 Task: For heading Calibri with Bold.  font size for heading24,  'Change the font style of data to'Bell MT.  and font size to 16,  Change the alignment of both headline & data to Align middle & Align Center.  In the sheet   Powerhouse Sales review book
Action: Mouse moved to (403, 512)
Screenshot: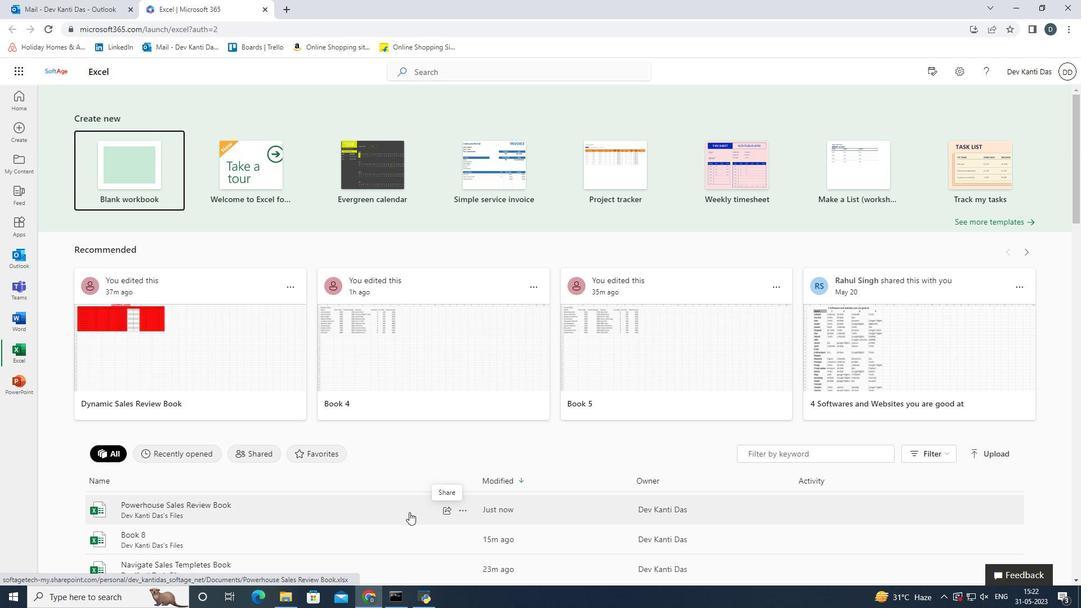
Action: Mouse pressed left at (403, 512)
Screenshot: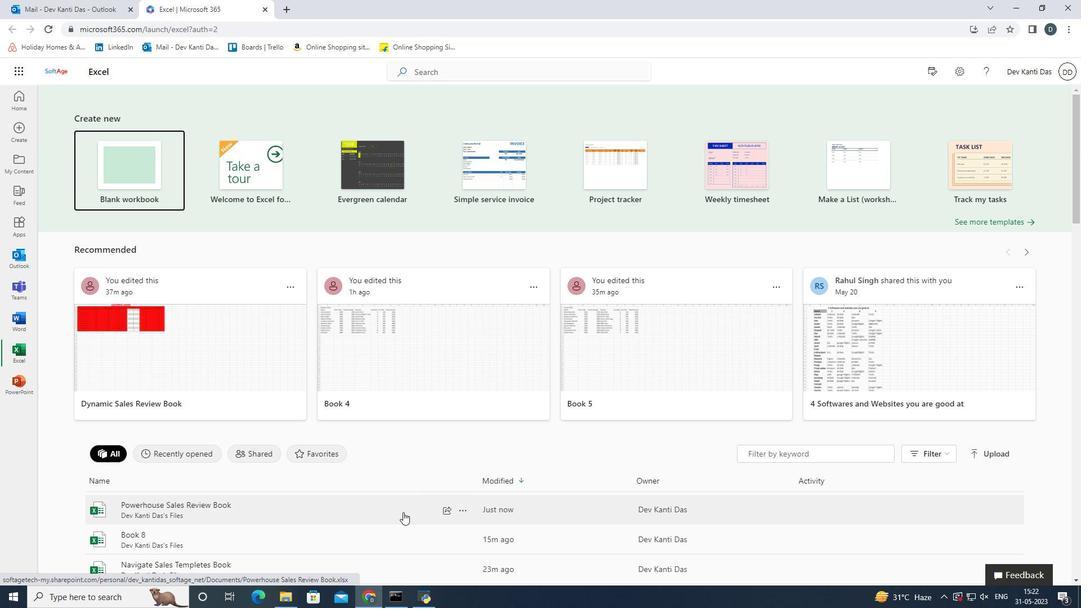 
Action: Mouse moved to (55, 191)
Screenshot: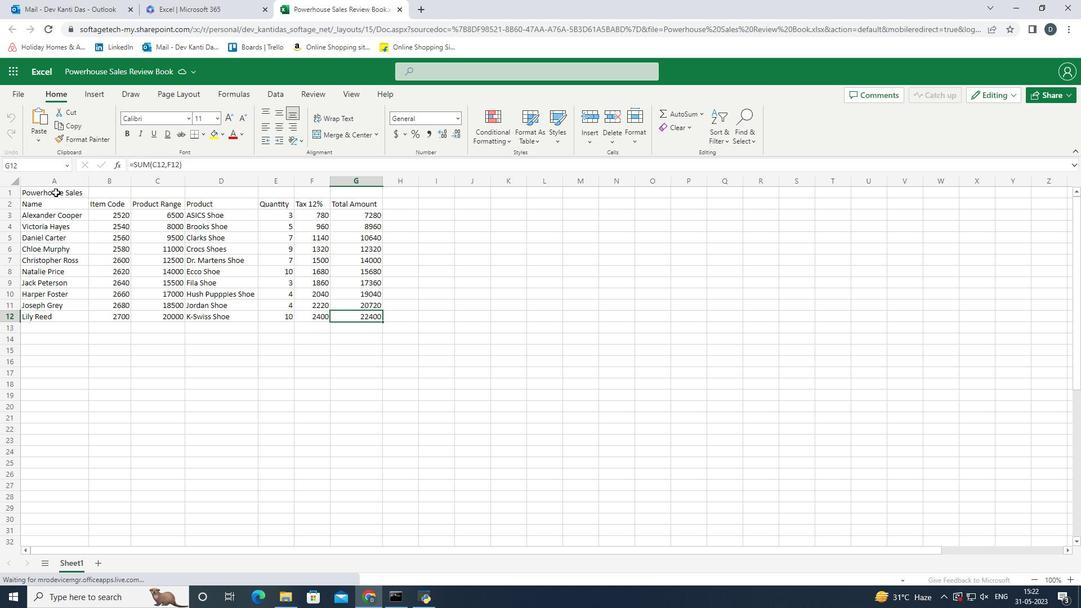 
Action: Mouse pressed left at (55, 191)
Screenshot: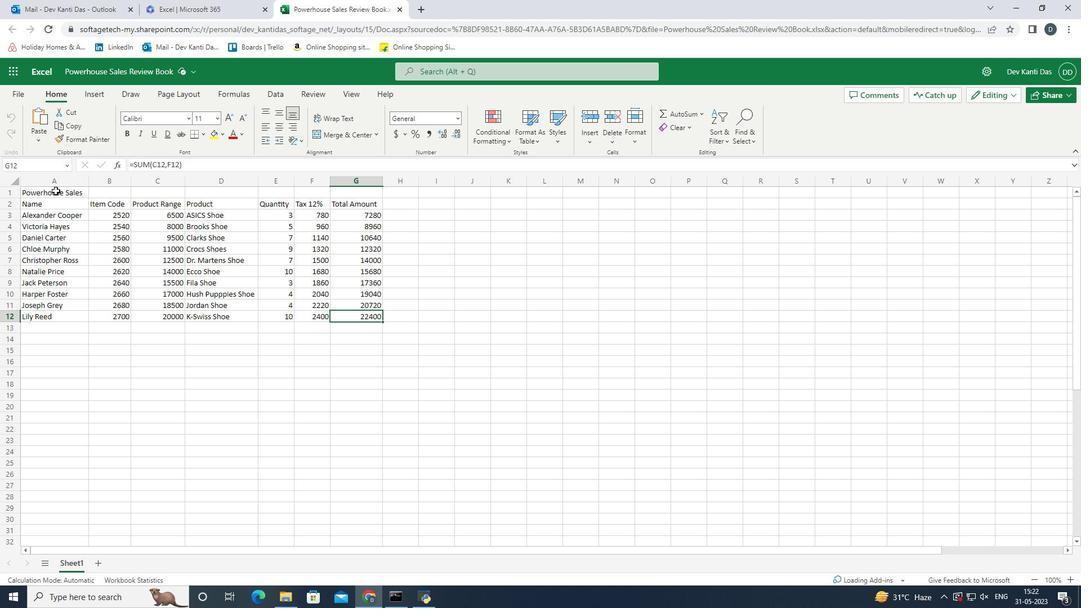 
Action: Mouse moved to (186, 118)
Screenshot: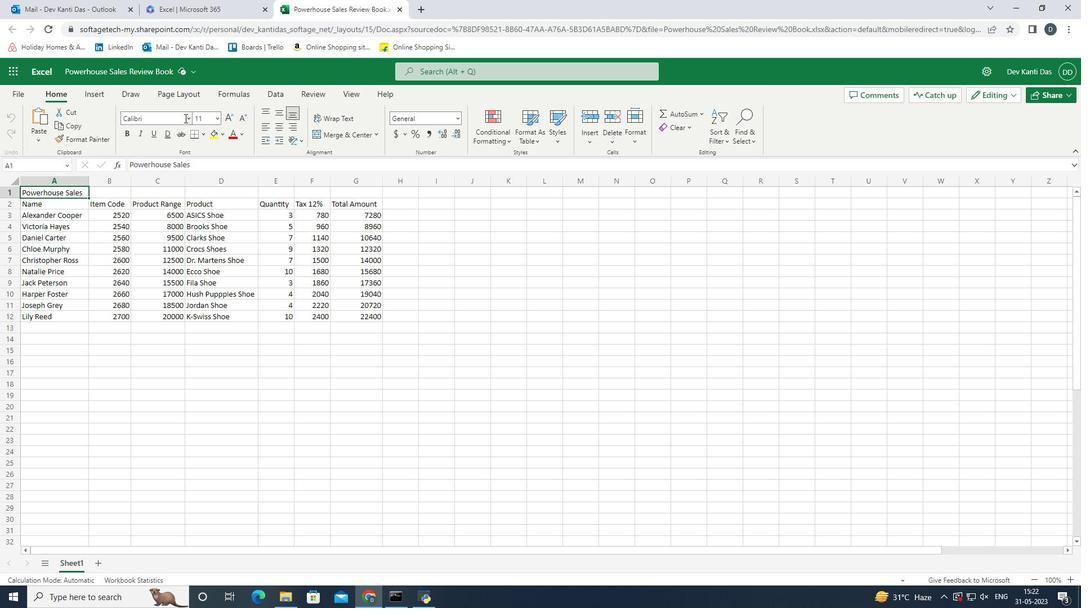 
Action: Mouse pressed left at (186, 118)
Screenshot: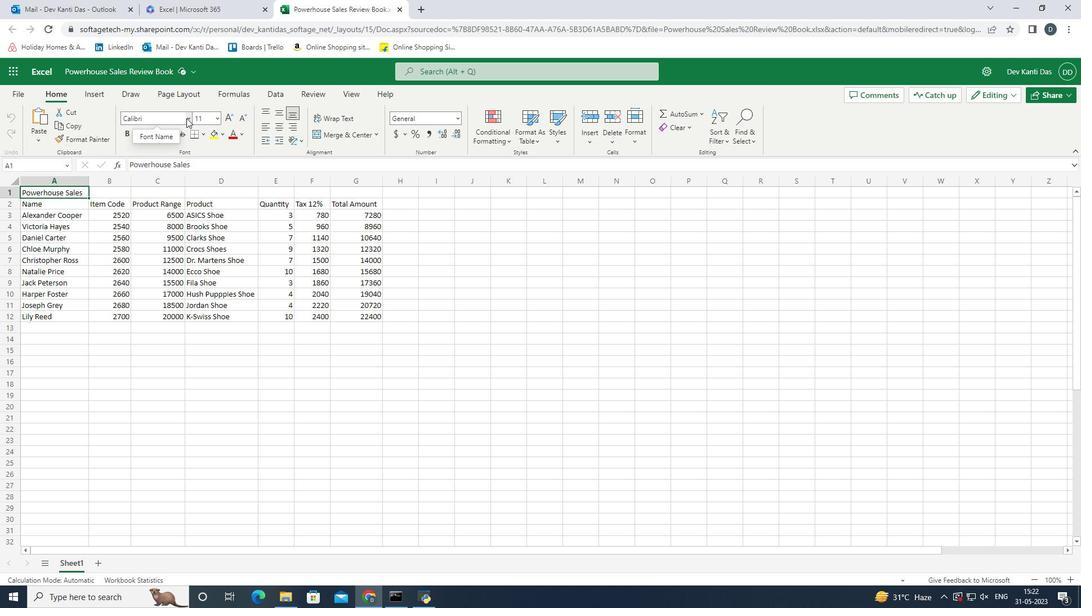 
Action: Mouse moved to (189, 228)
Screenshot: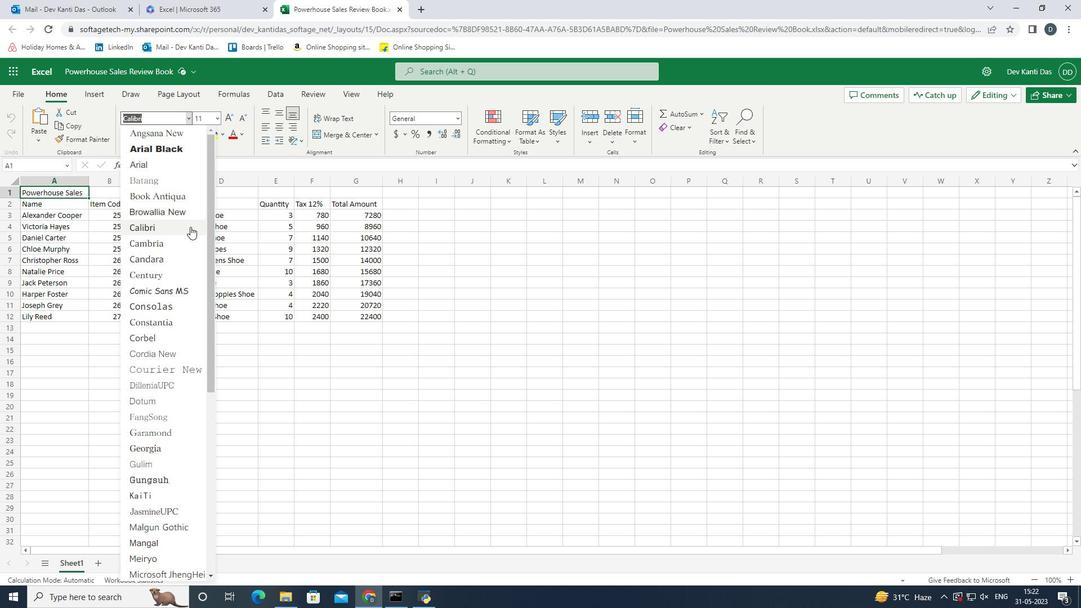 
Action: Mouse pressed left at (189, 228)
Screenshot: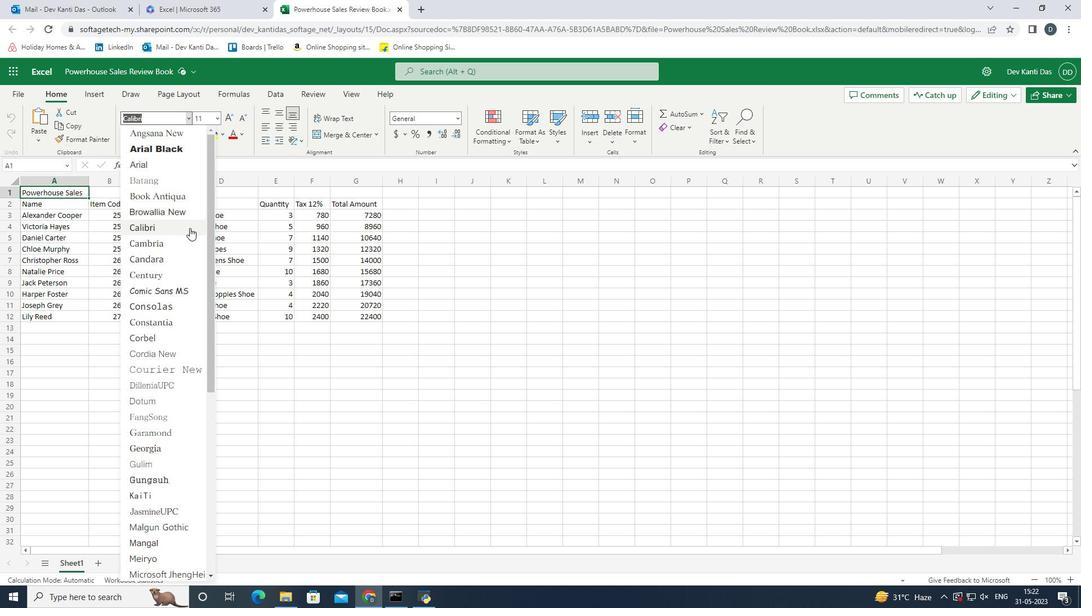 
Action: Mouse moved to (125, 135)
Screenshot: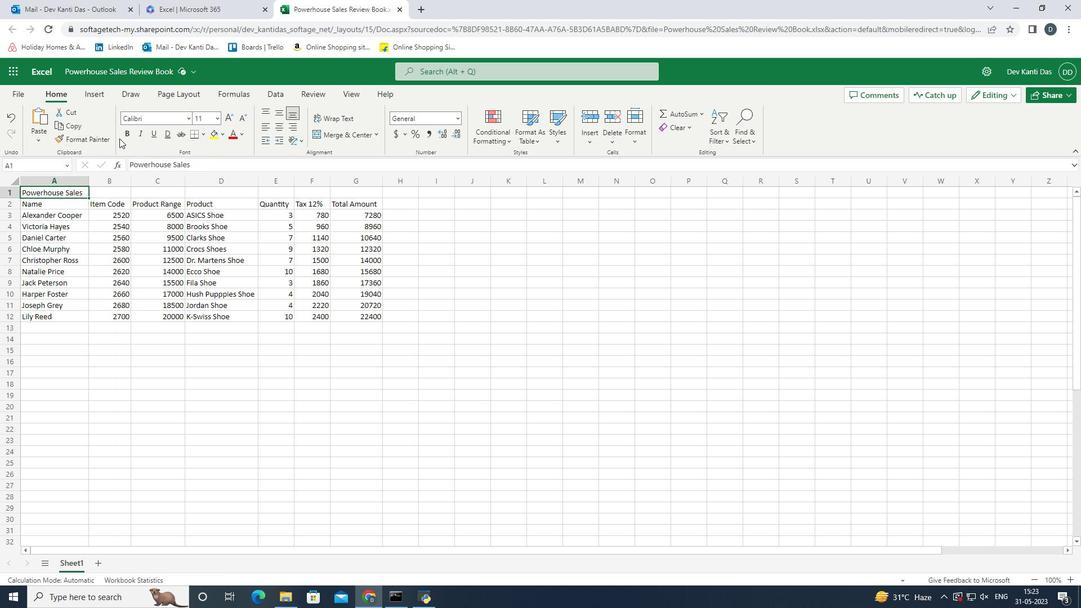 
Action: Mouse pressed left at (125, 135)
Screenshot: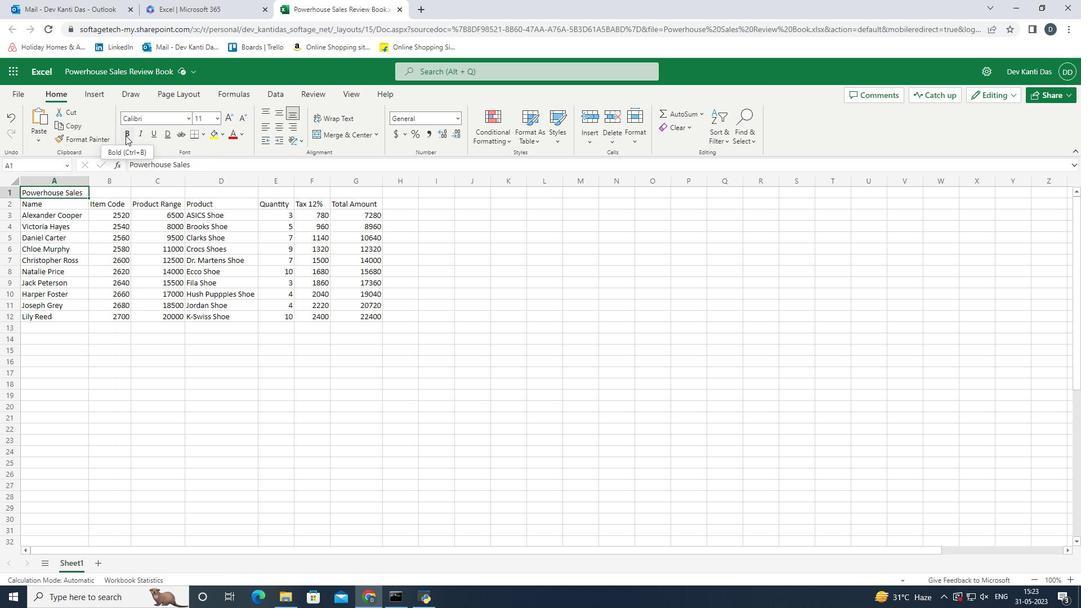
Action: Mouse moved to (200, 120)
Screenshot: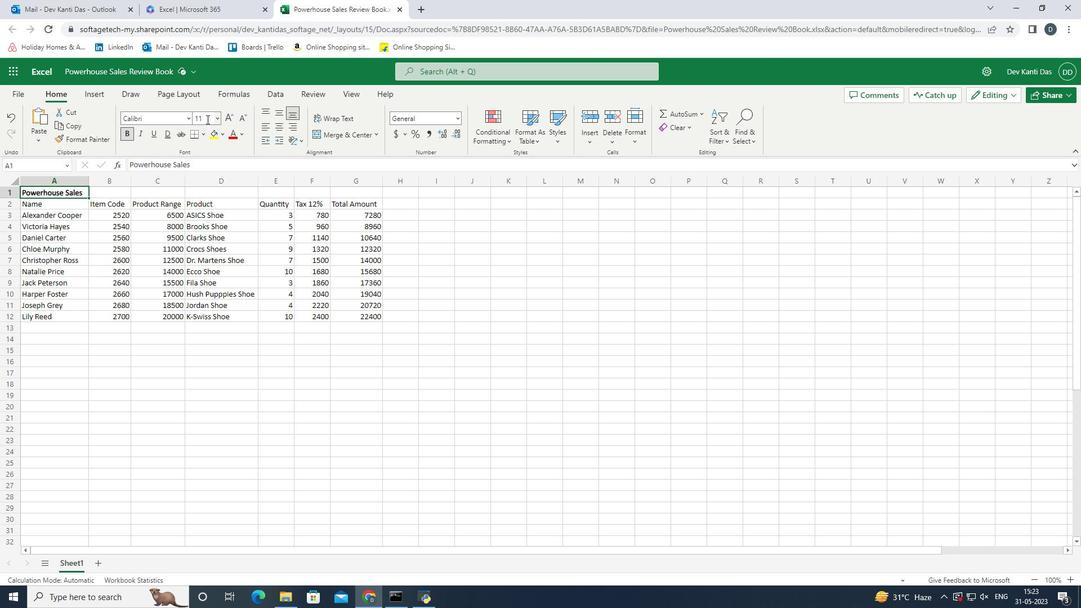 
Action: Mouse scrolled (200, 120) with delta (0, 0)
Screenshot: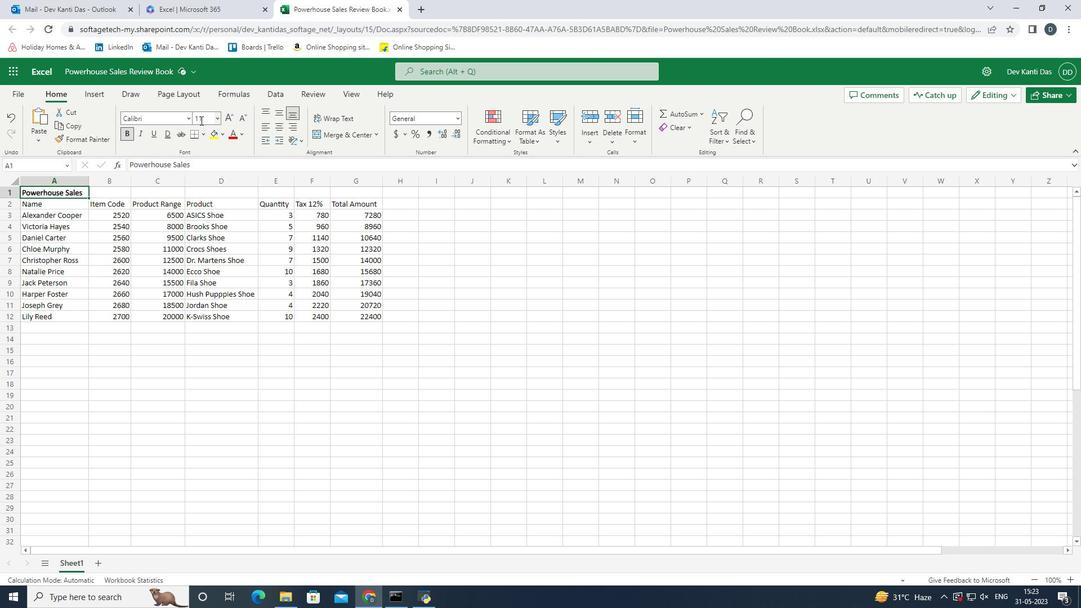 
Action: Mouse moved to (216, 120)
Screenshot: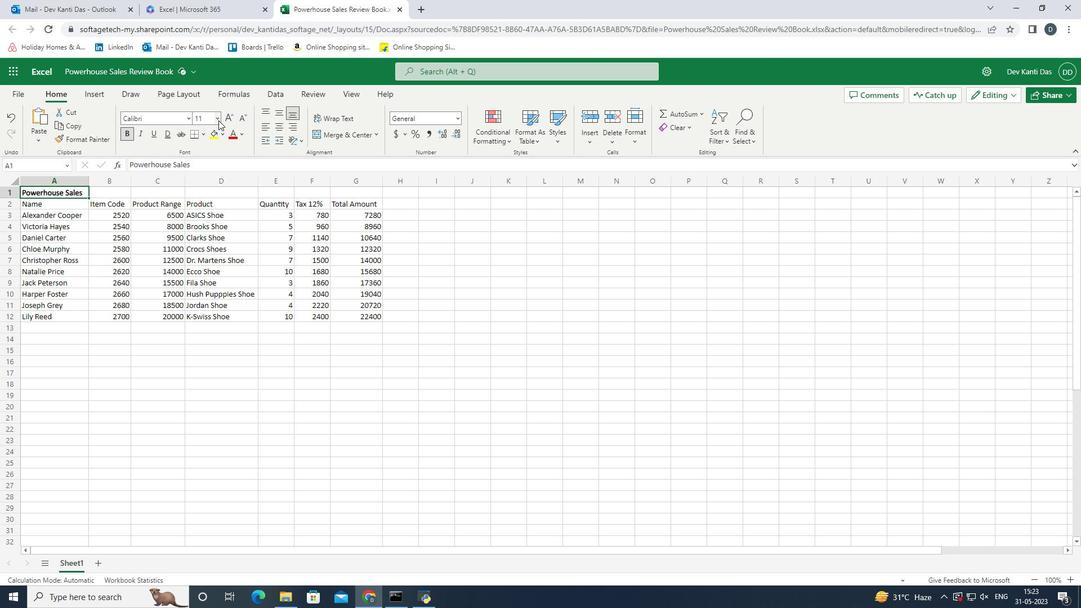 
Action: Mouse pressed left at (216, 120)
Screenshot: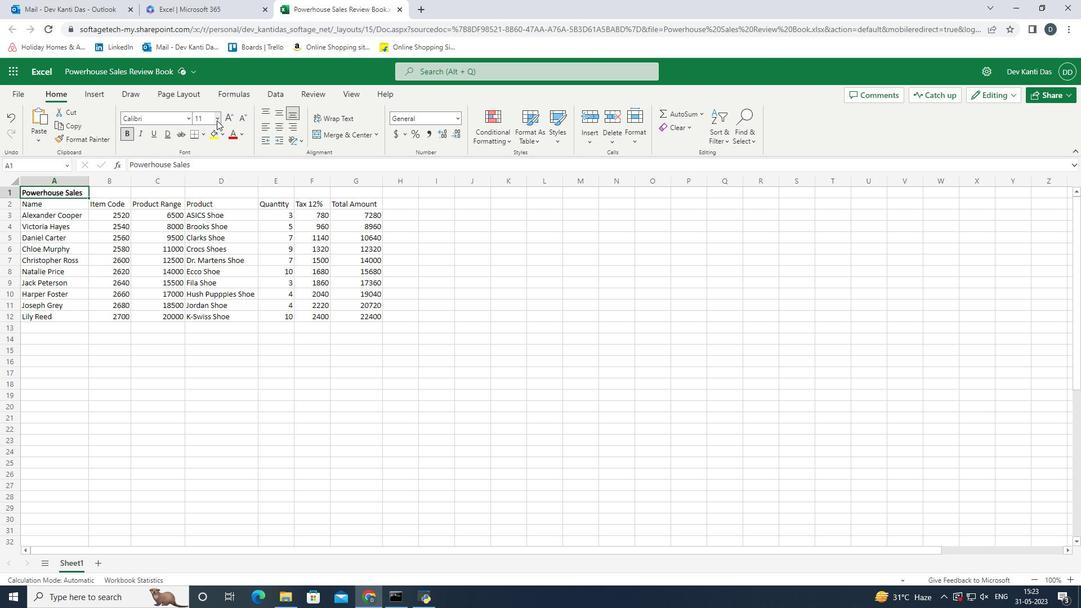
Action: Mouse moved to (208, 277)
Screenshot: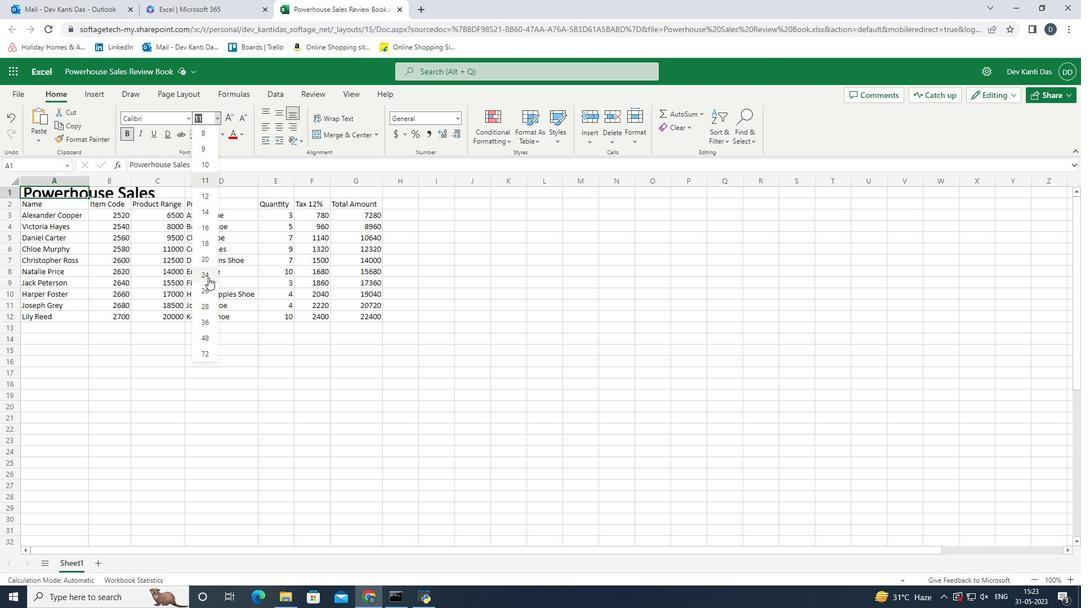 
Action: Mouse pressed left at (208, 277)
Screenshot: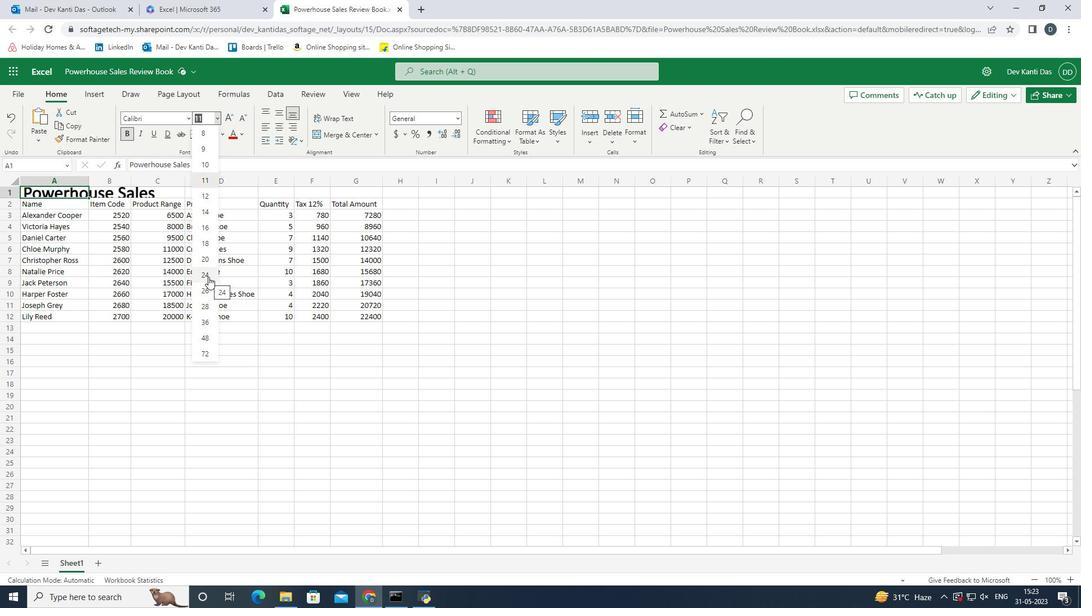
Action: Mouse moved to (364, 325)
Screenshot: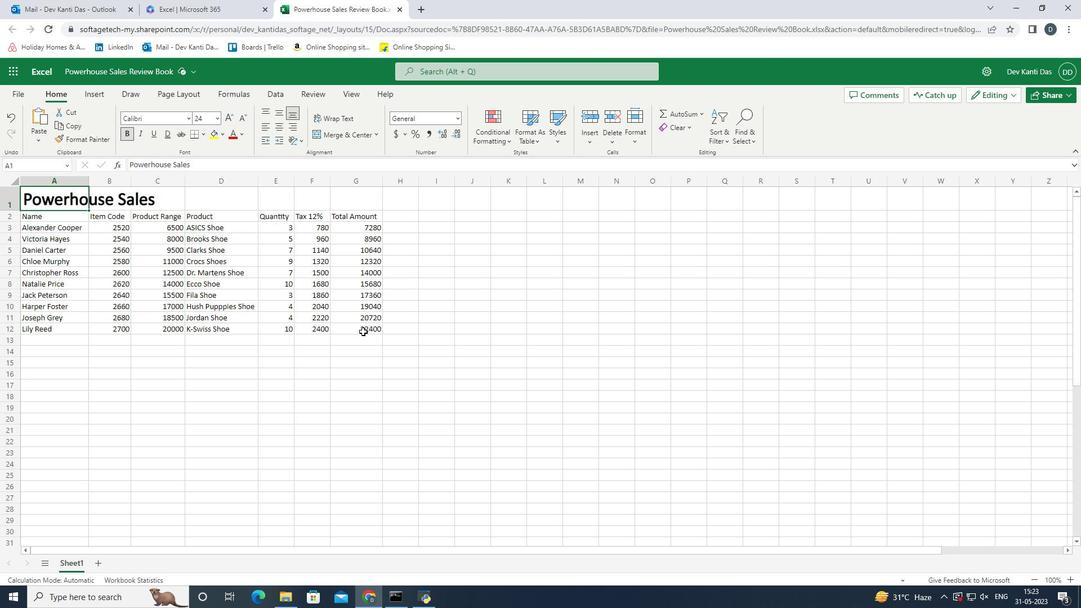 
Action: Mouse pressed left at (364, 325)
Screenshot: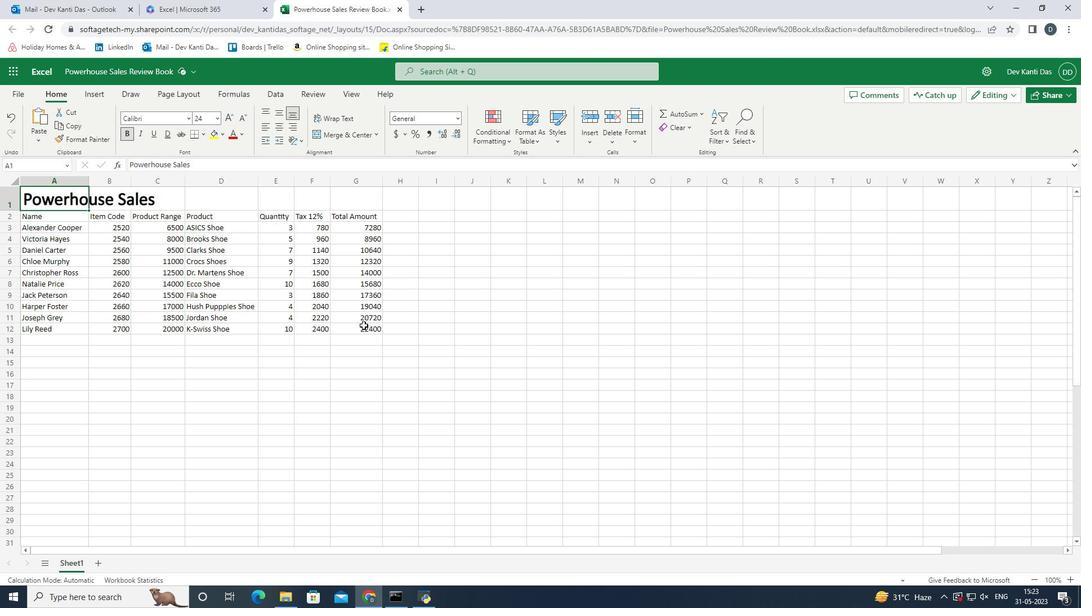 
Action: Mouse moved to (82, 203)
Screenshot: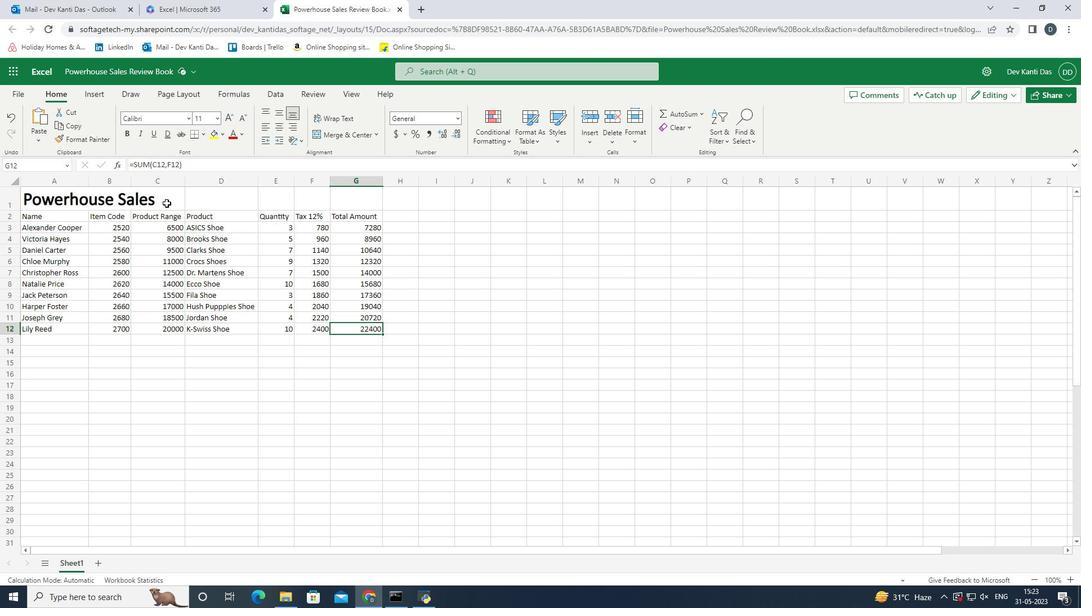 
Action: Mouse pressed left at (82, 203)
Screenshot: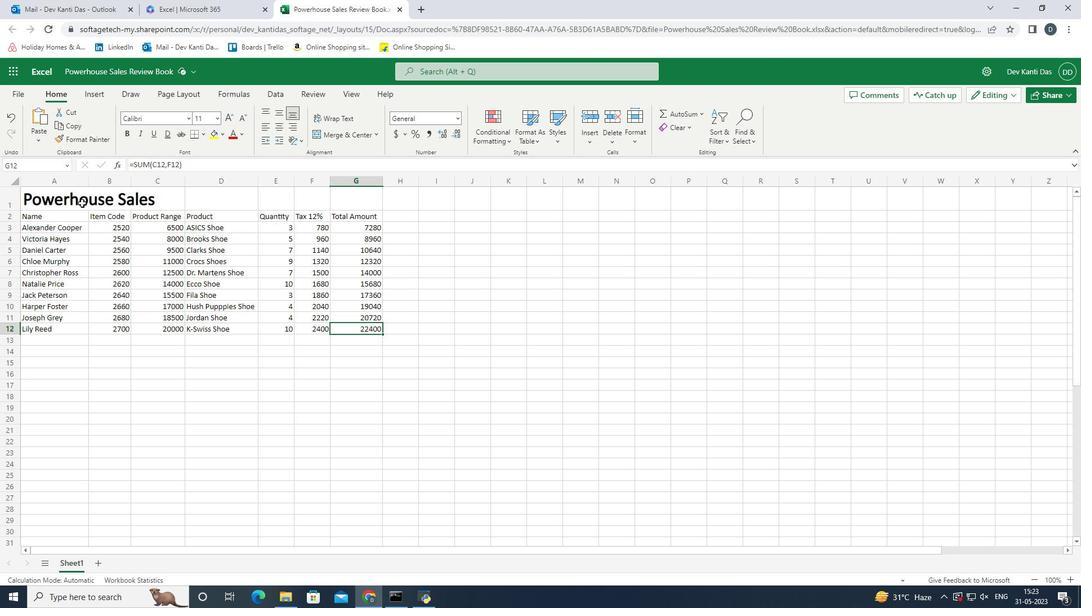
Action: Mouse moved to (74, 200)
Screenshot: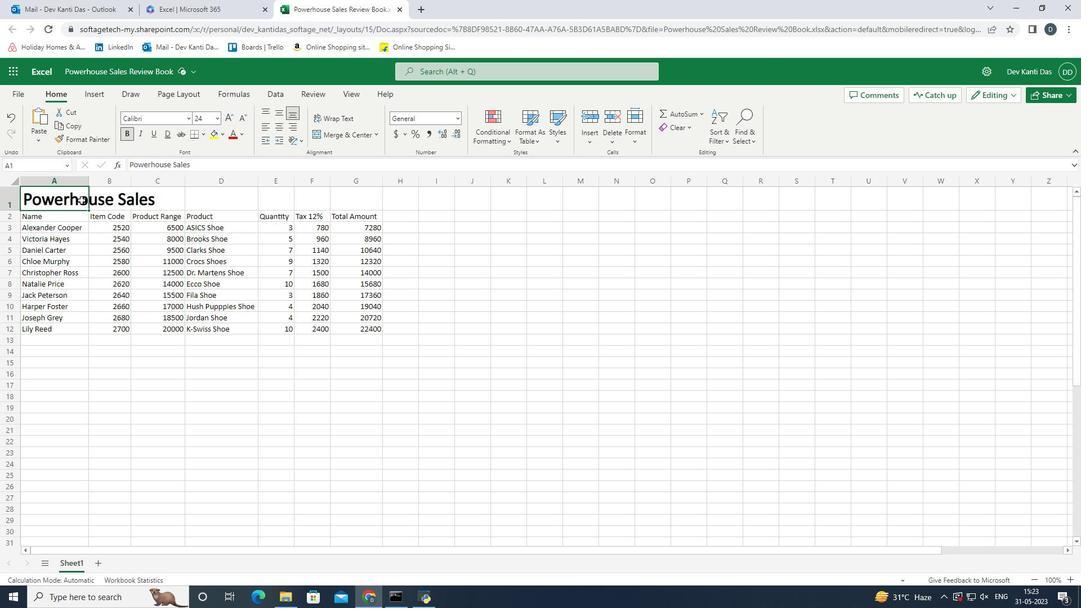 
Action: Mouse pressed left at (74, 200)
Screenshot: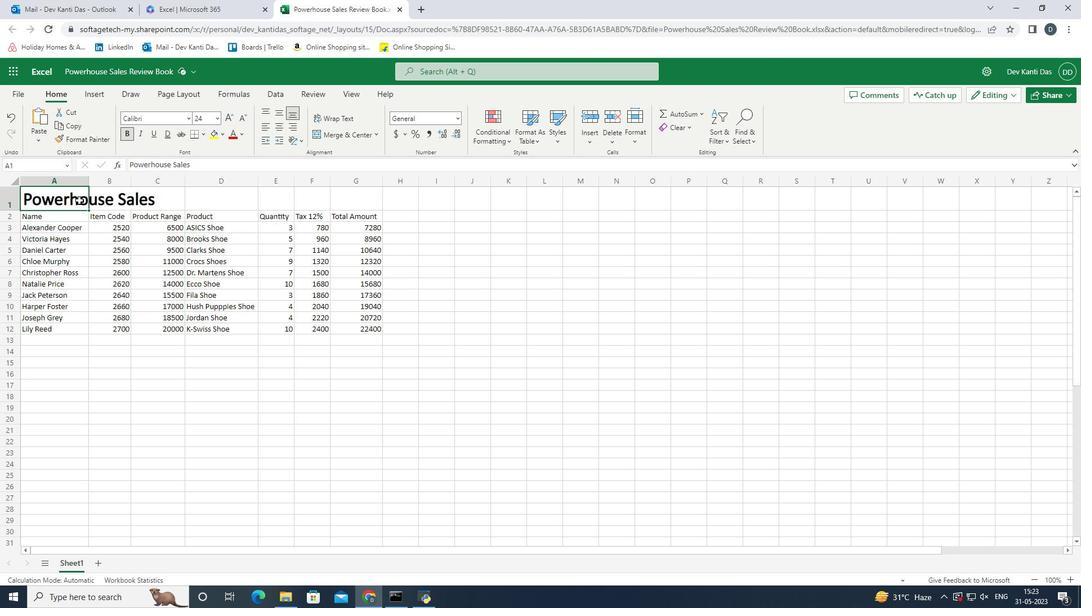 
Action: Mouse moved to (374, 133)
Screenshot: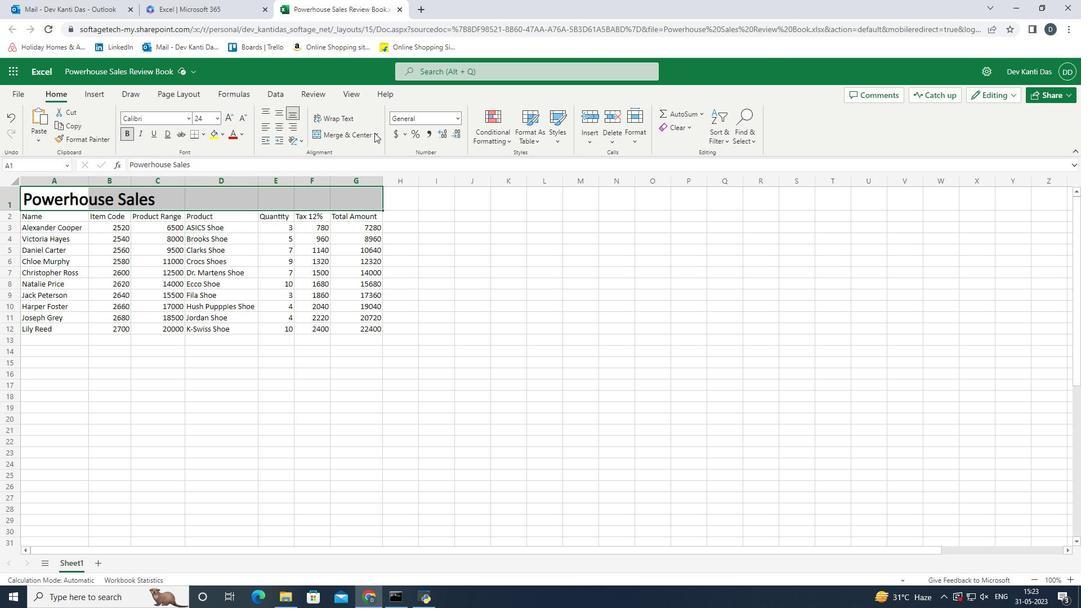 
Action: Mouse pressed left at (374, 133)
Screenshot: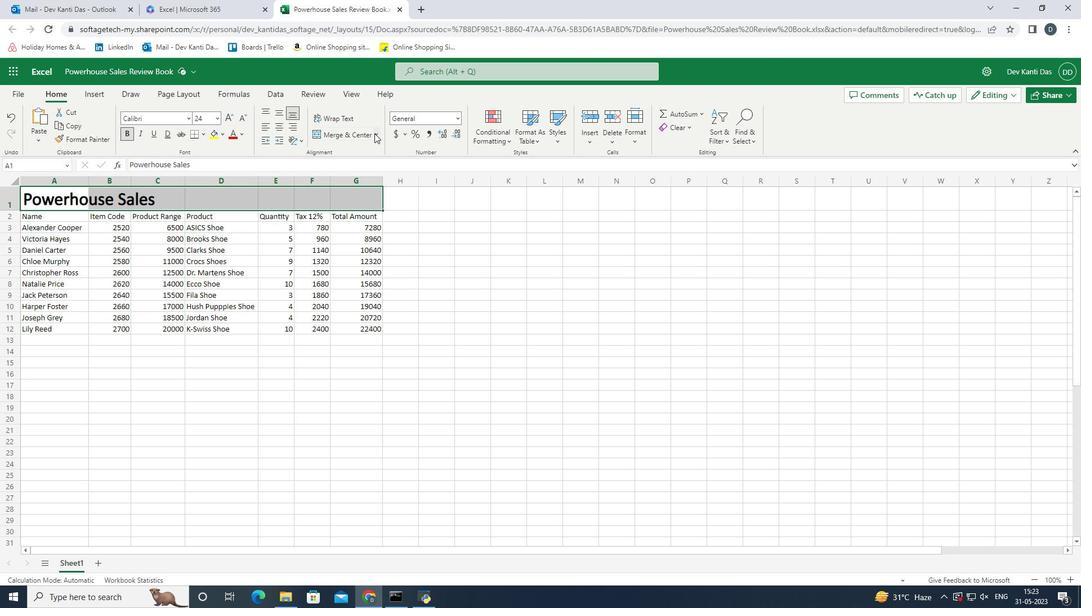 
Action: Mouse moved to (376, 199)
Screenshot: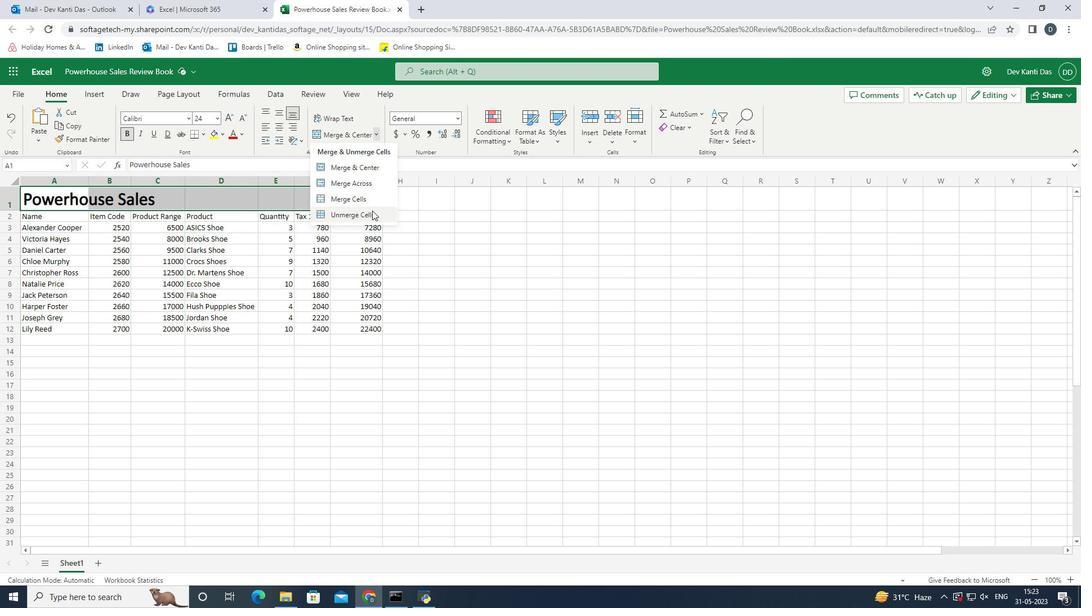 
Action: Mouse pressed left at (376, 199)
Screenshot: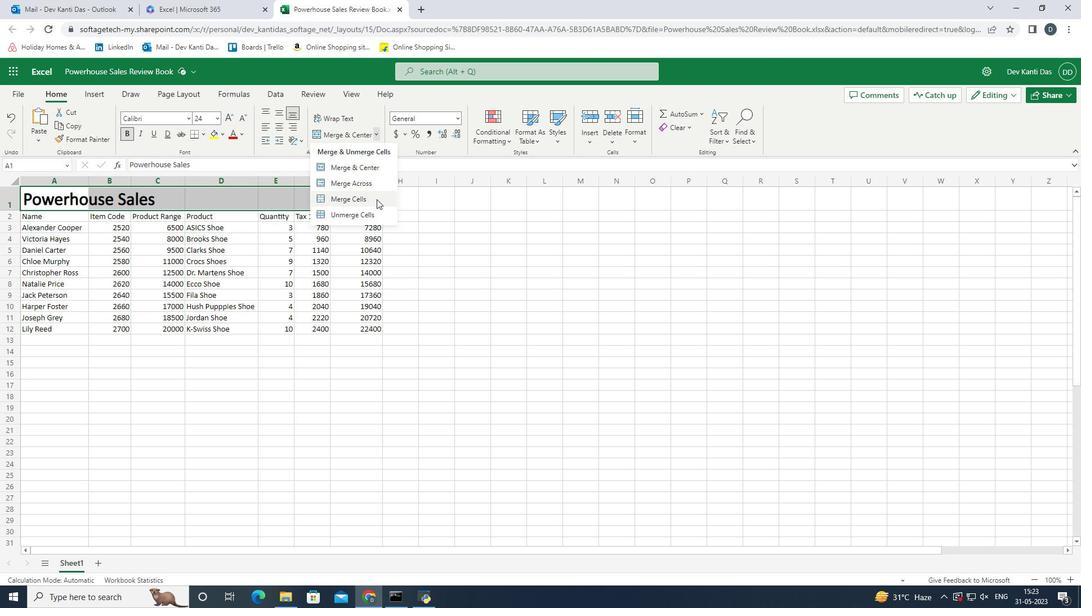 
Action: Mouse moved to (131, 198)
Screenshot: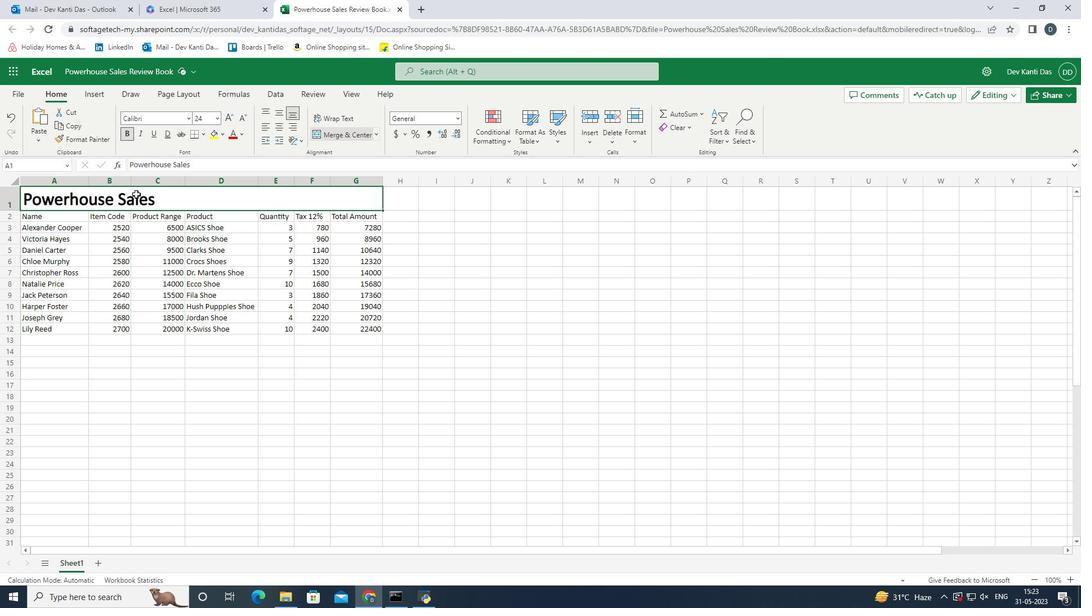 
Action: Mouse pressed left at (131, 198)
Screenshot: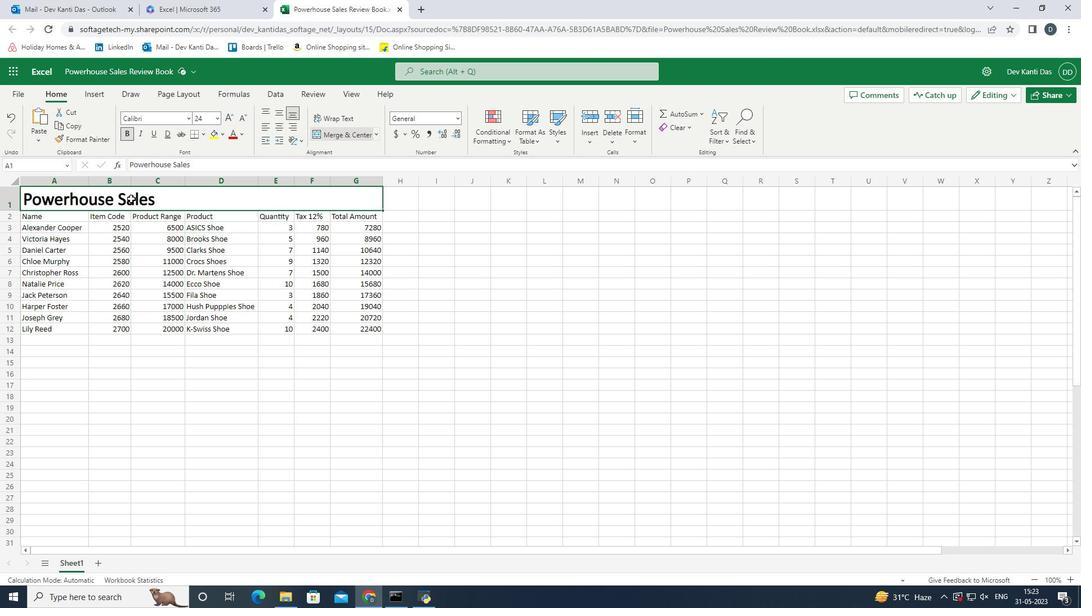 
Action: Mouse moved to (55, 214)
Screenshot: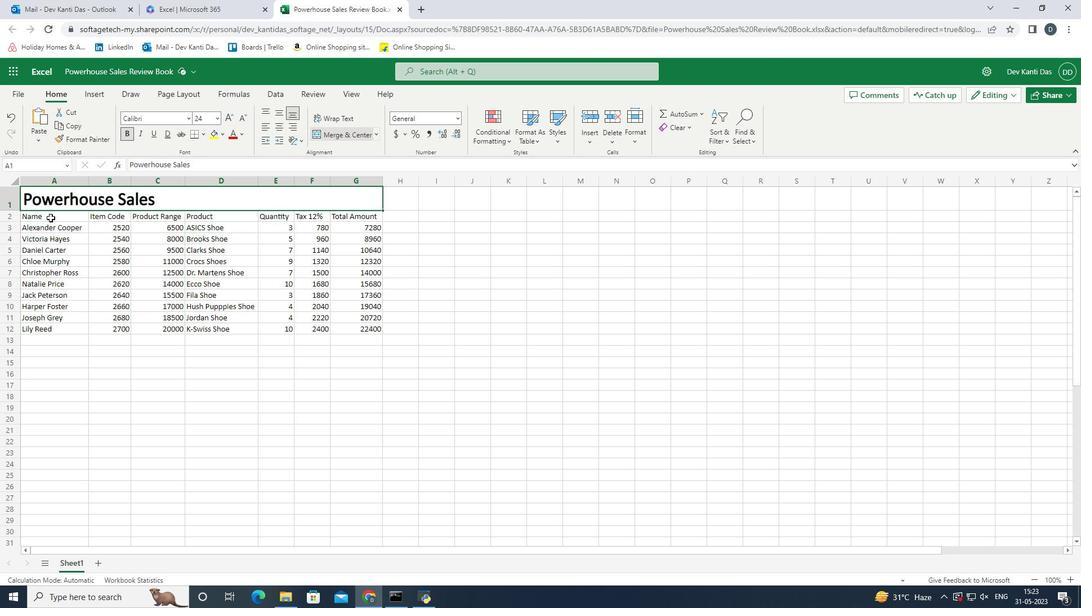 
Action: Mouse pressed left at (55, 214)
Screenshot: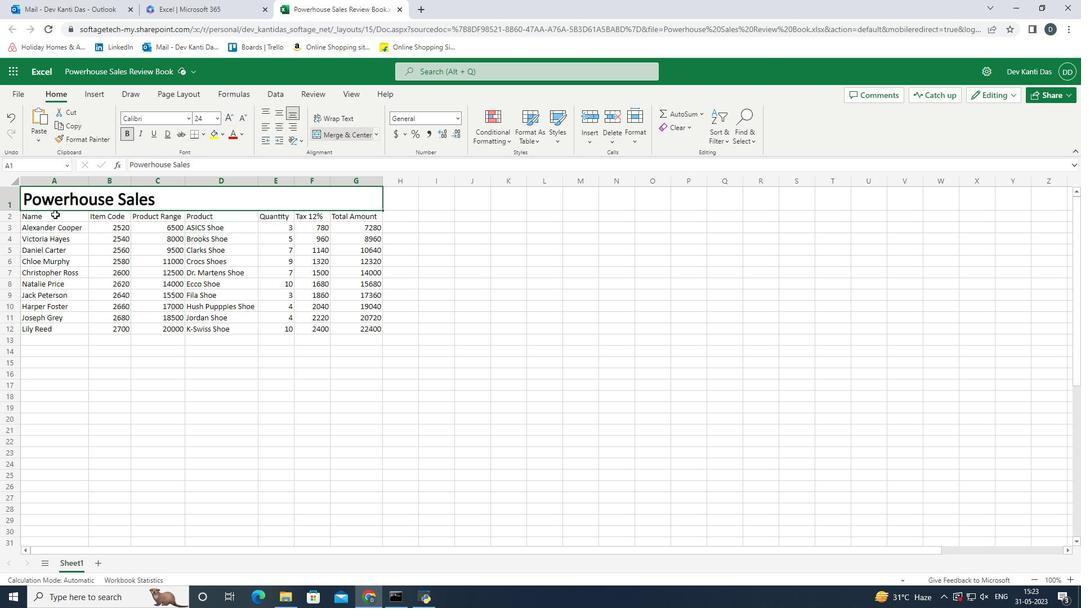 
Action: Mouse pressed left at (55, 214)
Screenshot: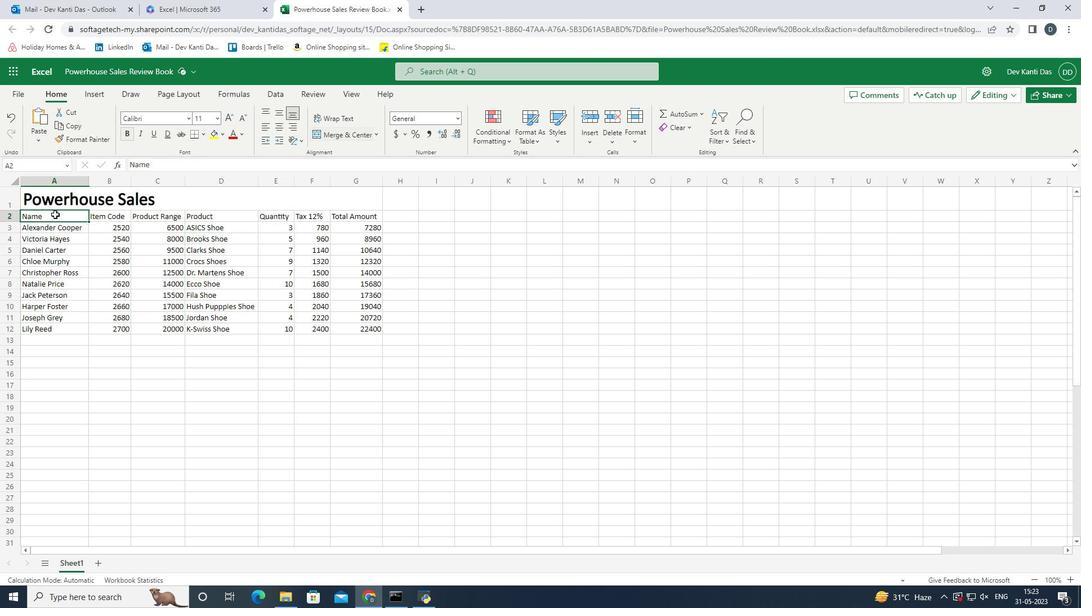 
Action: Mouse moved to (188, 117)
Screenshot: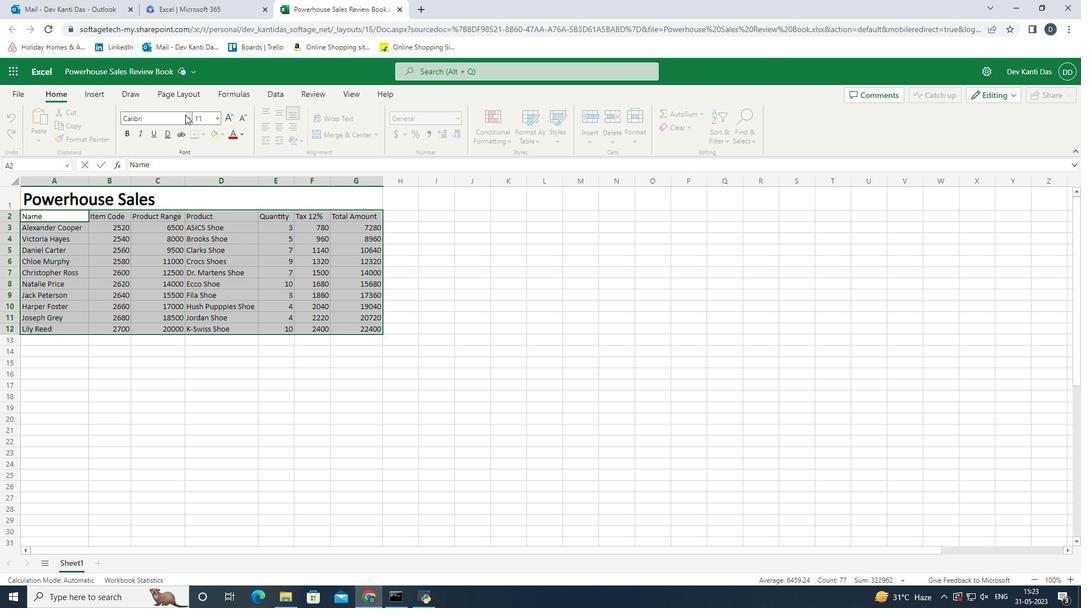 
Action: Mouse pressed left at (188, 117)
Screenshot: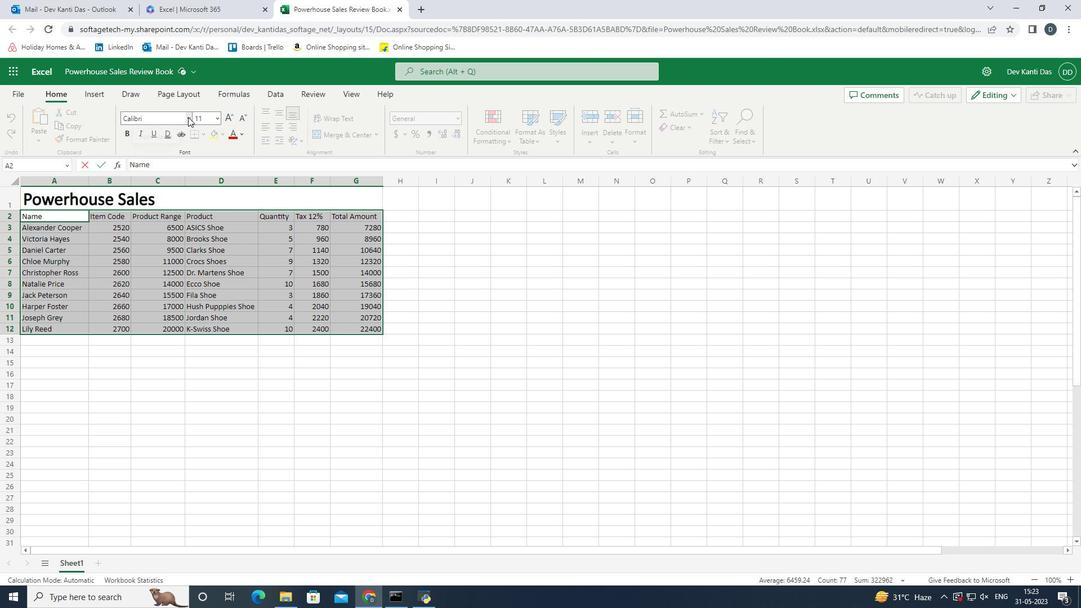 
Action: Mouse moved to (159, 303)
Screenshot: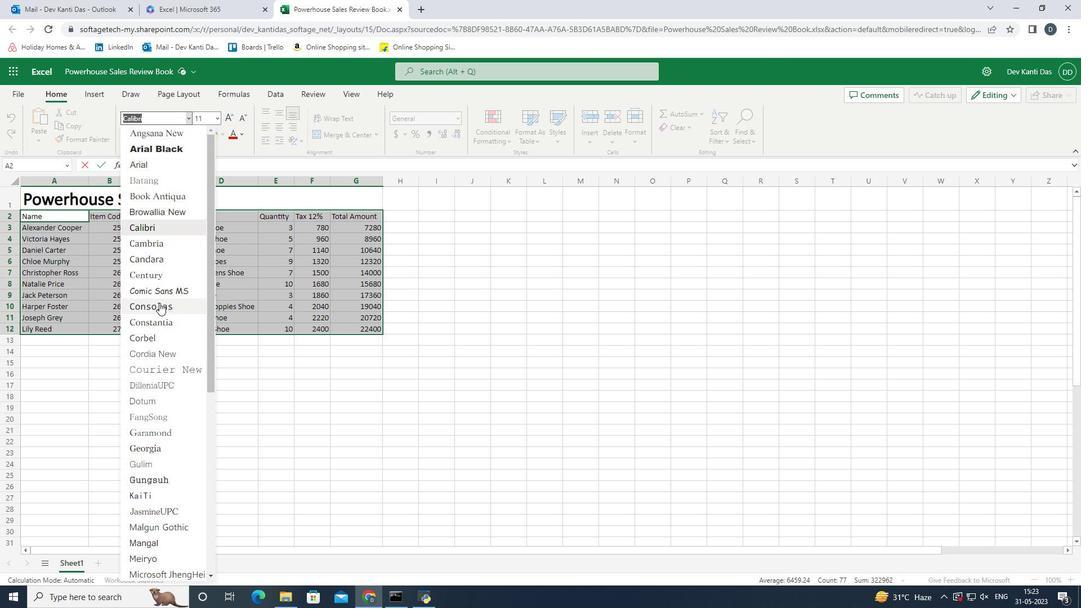 
Action: Mouse scrolled (159, 302) with delta (0, 0)
Screenshot: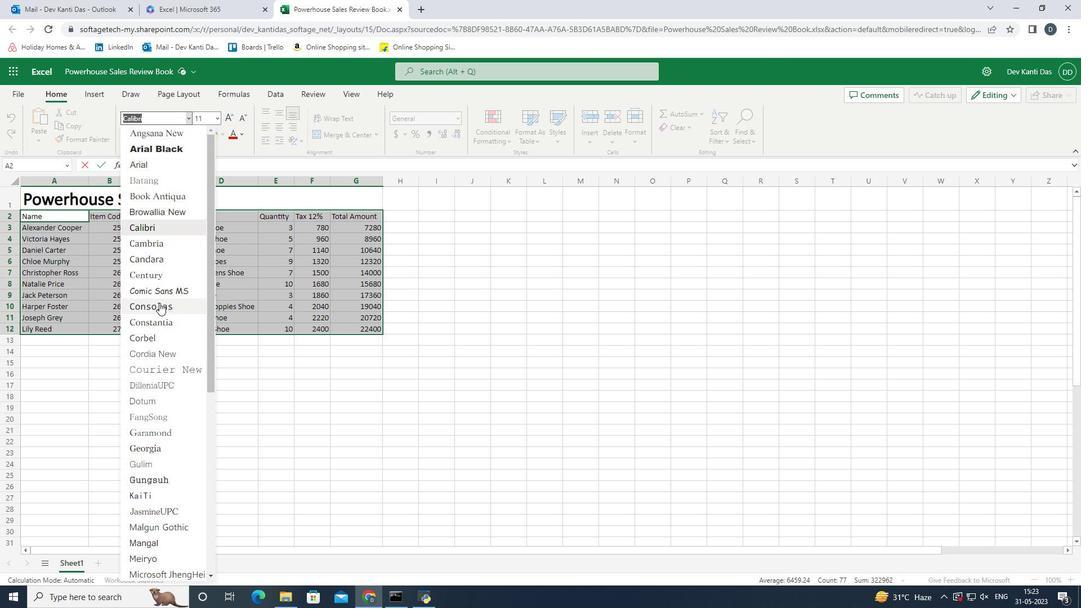 
Action: Mouse moved to (161, 359)
Screenshot: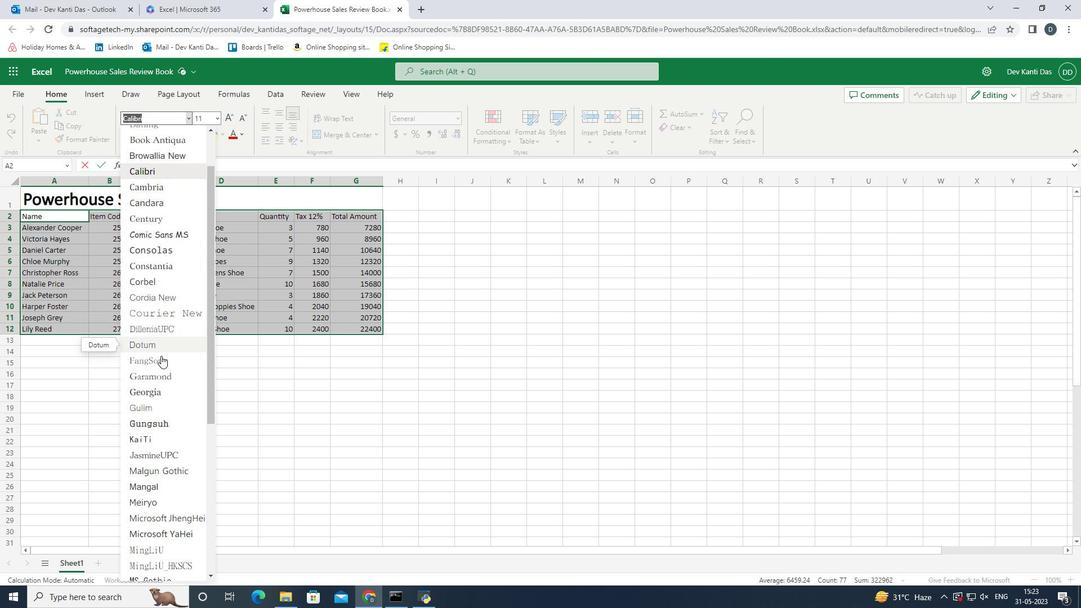 
Action: Mouse scrolled (161, 358) with delta (0, 0)
Screenshot: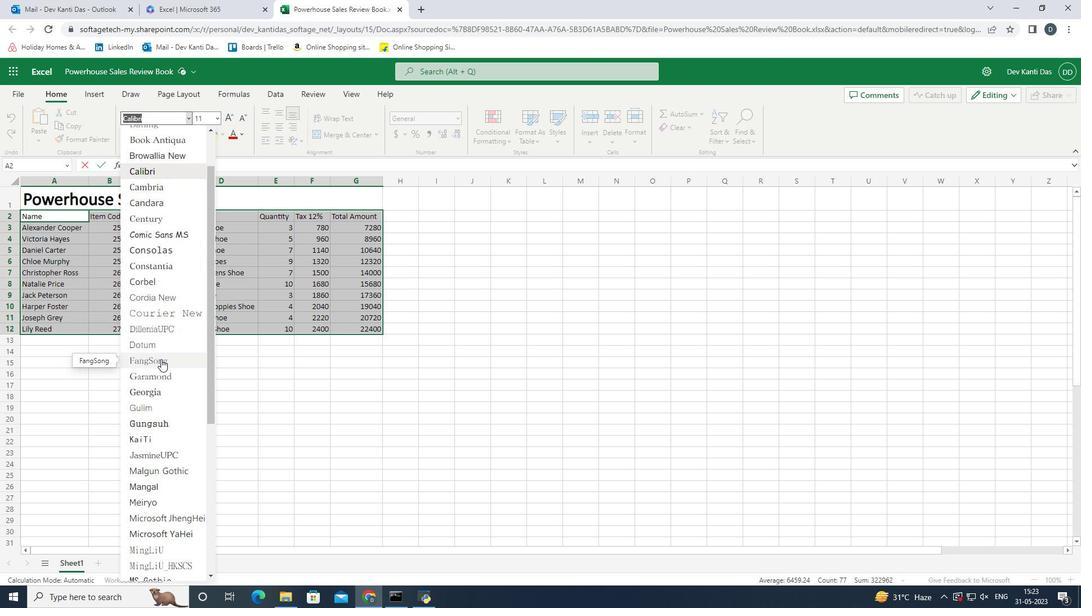 
Action: Mouse scrolled (161, 358) with delta (0, 0)
Screenshot: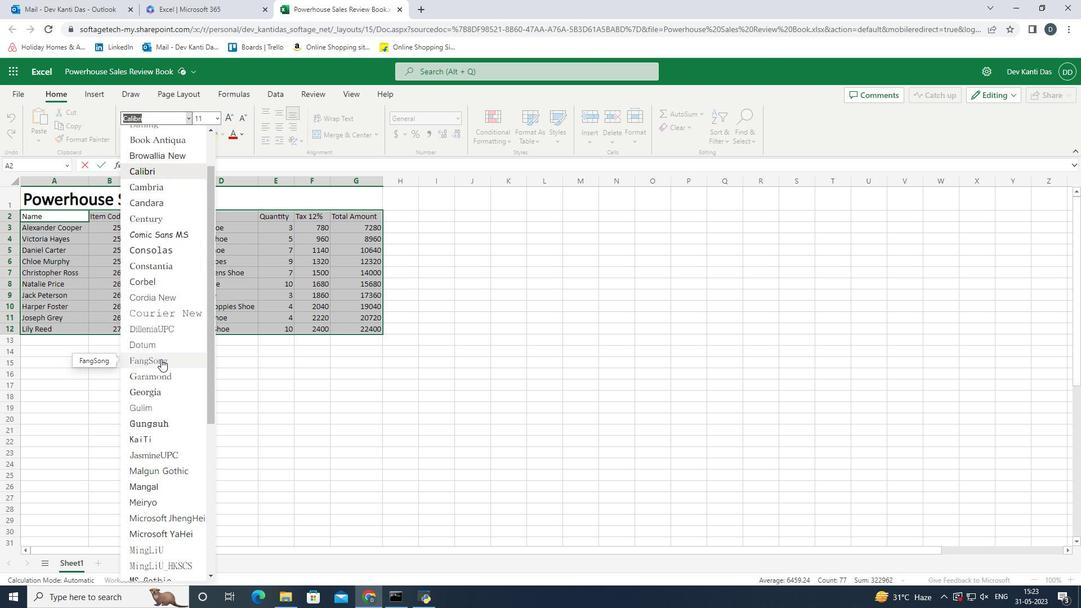 
Action: Mouse scrolled (161, 358) with delta (0, 0)
Screenshot: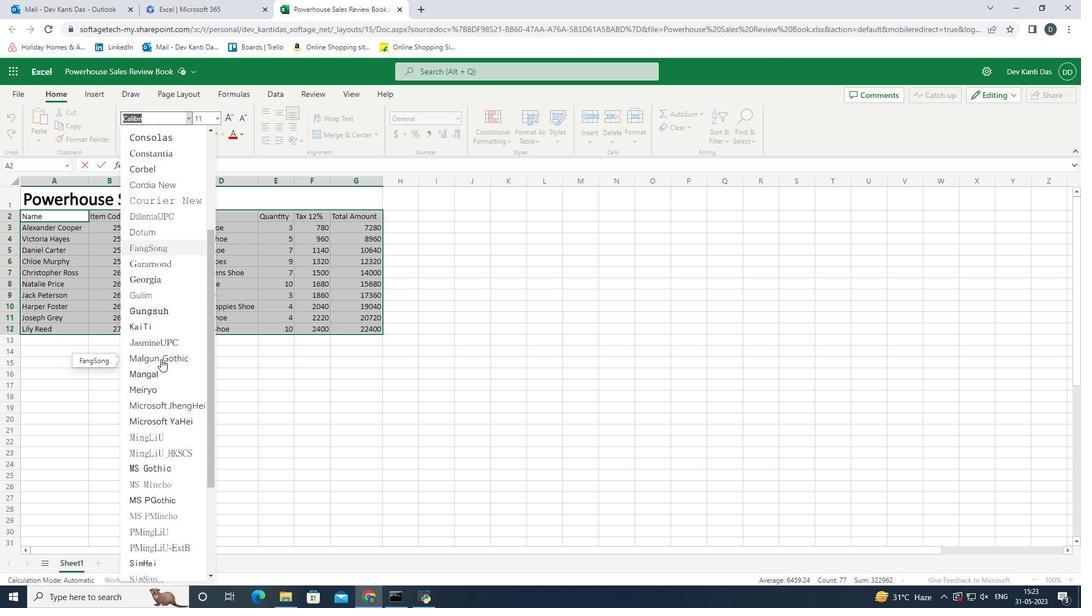 
Action: Mouse scrolled (161, 358) with delta (0, 0)
Screenshot: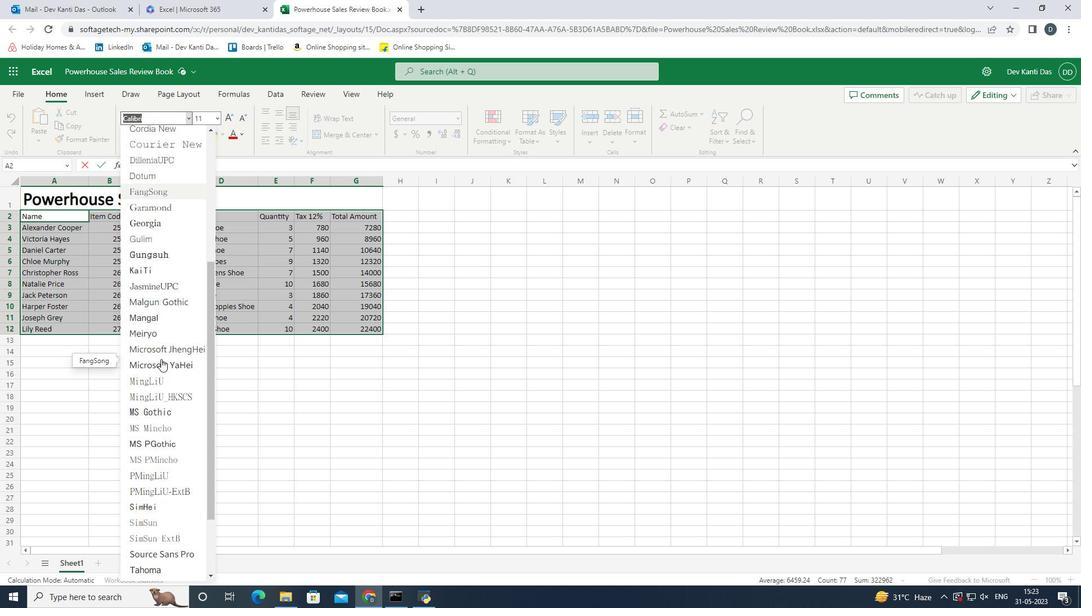 
Action: Mouse scrolled (161, 358) with delta (0, 0)
Screenshot: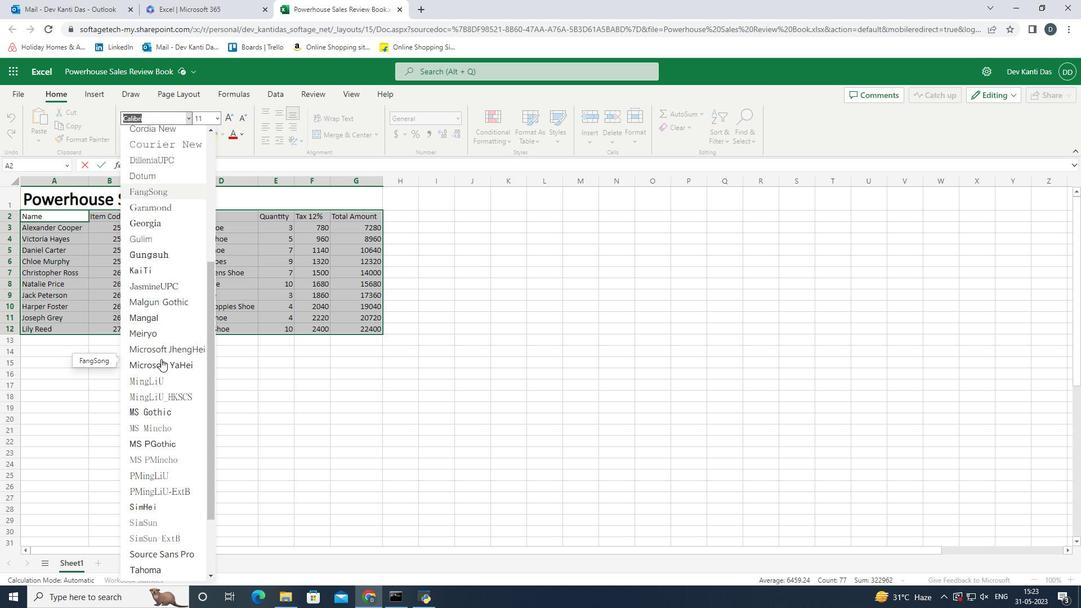 
Action: Mouse scrolled (161, 360) with delta (0, 0)
Screenshot: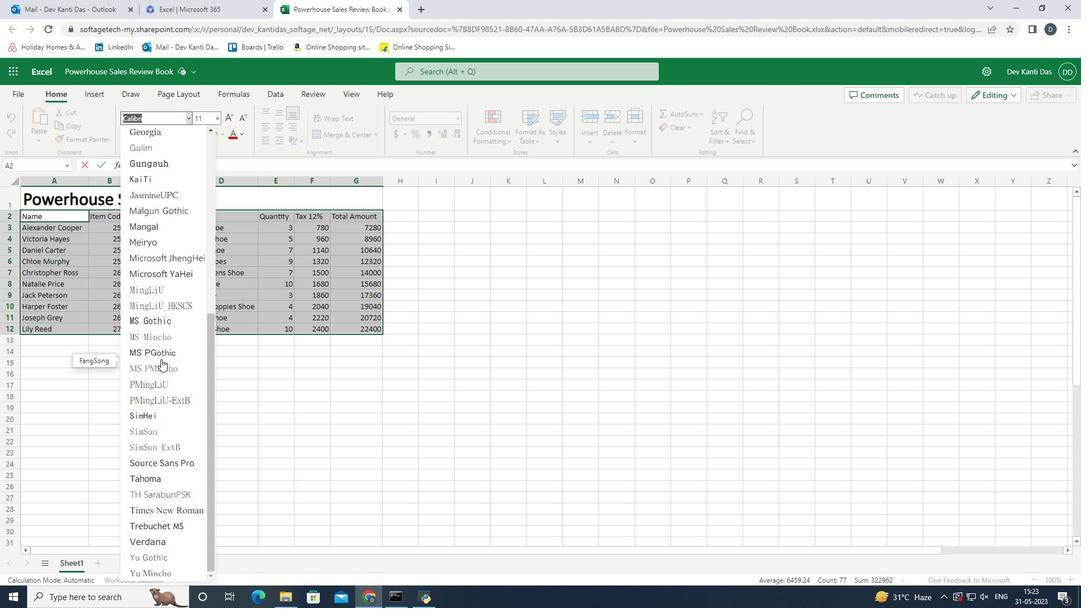 
Action: Mouse scrolled (161, 360) with delta (0, 0)
Screenshot: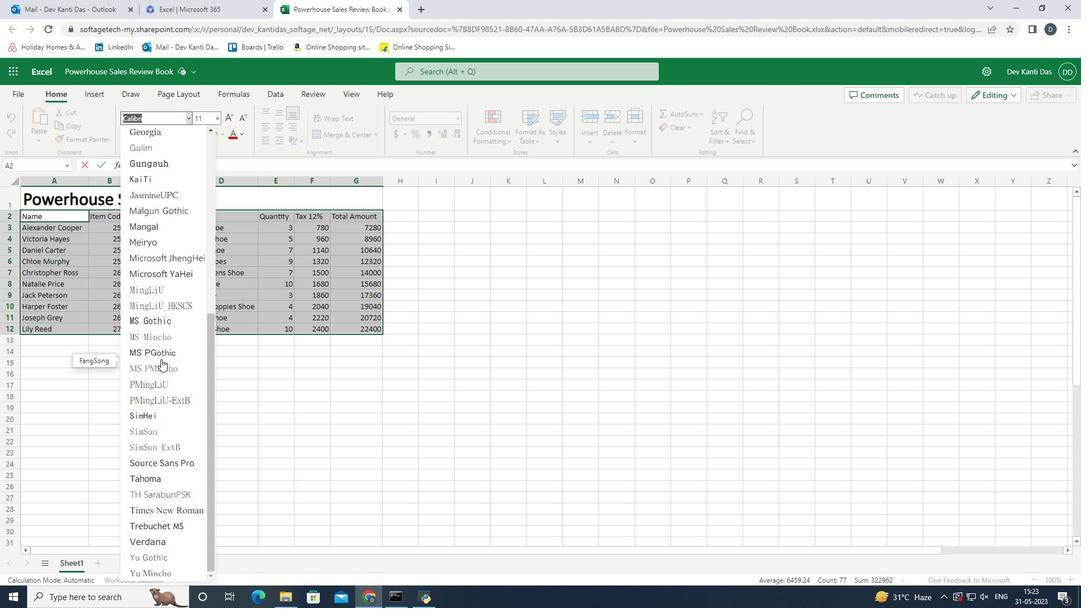 
Action: Mouse scrolled (161, 360) with delta (0, 0)
Screenshot: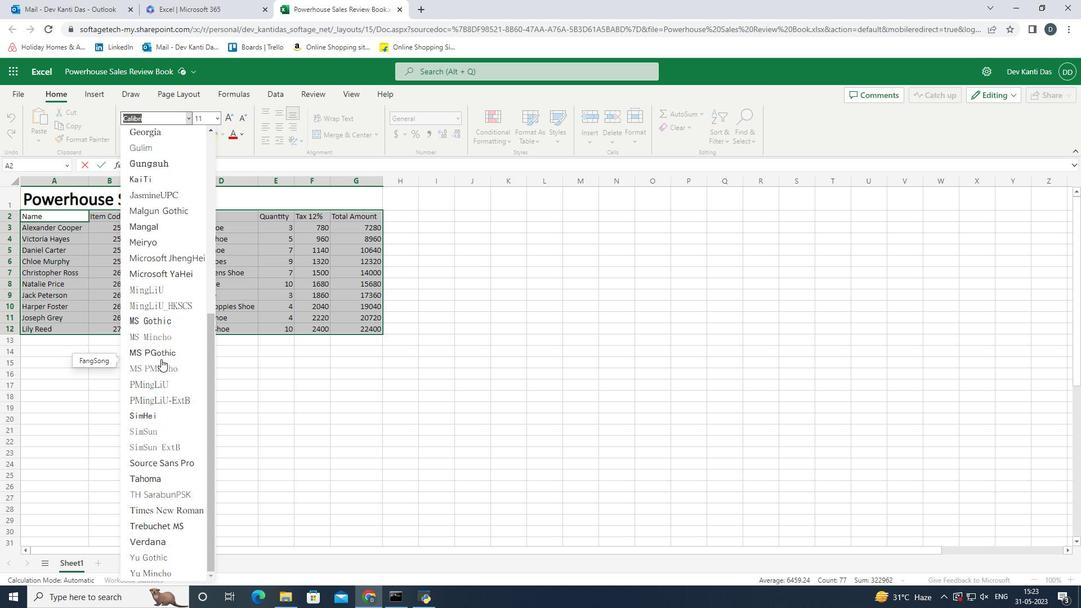 
Action: Mouse scrolled (161, 360) with delta (0, 0)
Screenshot: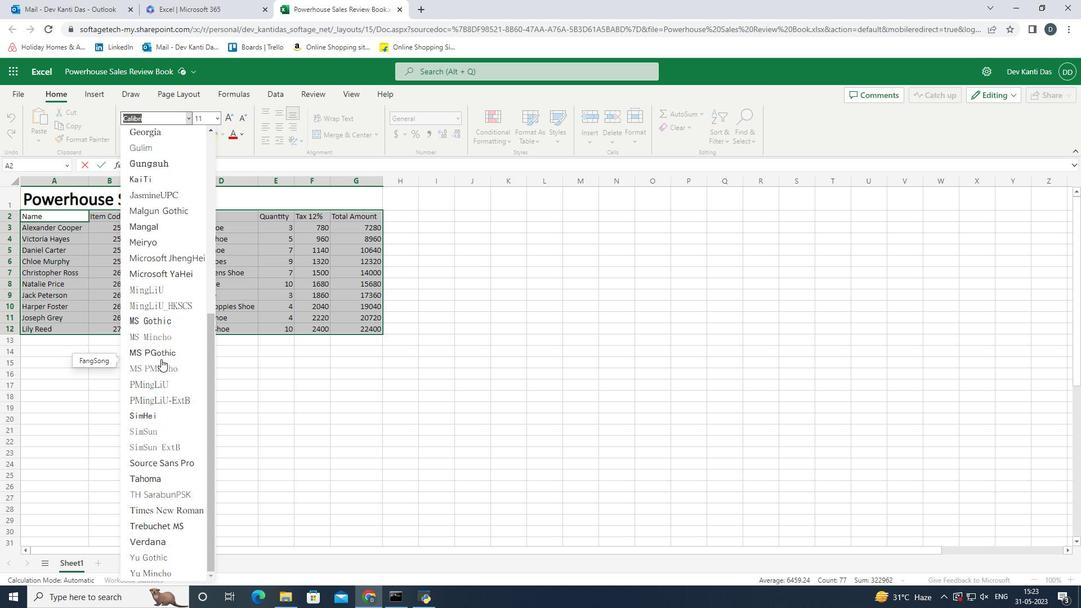 
Action: Mouse scrolled (161, 360) with delta (0, 0)
Screenshot: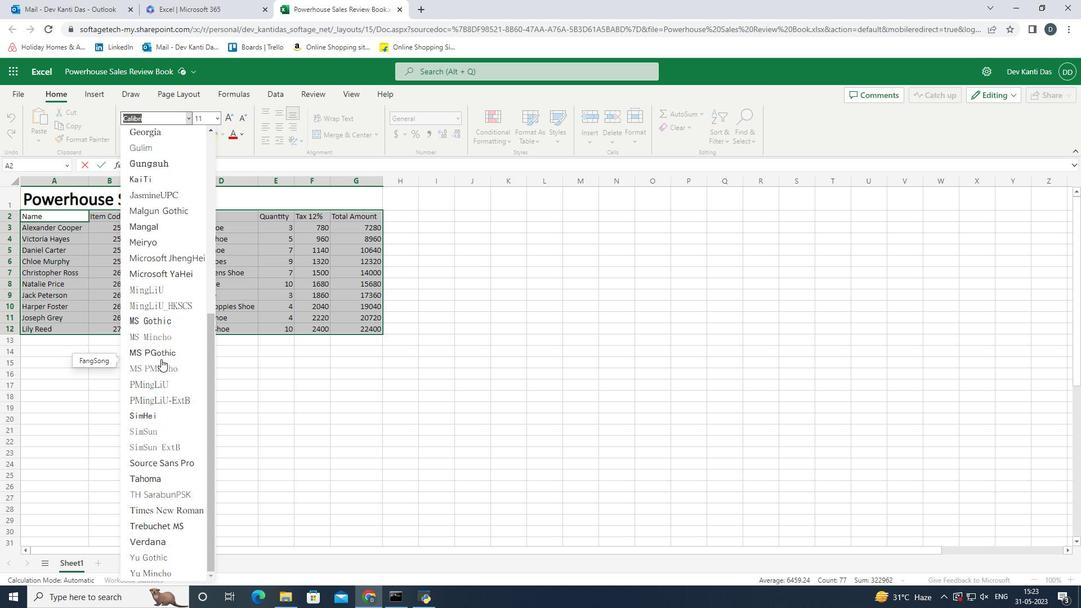 
Action: Mouse scrolled (161, 360) with delta (0, 0)
Screenshot: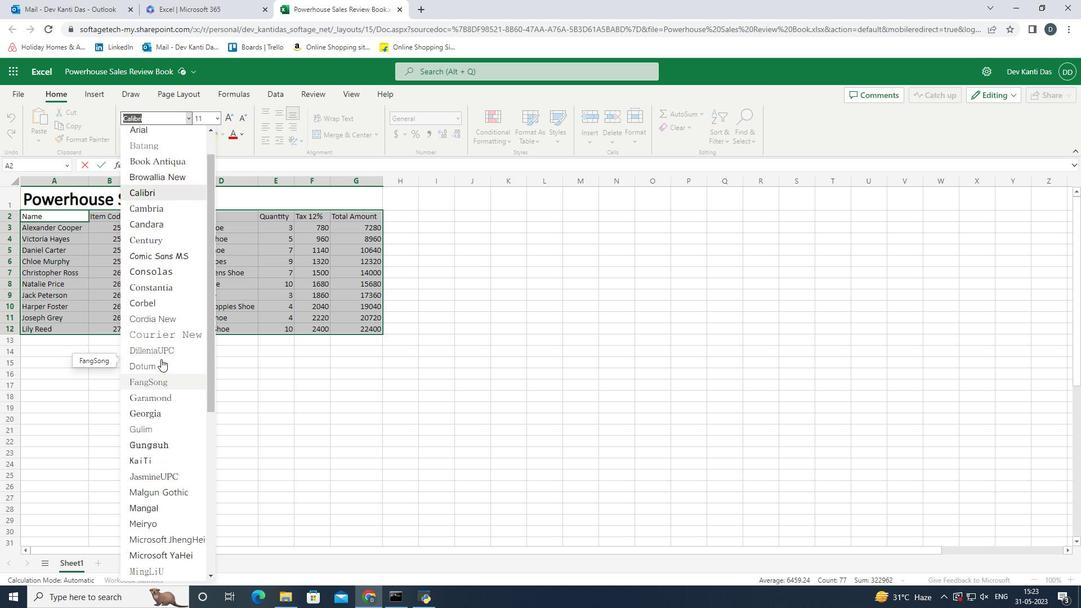
Action: Mouse scrolled (161, 360) with delta (0, 0)
Screenshot: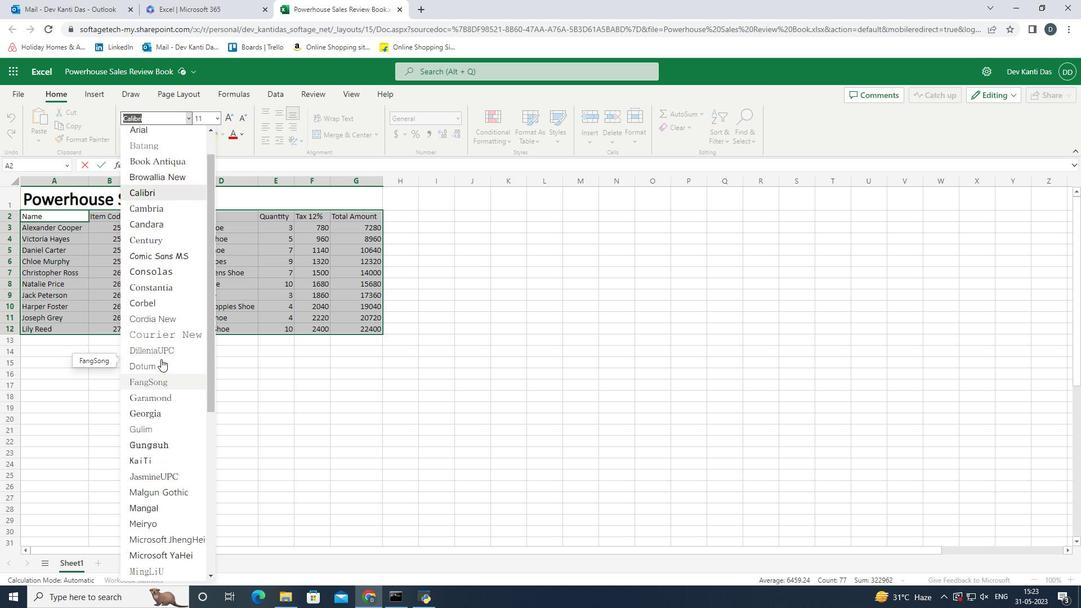 
Action: Mouse scrolled (161, 360) with delta (0, 0)
Screenshot: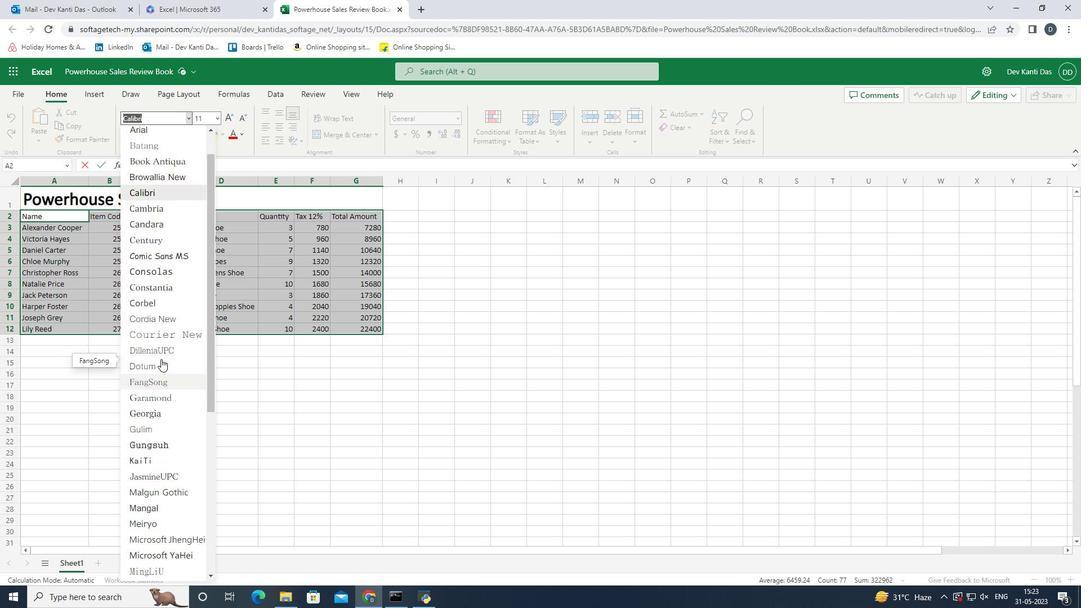 
Action: Mouse scrolled (161, 360) with delta (0, 0)
Screenshot: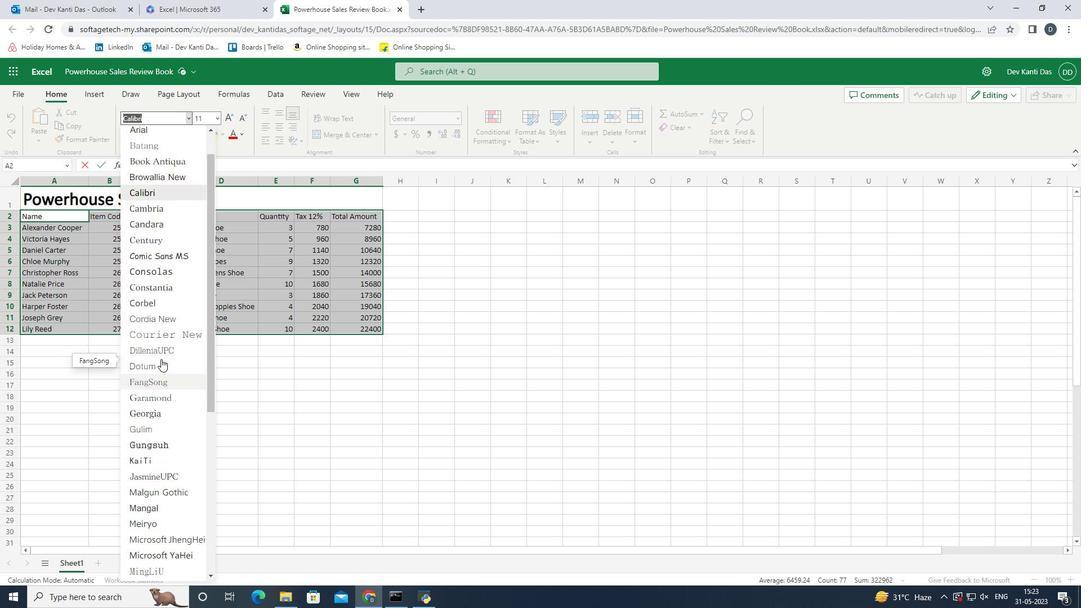 
Action: Mouse scrolled (161, 360) with delta (0, 0)
Screenshot: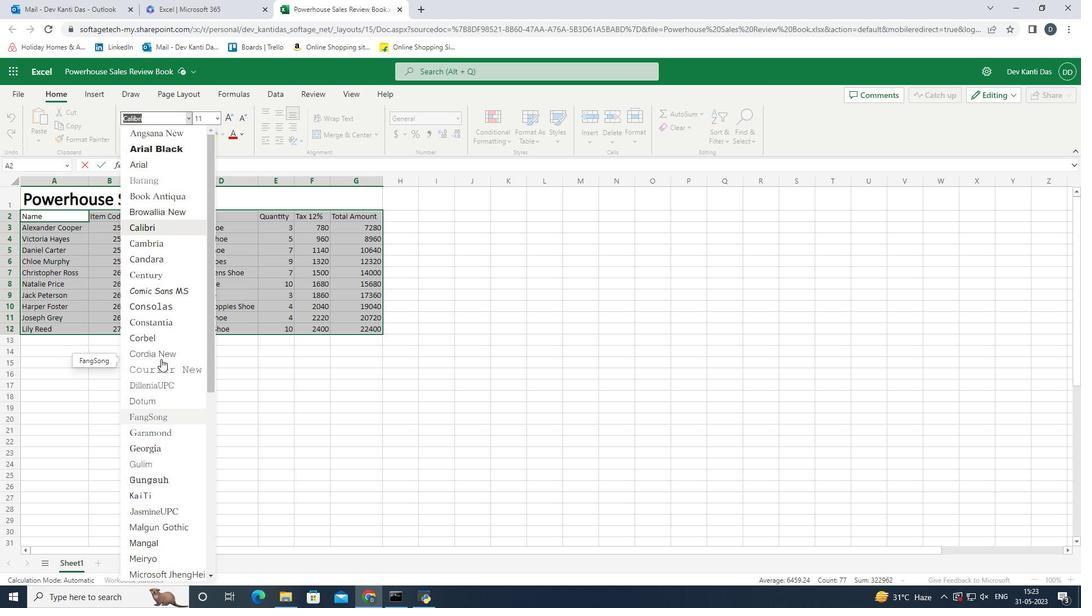 
Action: Mouse scrolled (161, 360) with delta (0, 0)
Screenshot: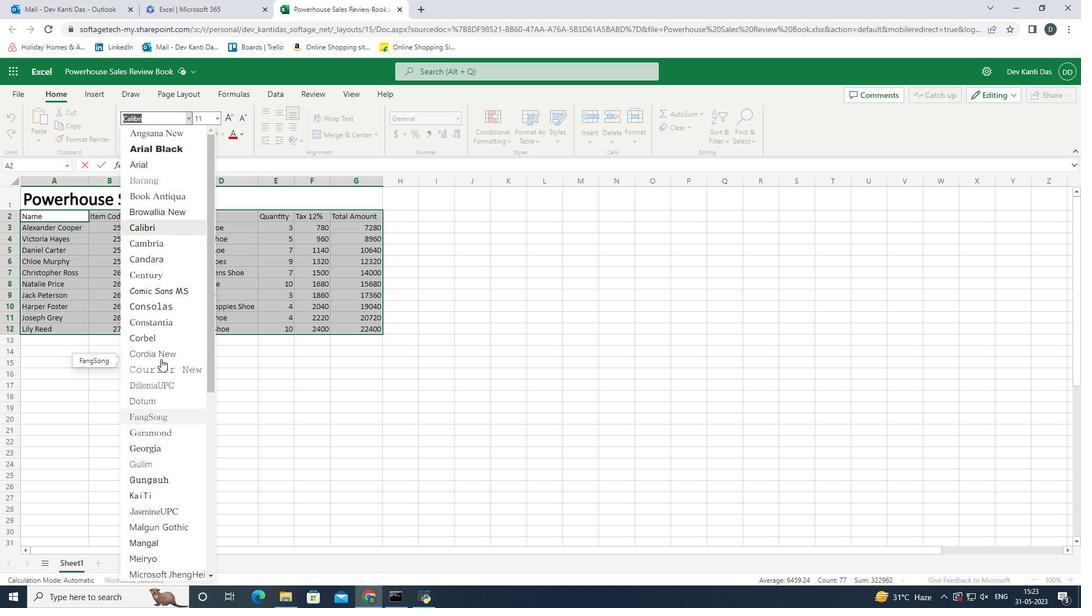 
Action: Mouse scrolled (161, 360) with delta (0, 0)
Screenshot: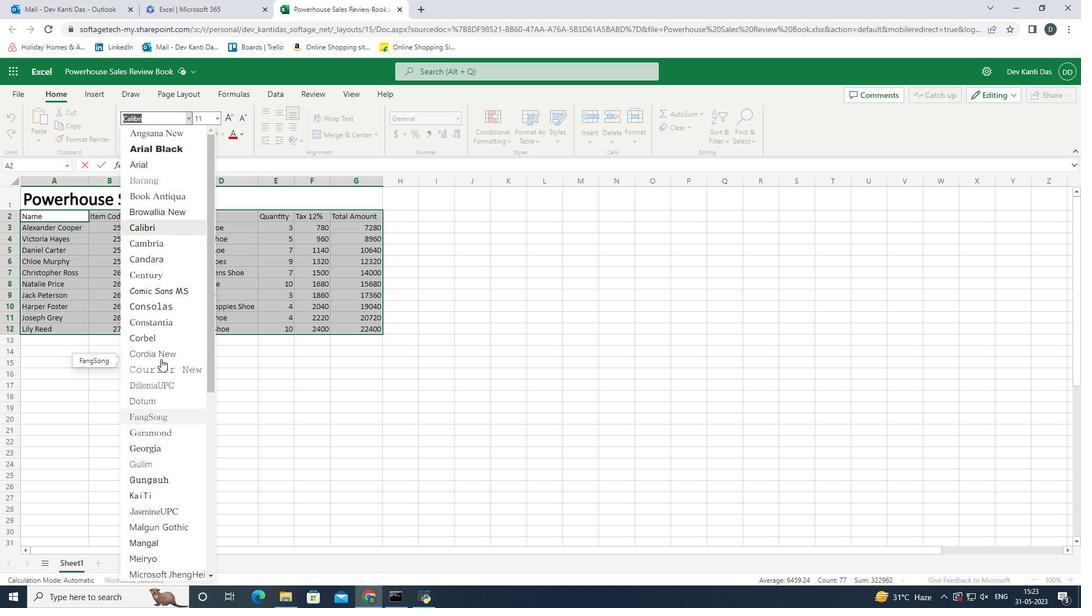 
Action: Mouse moved to (166, 372)
Screenshot: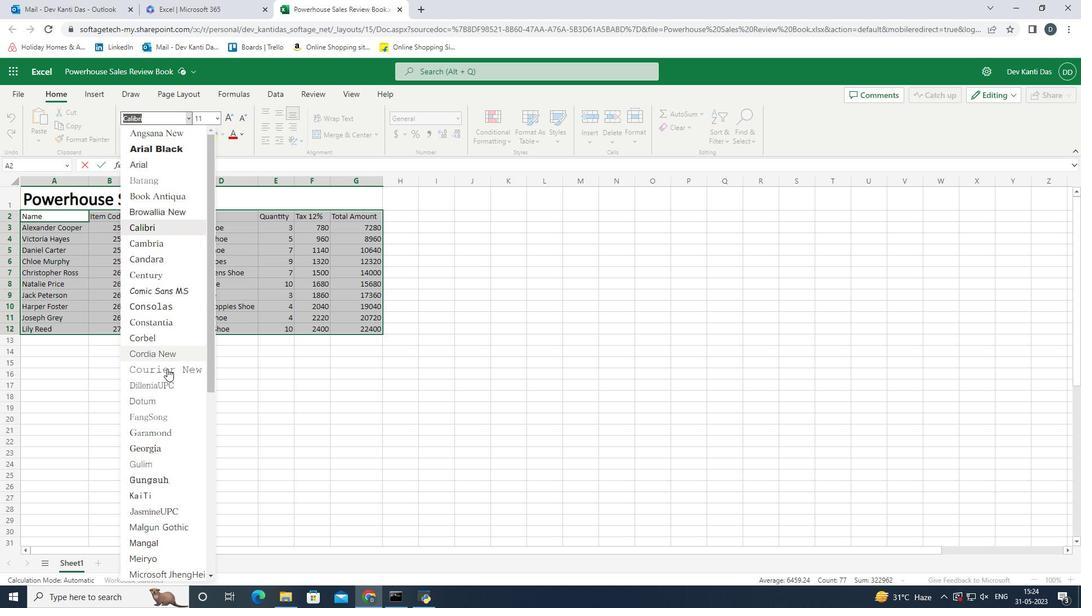 
Action: Mouse scrolled (166, 371) with delta (0, 0)
Screenshot: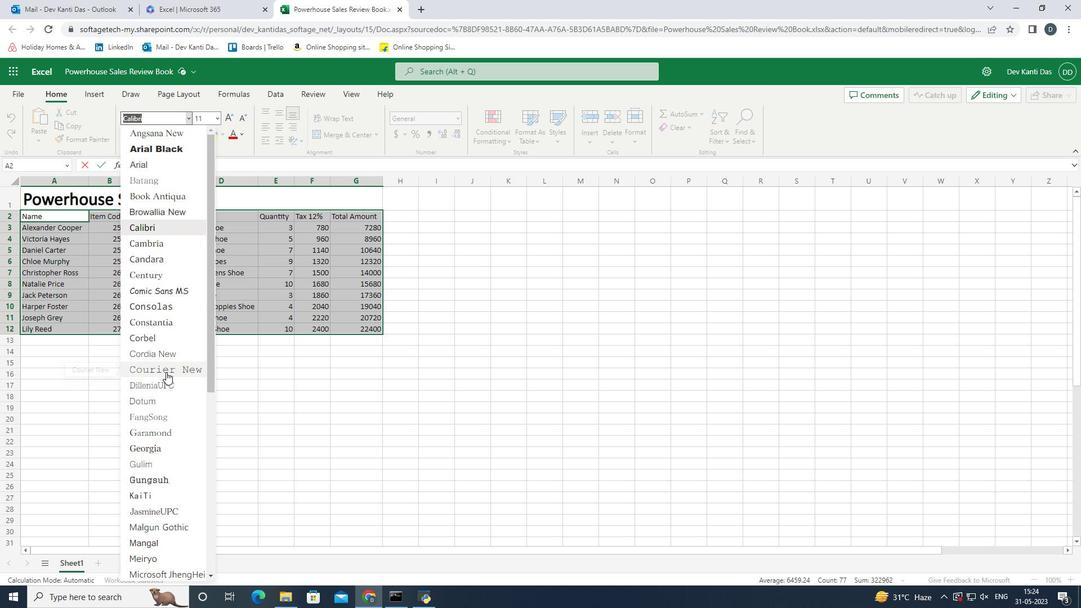 
Action: Mouse moved to (166, 373)
Screenshot: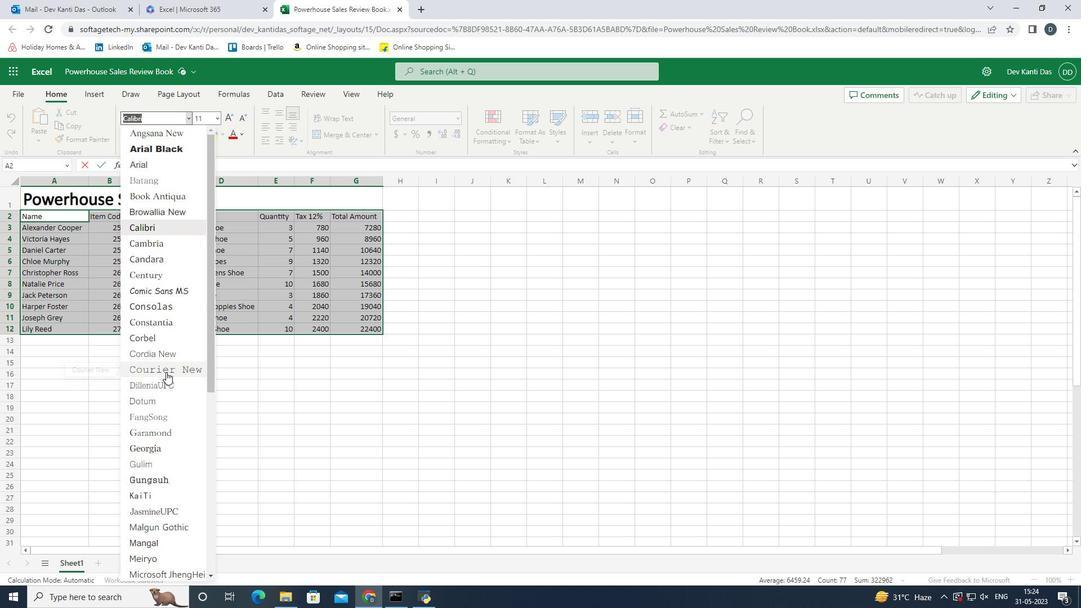 
Action: Mouse scrolled (166, 373) with delta (0, 0)
Screenshot: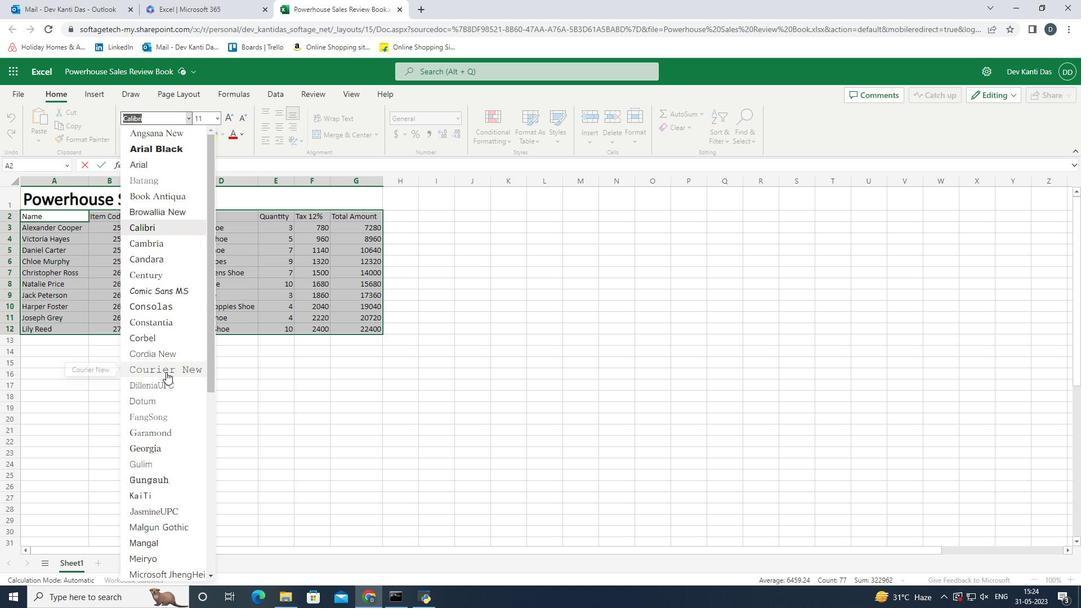 
Action: Mouse scrolled (166, 373) with delta (0, 0)
Screenshot: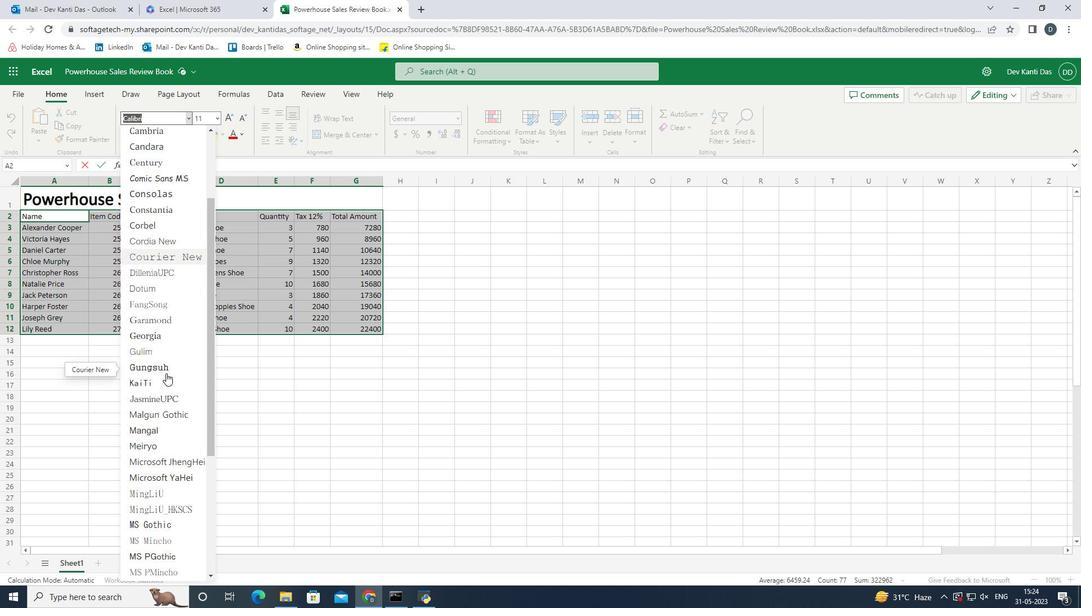
Action: Mouse scrolled (166, 373) with delta (0, 0)
Screenshot: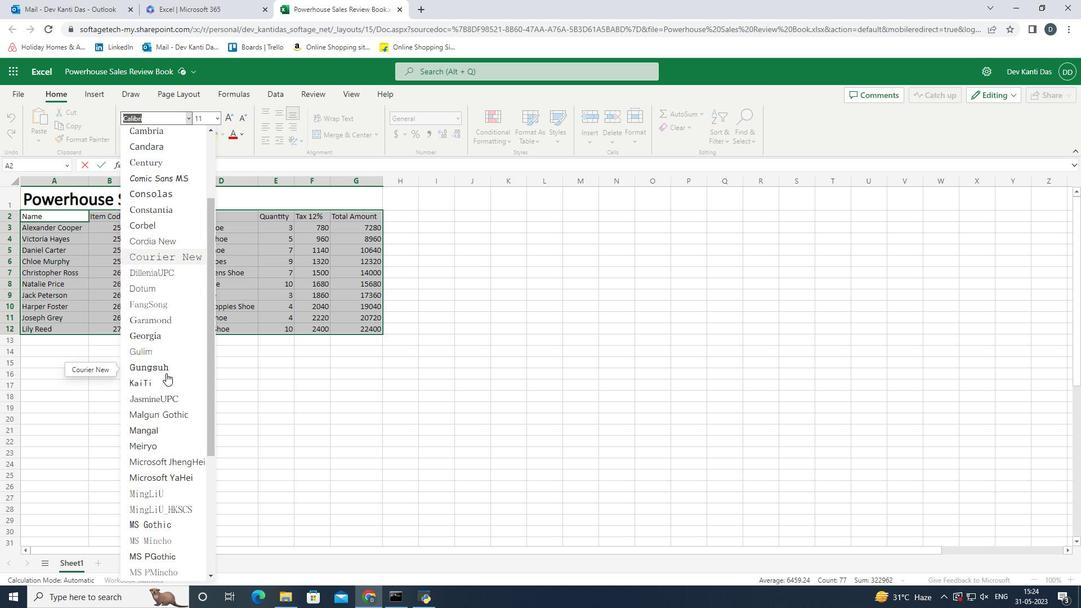 
Action: Mouse moved to (182, 429)
Screenshot: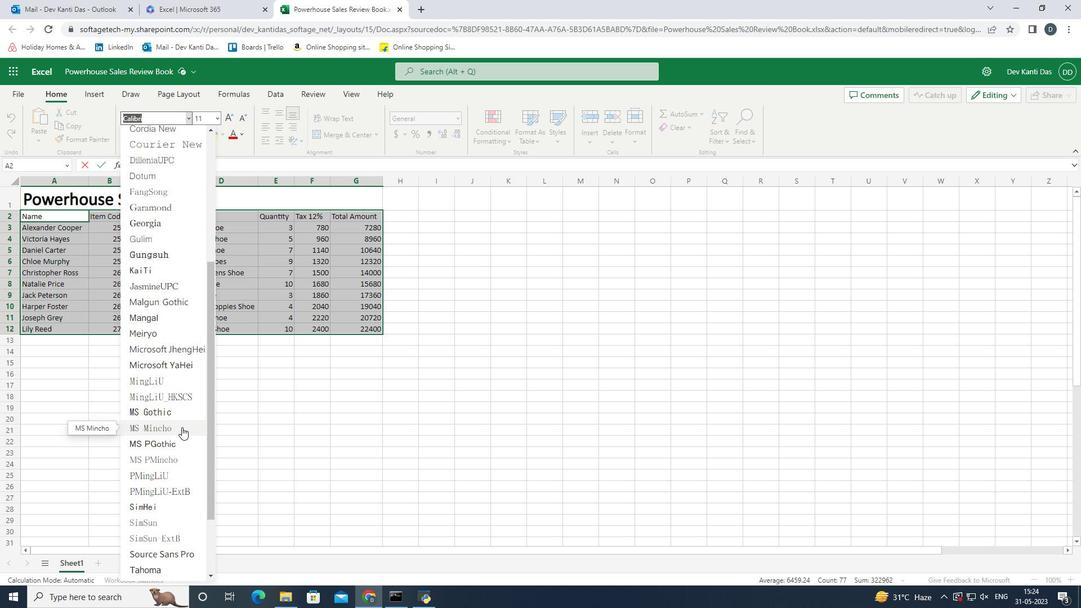 
Action: Mouse scrolled (182, 428) with delta (0, 0)
Screenshot: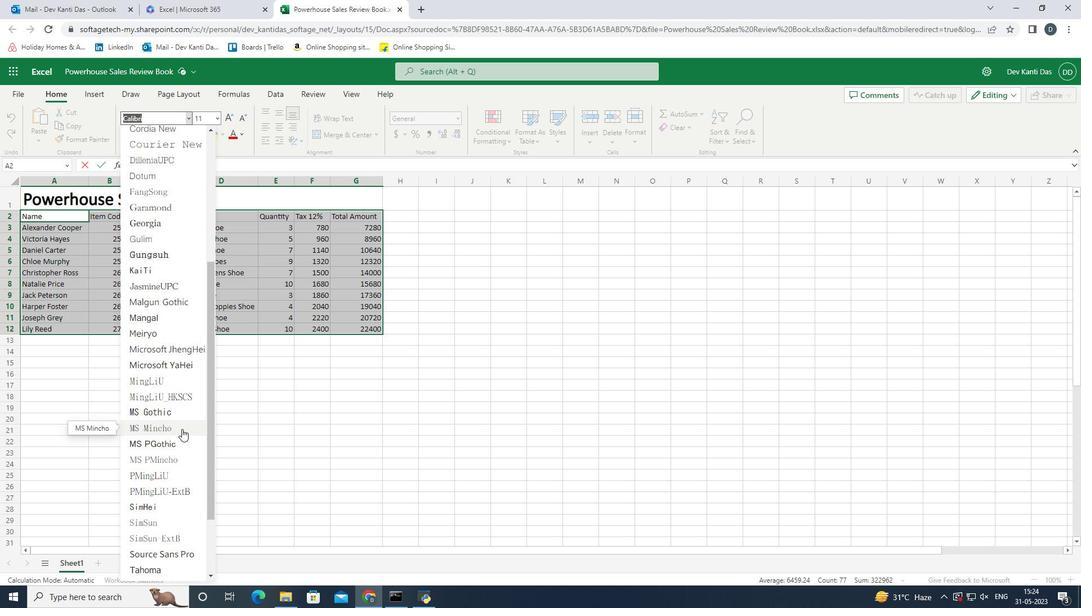 
Action: Mouse scrolled (182, 428) with delta (0, 0)
Screenshot: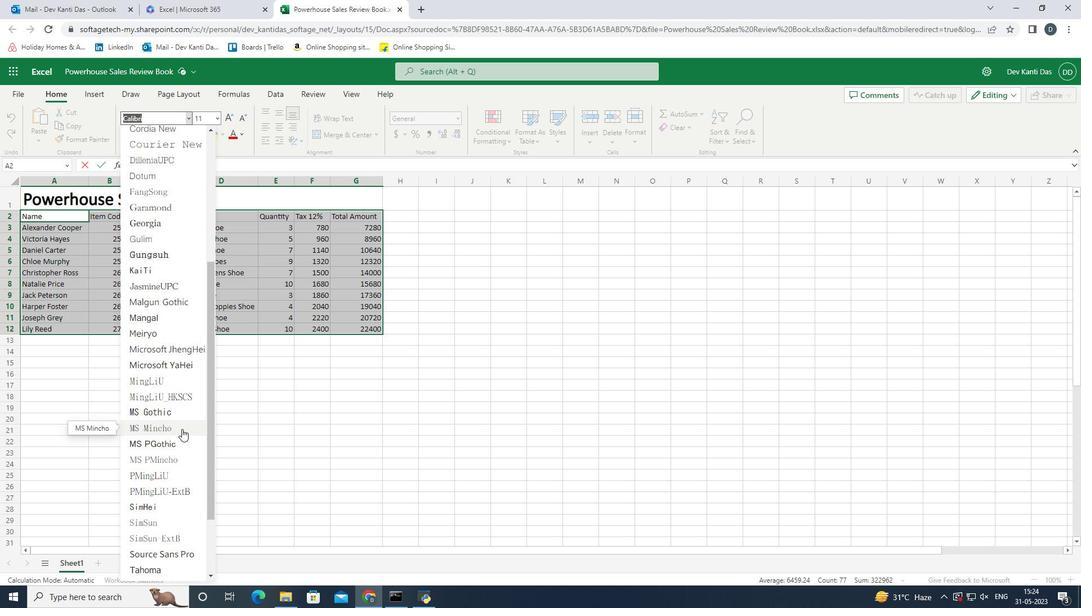 
Action: Mouse scrolled (182, 428) with delta (0, 0)
Screenshot: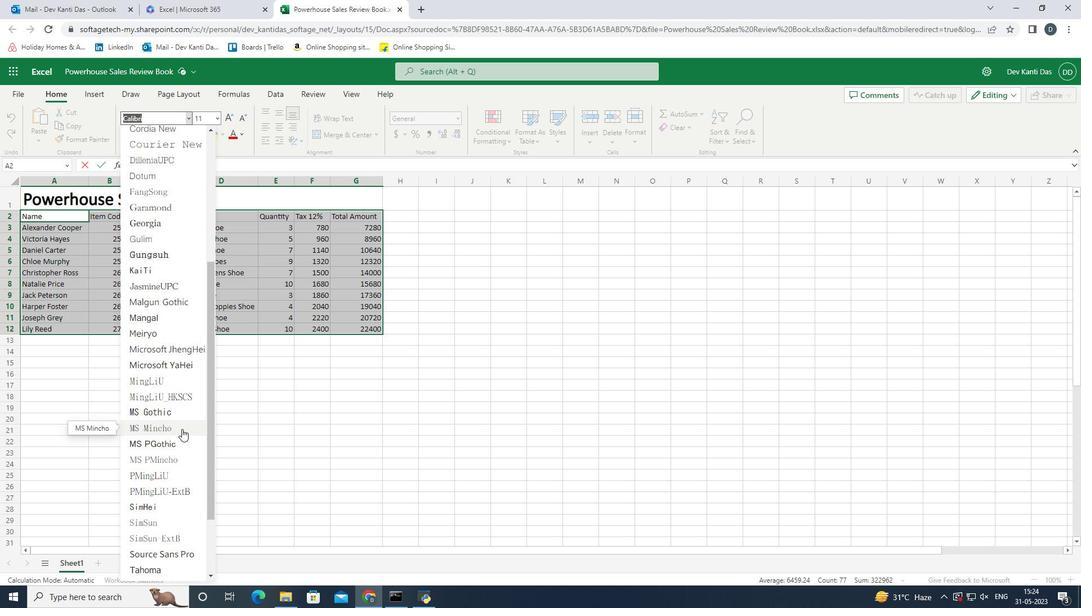 
Action: Mouse scrolled (182, 428) with delta (0, 0)
Screenshot: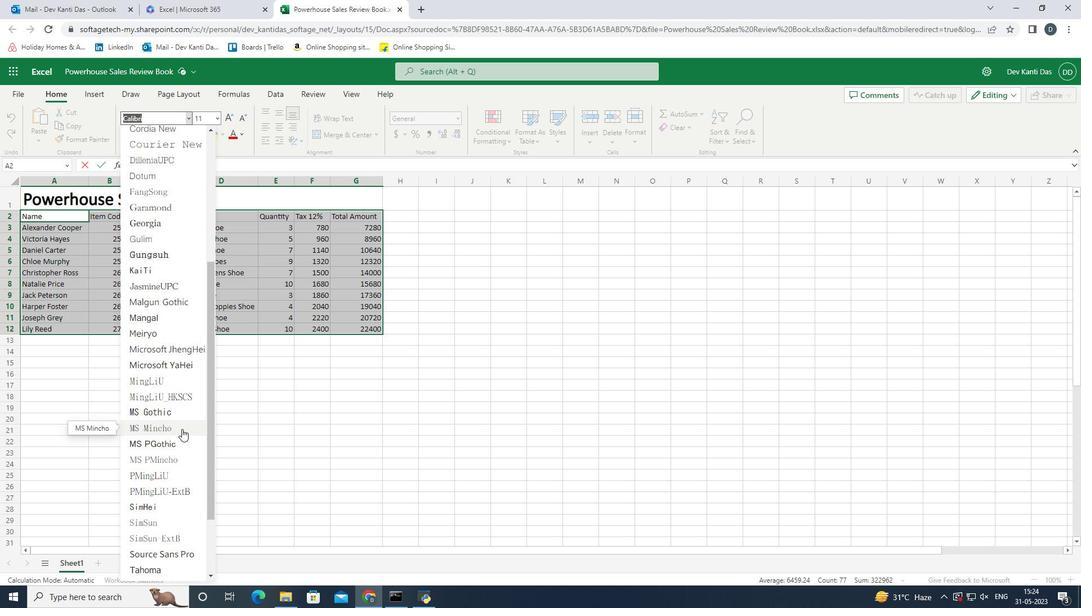 
Action: Mouse scrolled (182, 428) with delta (0, 0)
Screenshot: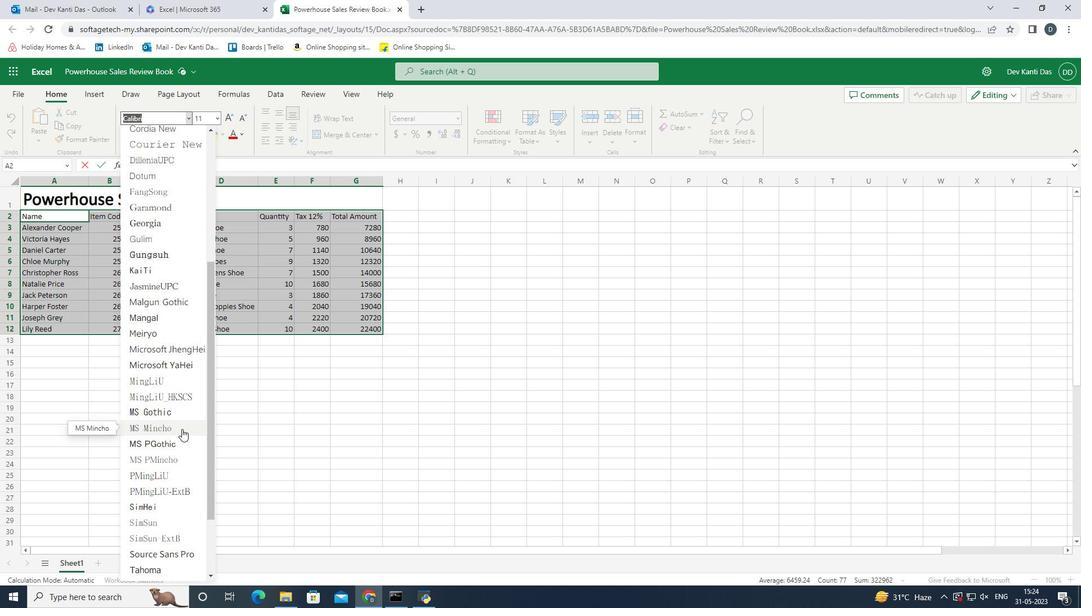 
Action: Mouse moved to (185, 460)
Screenshot: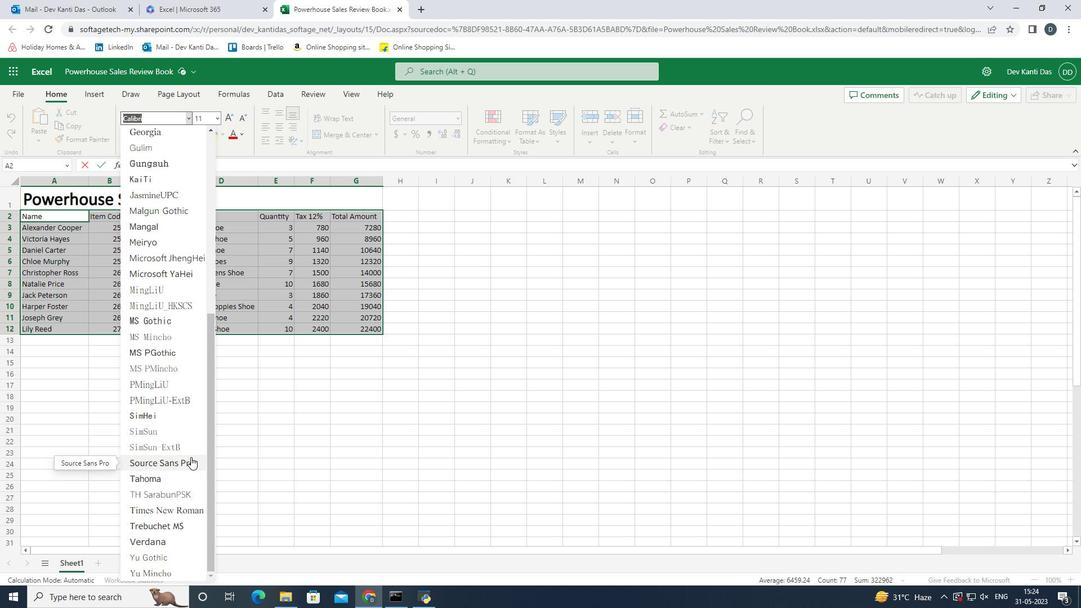 
Action: Mouse scrolled (185, 461) with delta (0, 0)
Screenshot: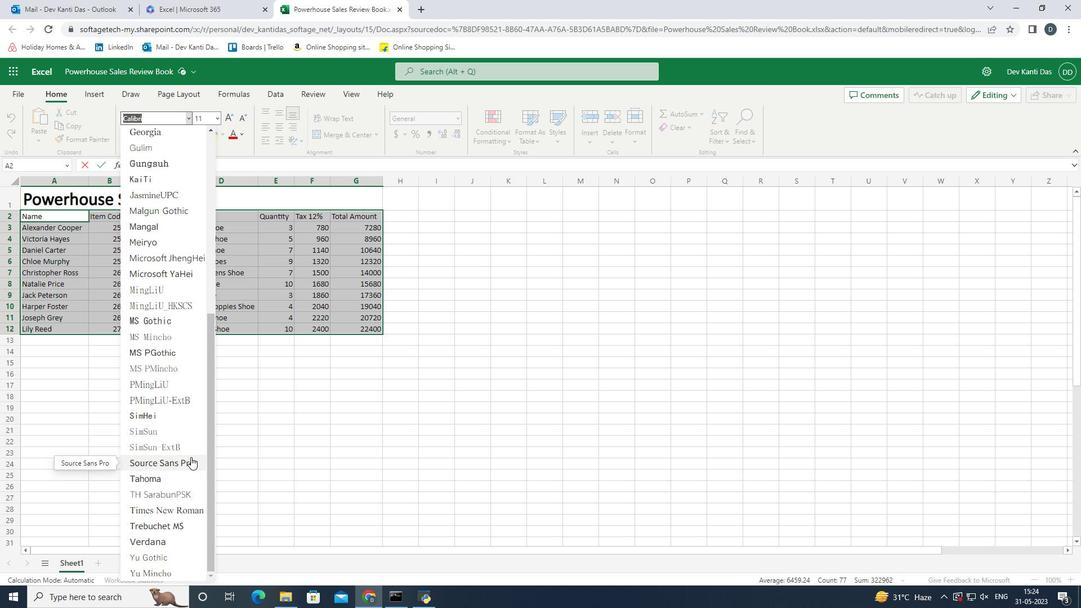 
Action: Mouse scrolled (185, 461) with delta (0, 0)
Screenshot: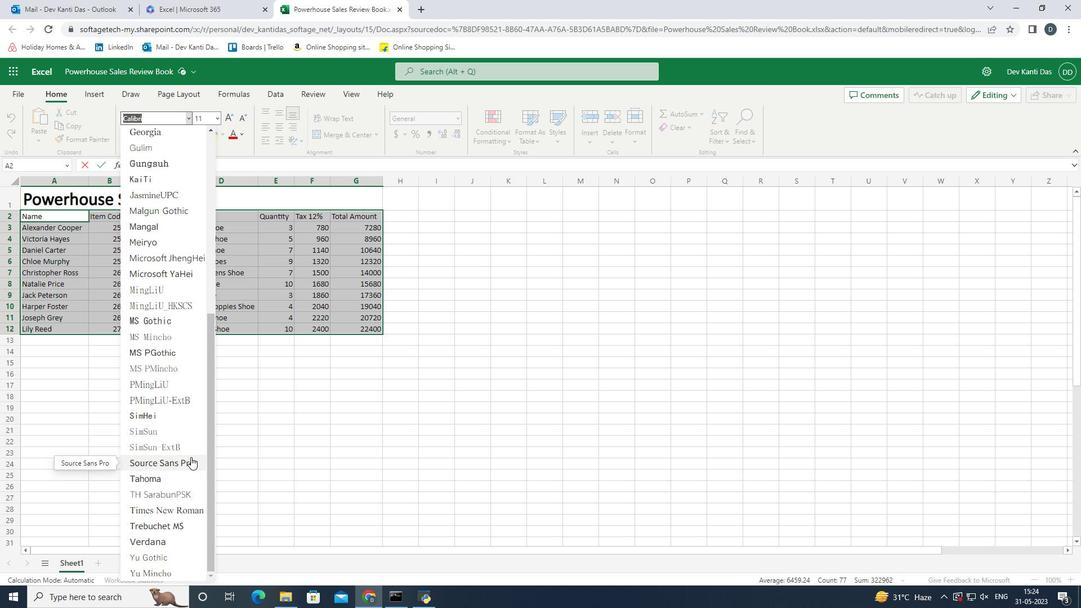 
Action: Mouse scrolled (185, 461) with delta (0, 0)
Screenshot: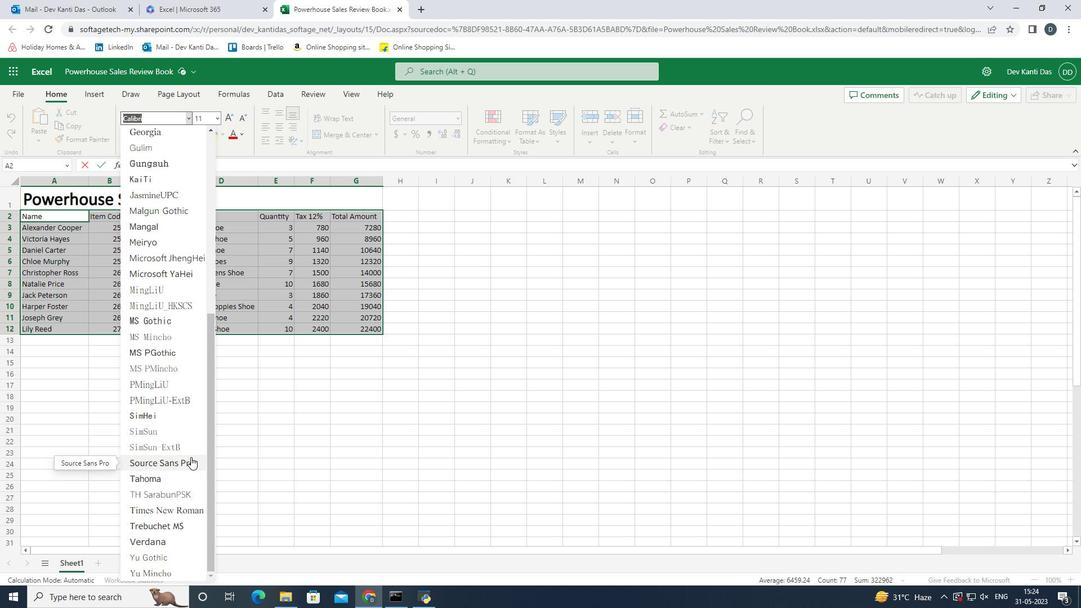 
Action: Mouse scrolled (185, 461) with delta (0, 0)
Screenshot: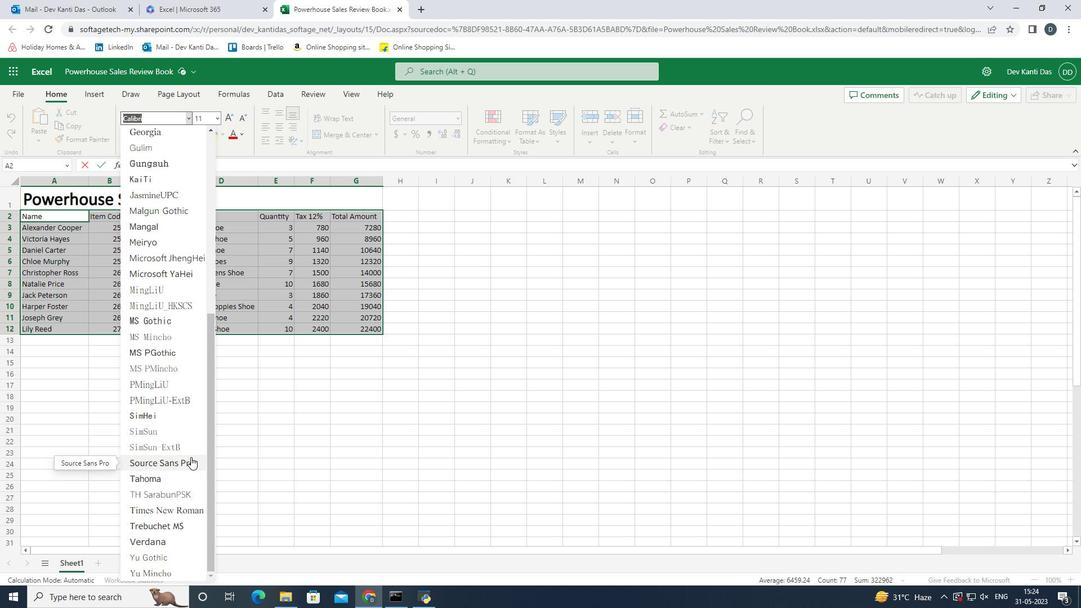 
Action: Mouse scrolled (185, 461) with delta (0, 0)
Screenshot: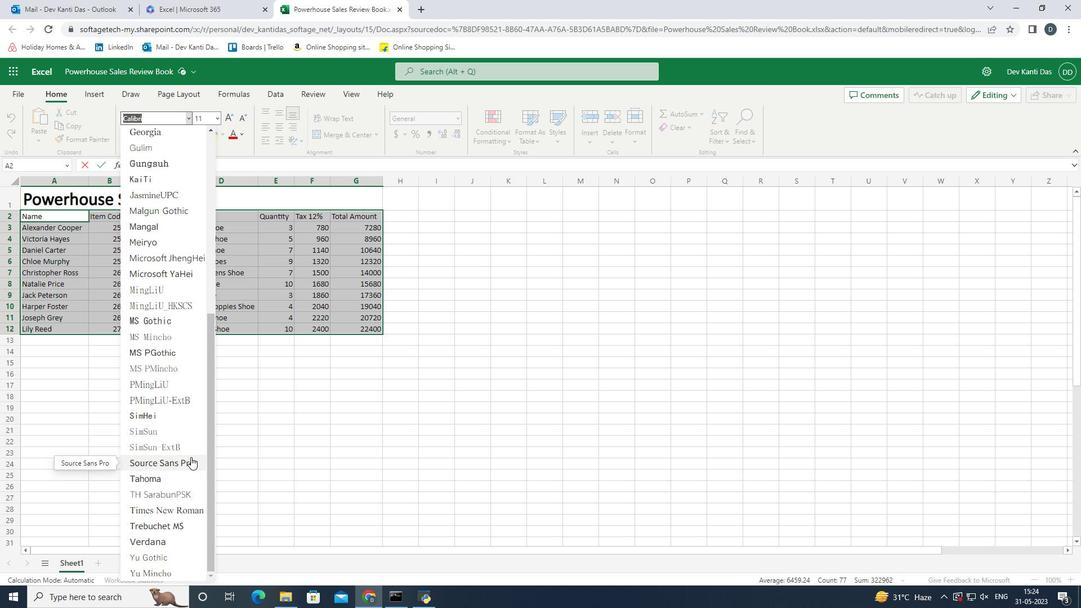 
Action: Mouse scrolled (185, 461) with delta (0, 0)
Screenshot: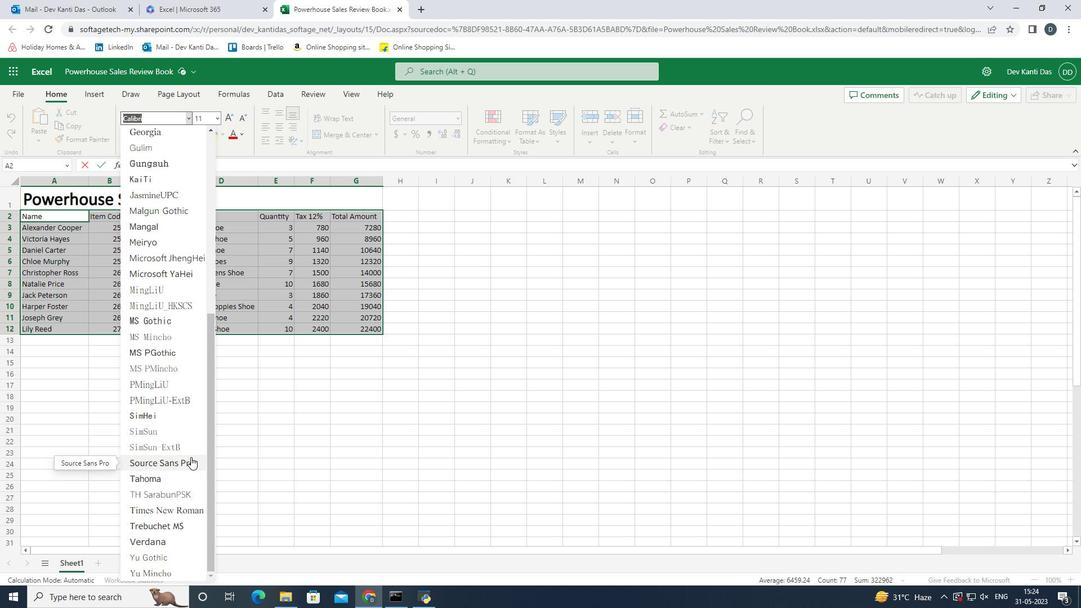 
Action: Mouse scrolled (185, 461) with delta (0, 0)
Screenshot: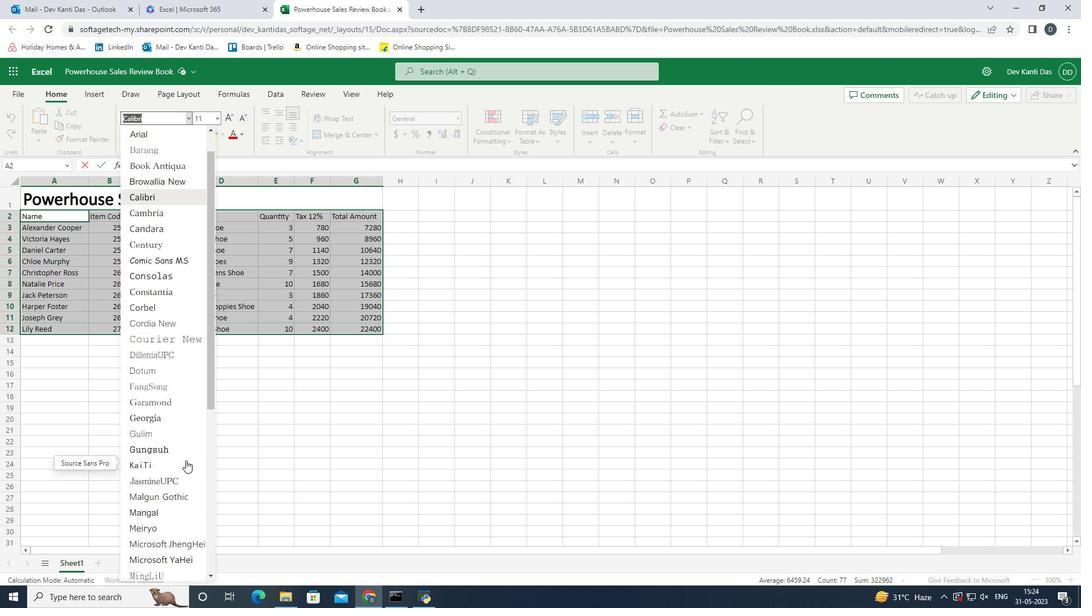 
Action: Mouse scrolled (185, 461) with delta (0, 0)
Screenshot: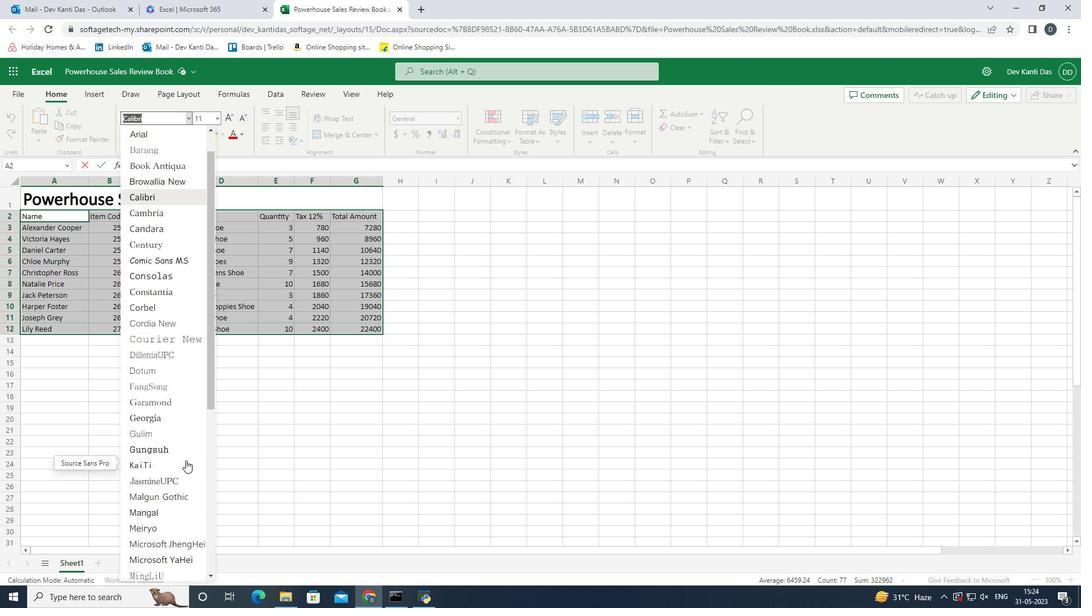 
Action: Mouse scrolled (185, 461) with delta (0, 0)
Screenshot: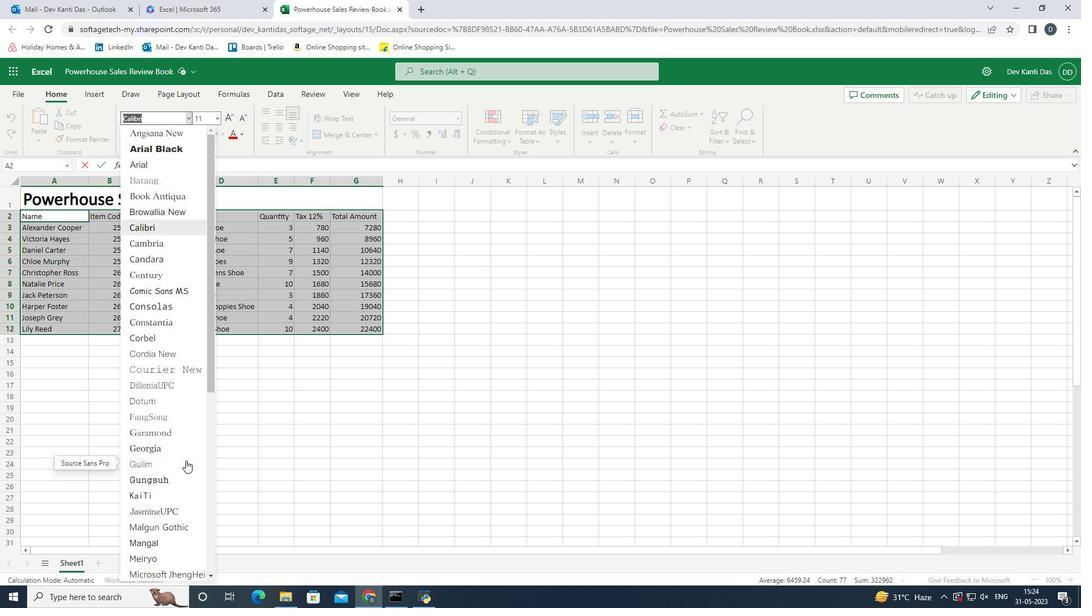 
Action: Mouse scrolled (185, 461) with delta (0, 0)
Screenshot: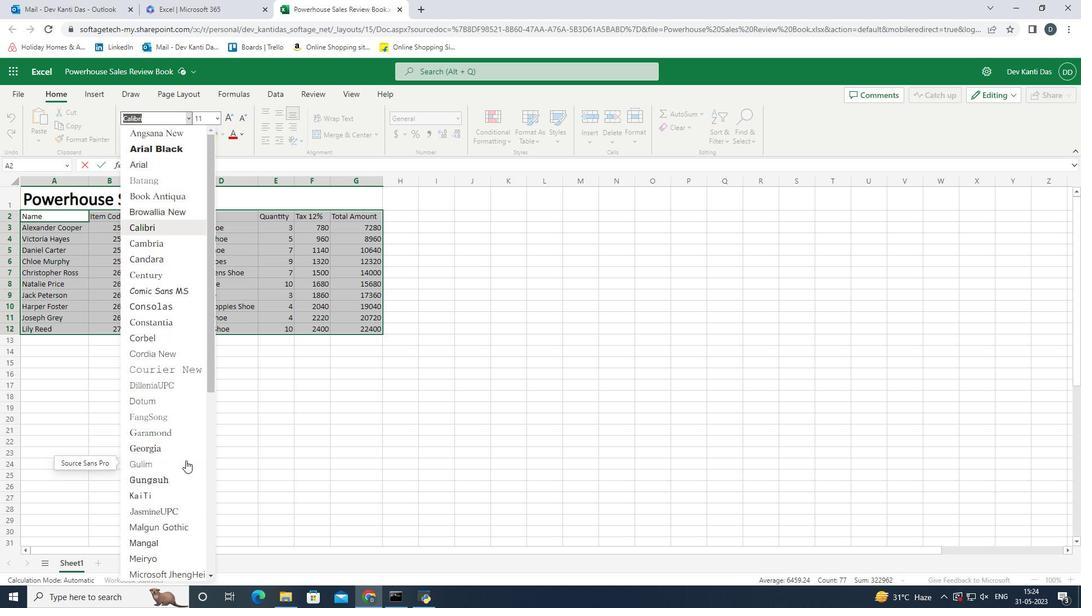 
Action: Mouse scrolled (185, 461) with delta (0, 0)
Screenshot: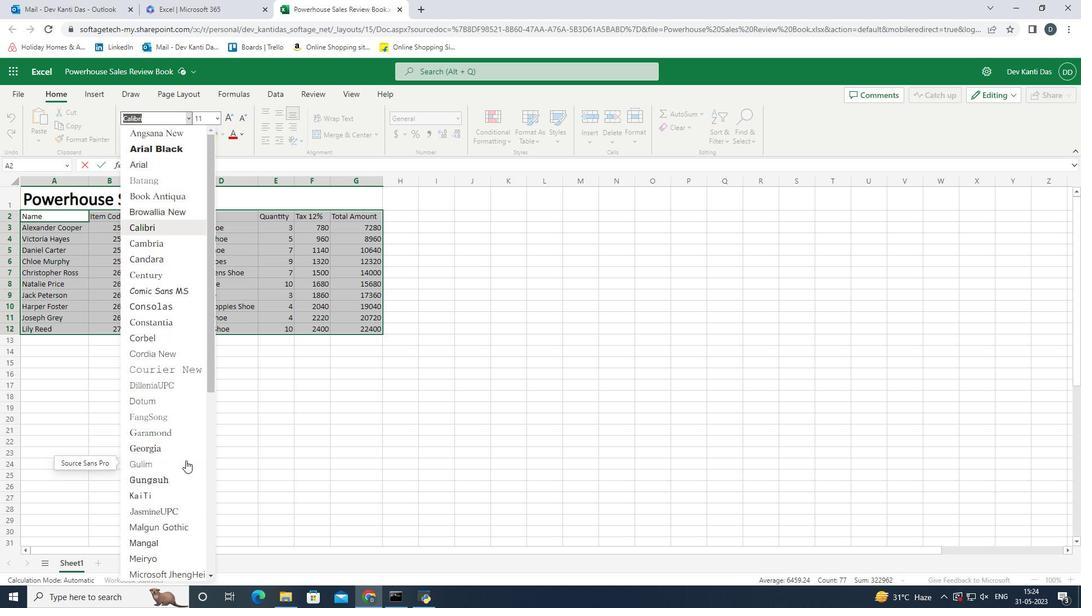 
Action: Mouse moved to (174, 120)
Screenshot: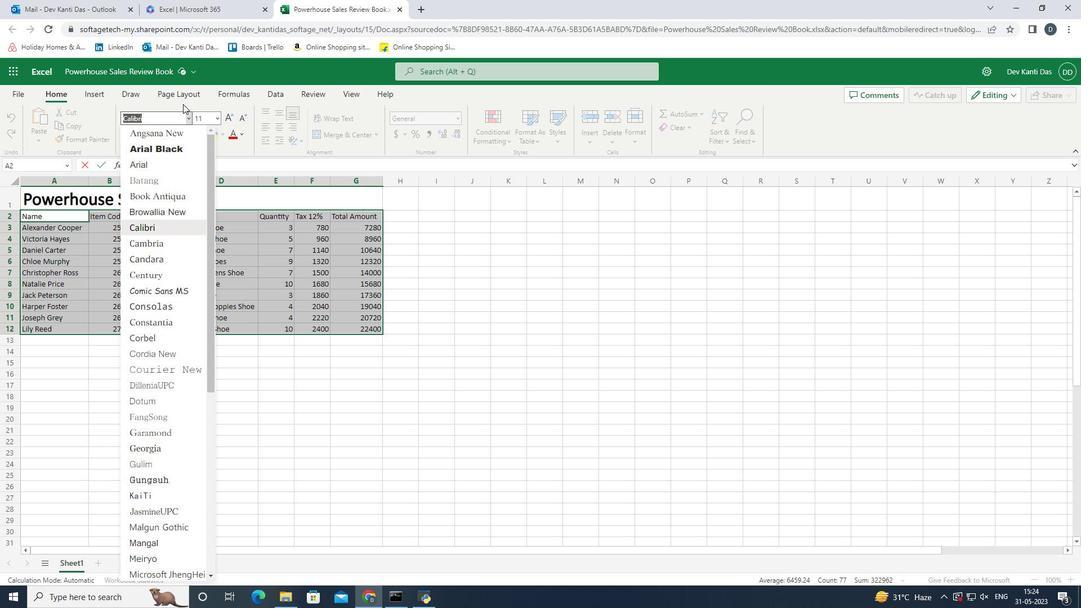 
Action: Key pressed bell<Key.space><Key.shift><Key.shift><Key.shift>MT<Key.enter>
Screenshot: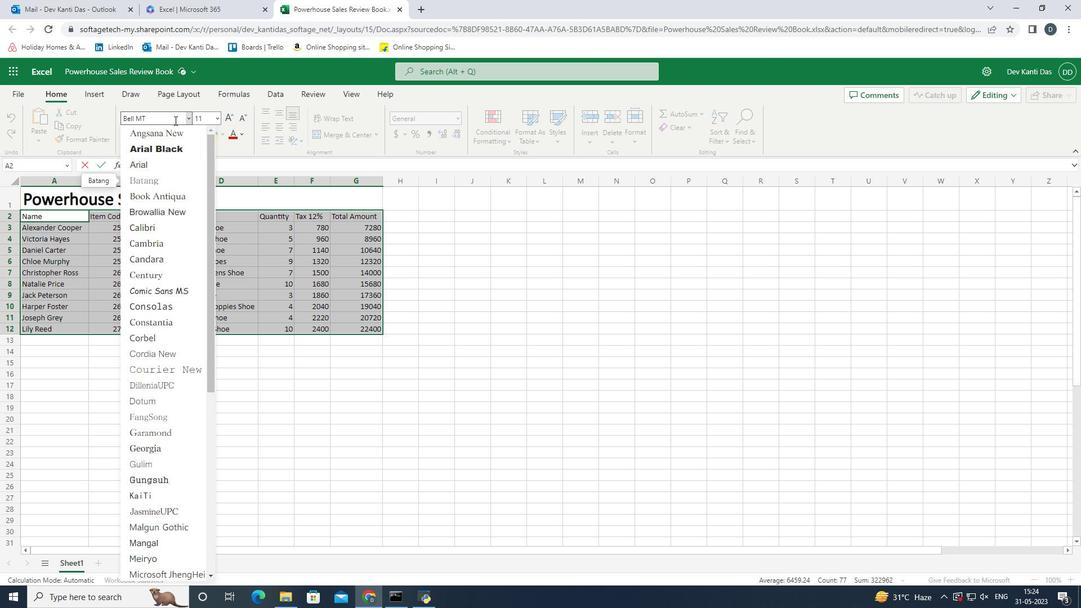 
Action: Mouse moved to (75, 237)
Screenshot: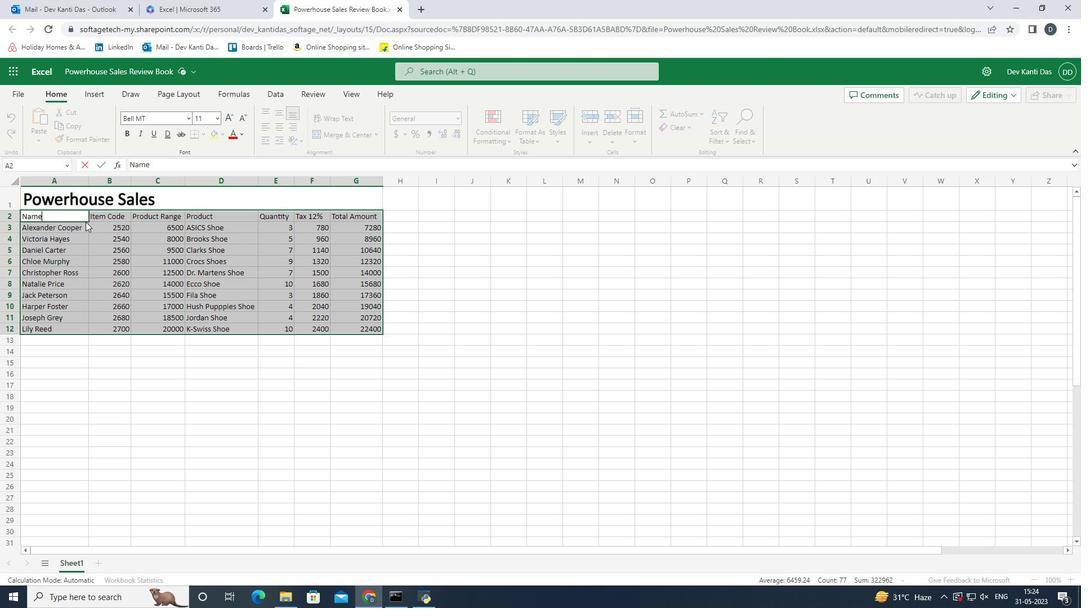 
Action: Mouse pressed left at (75, 237)
Screenshot: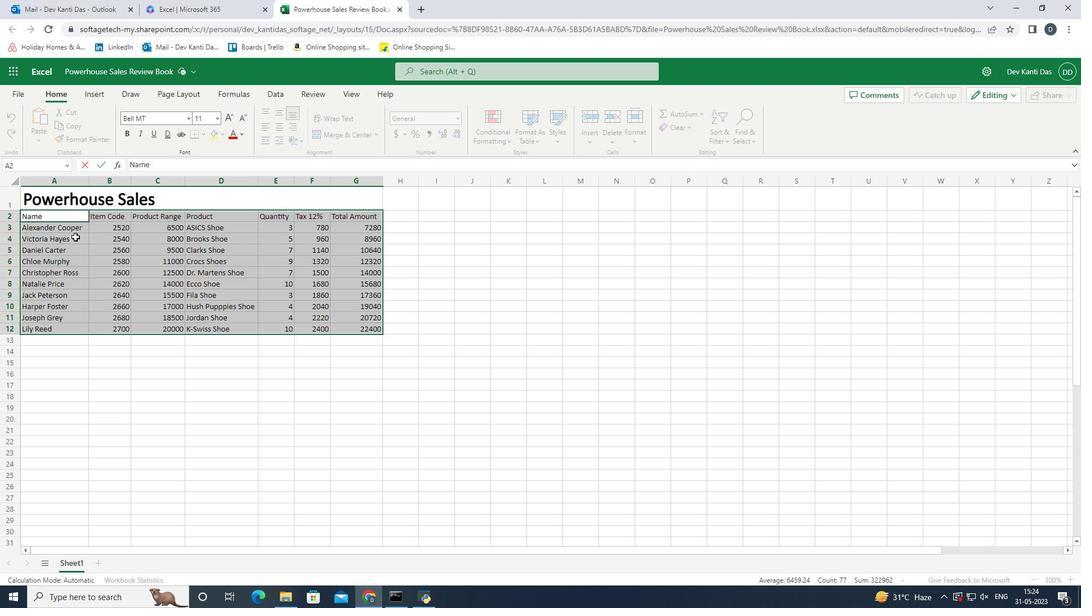 
Action: Mouse moved to (71, 217)
Screenshot: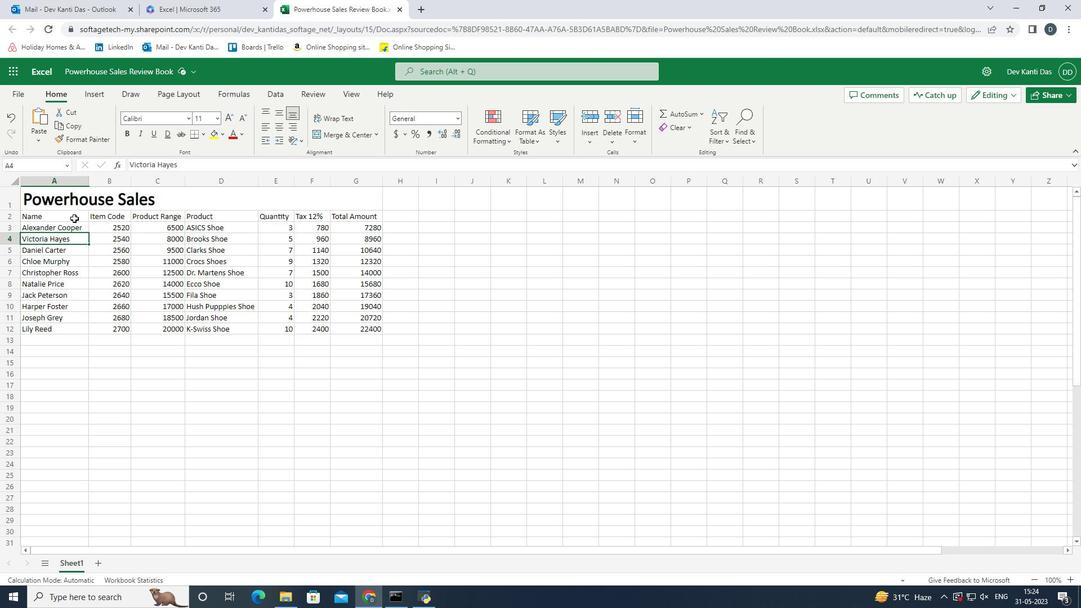 
Action: Mouse pressed left at (71, 217)
Screenshot: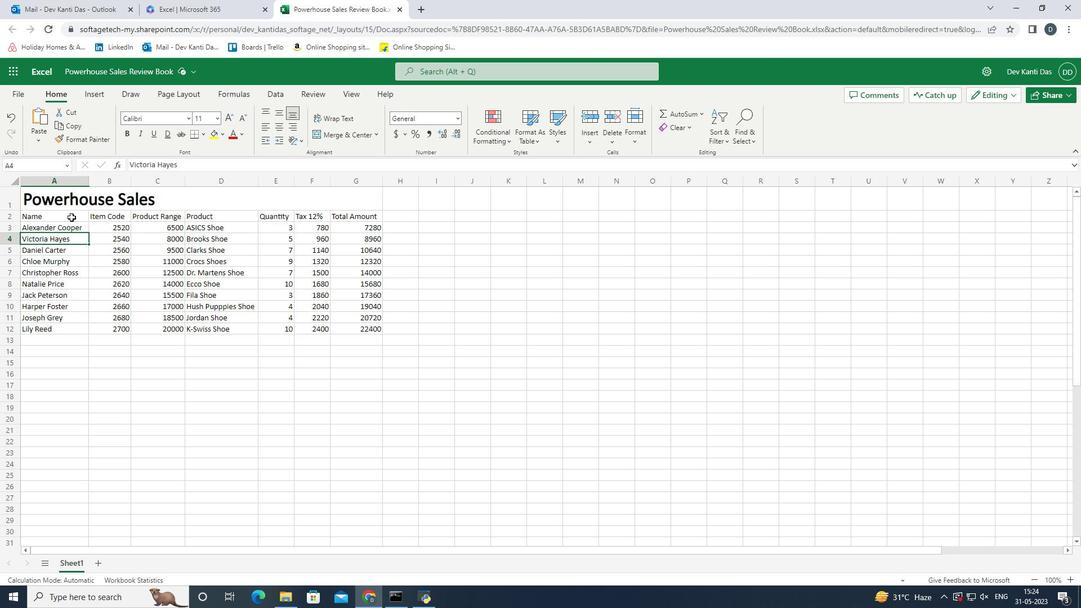 
Action: Mouse moved to (175, 116)
Screenshot: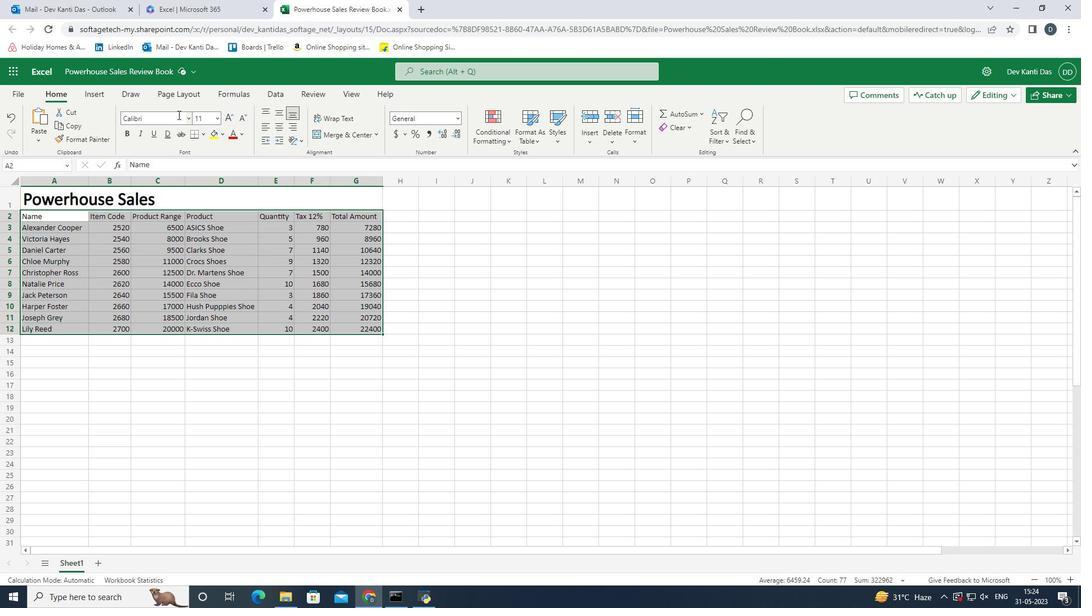 
Action: Mouse pressed left at (175, 116)
Screenshot: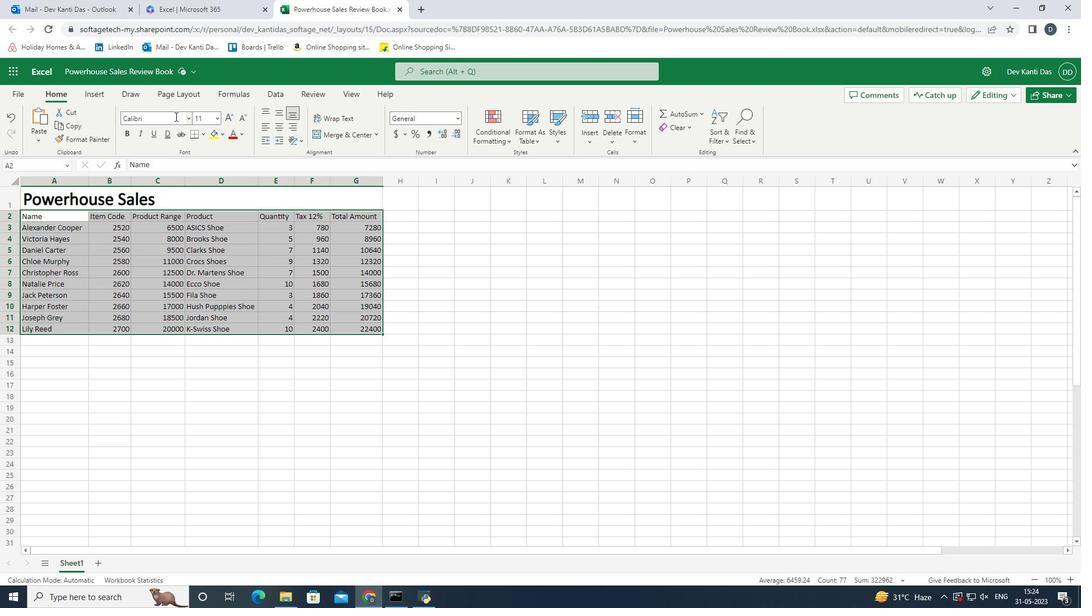 
Action: Key pressed <Key.shift>Bell<Key.space><Key.shift>MT<Key.enter>
Screenshot: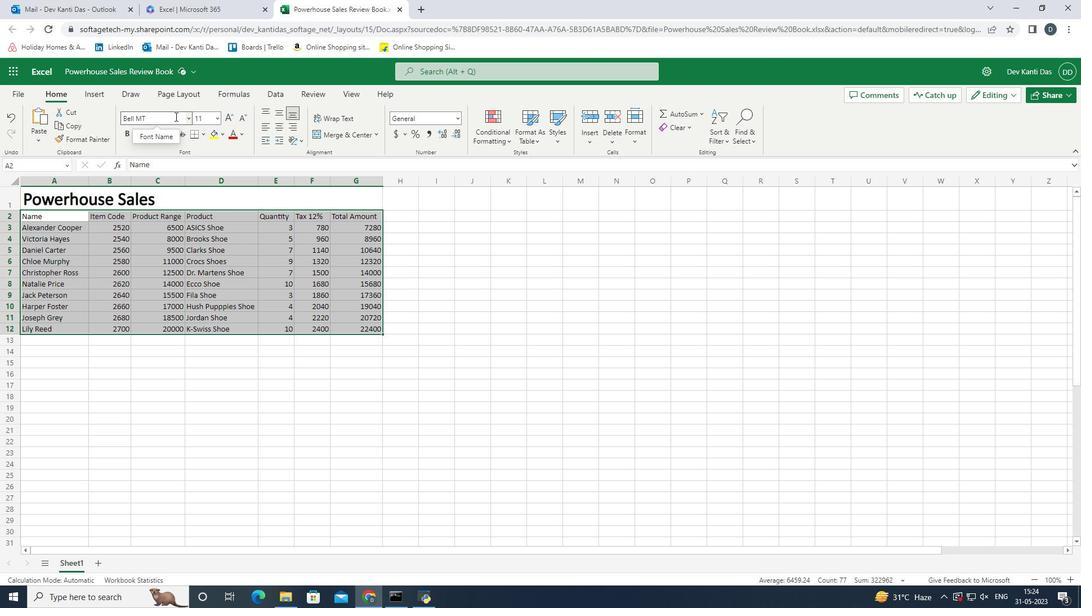 
Action: Mouse moved to (189, 121)
Screenshot: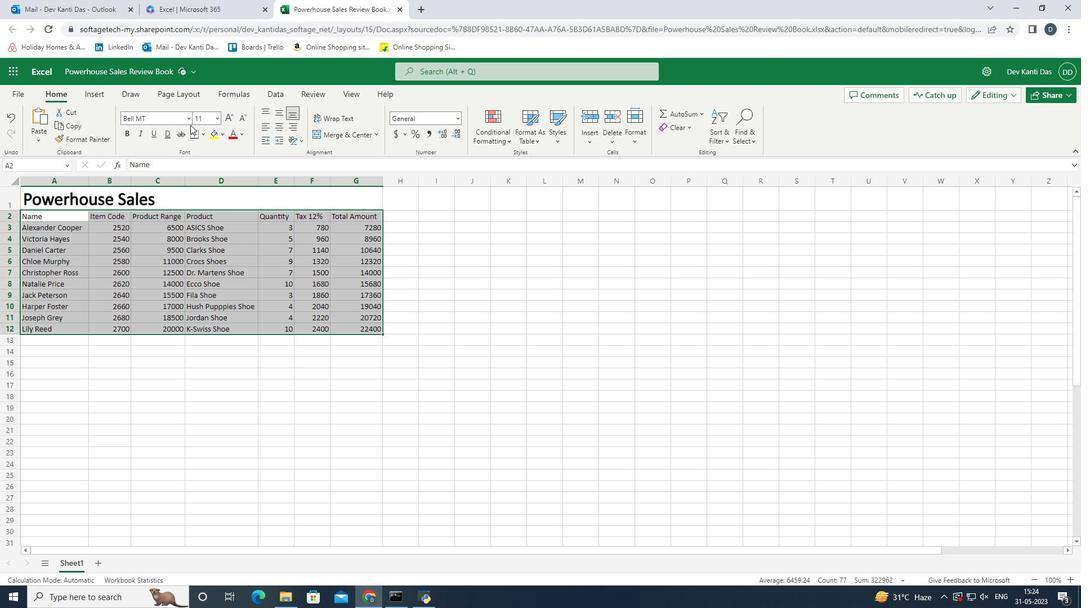 
Action: Mouse pressed left at (189, 121)
Screenshot: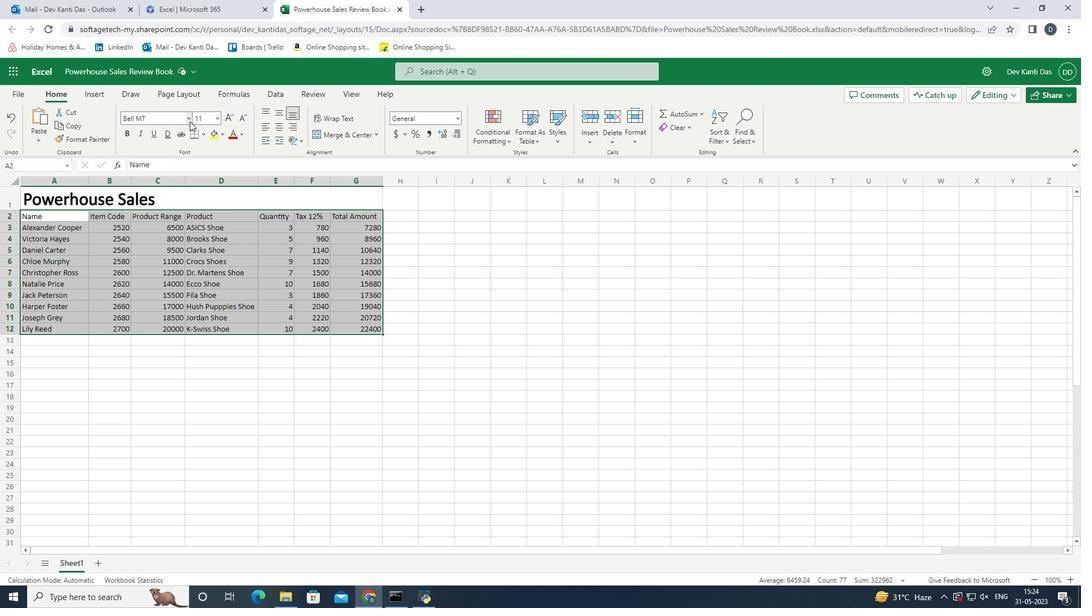 
Action: Mouse moved to (188, 218)
Screenshot: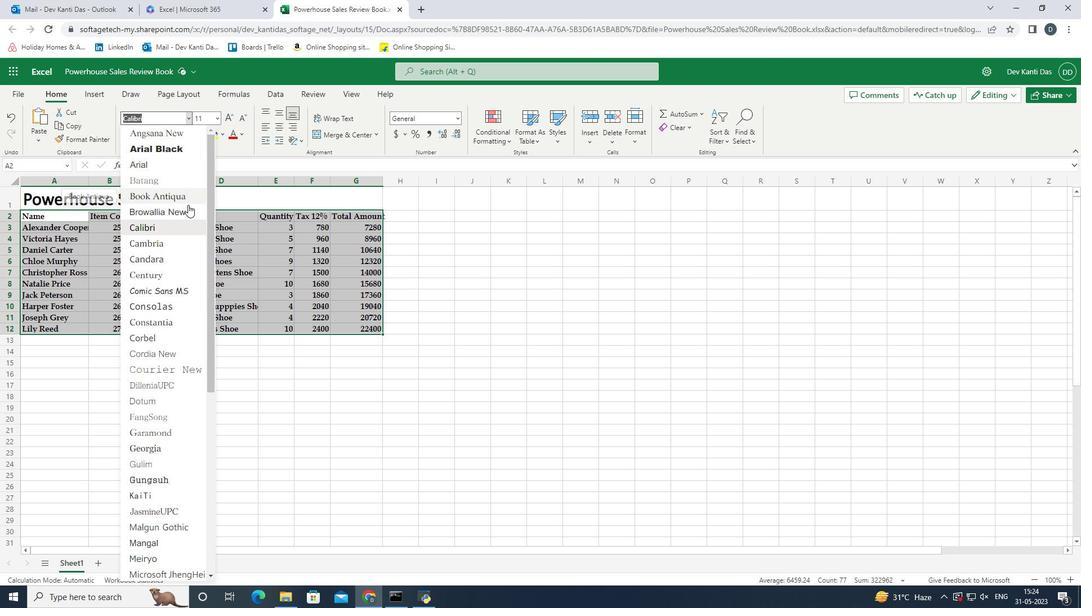 
Action: Mouse scrolled (188, 218) with delta (0, 0)
Screenshot: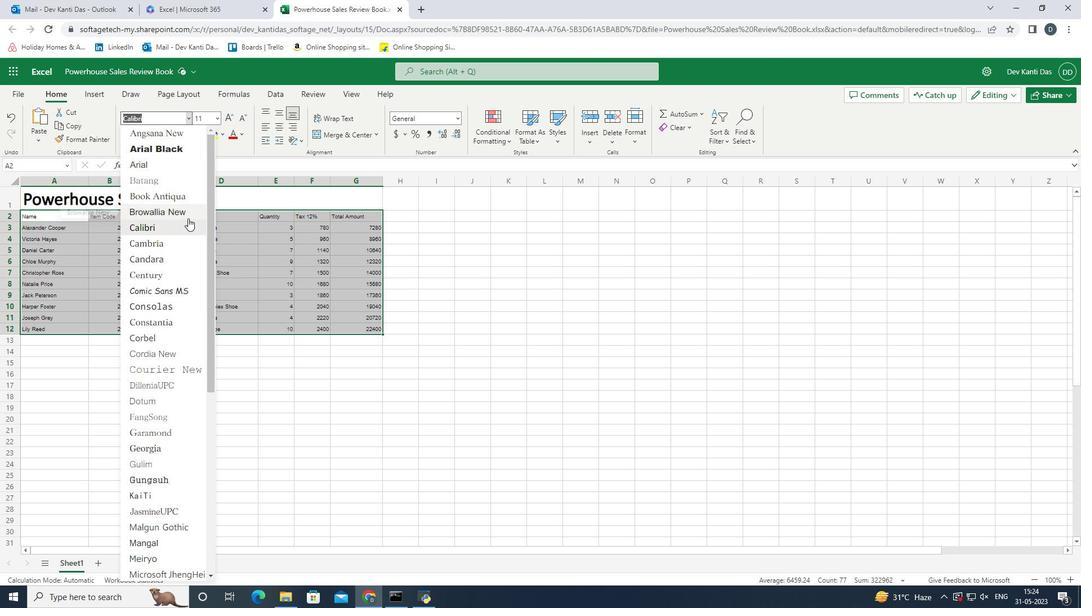 
Action: Mouse scrolled (188, 218) with delta (0, 0)
Screenshot: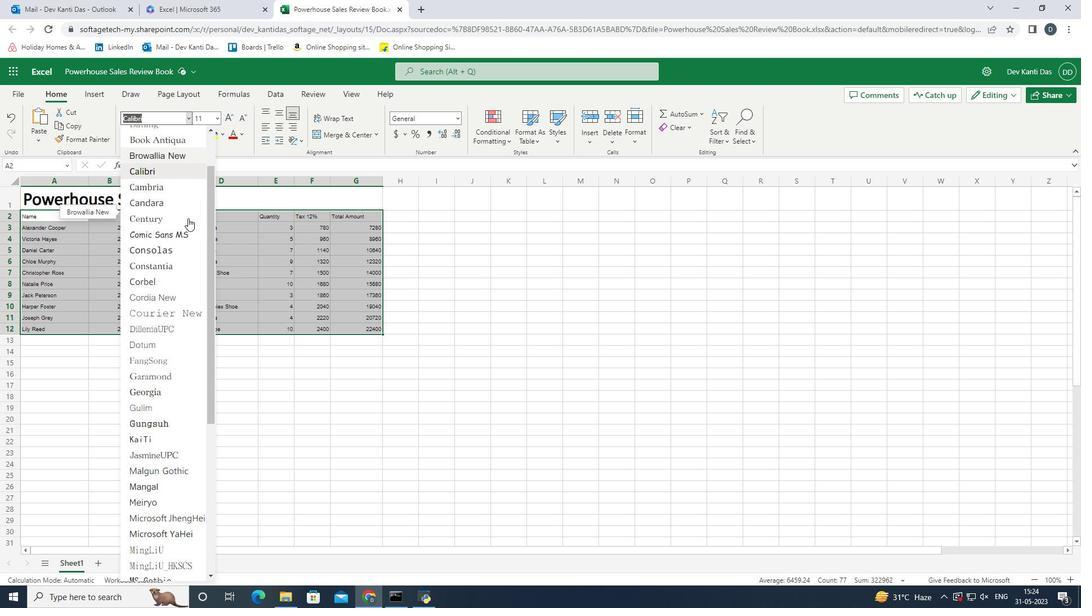 
Action: Mouse scrolled (188, 218) with delta (0, 0)
Screenshot: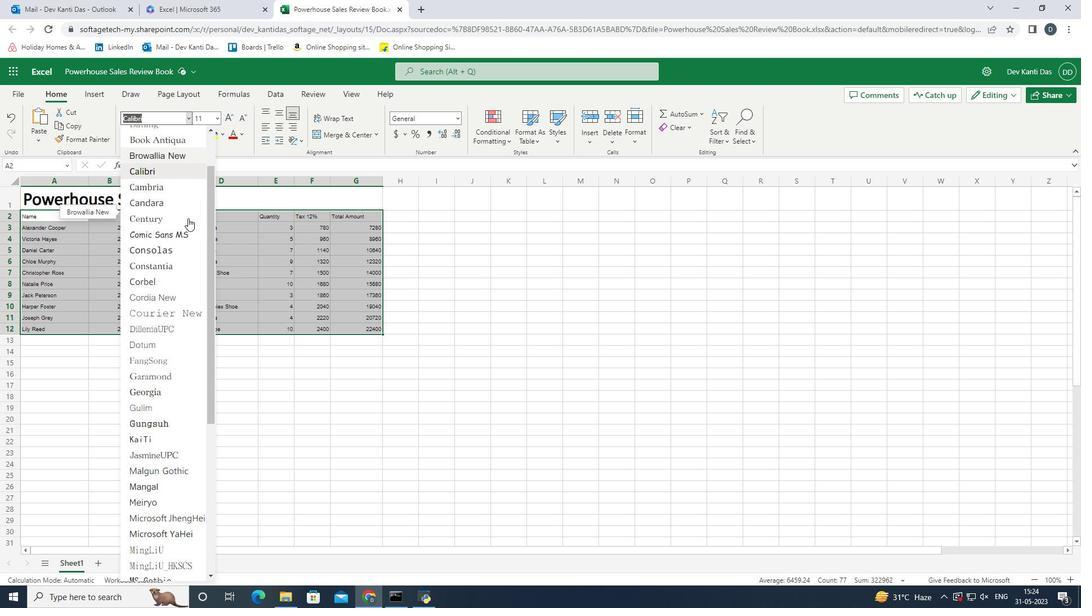 
Action: Mouse scrolled (188, 218) with delta (0, 0)
Screenshot: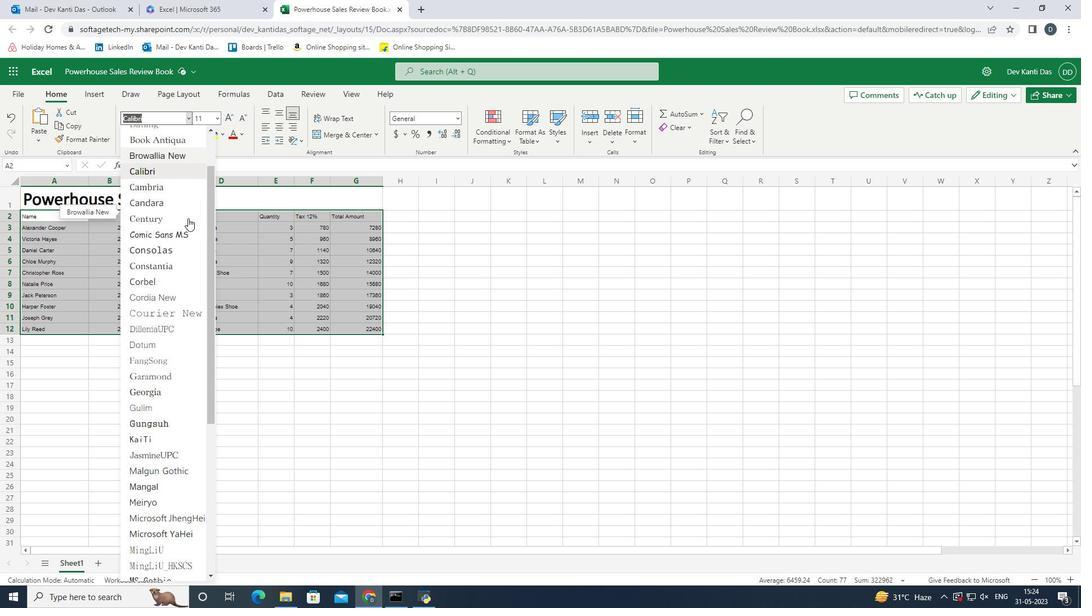 
Action: Mouse scrolled (188, 218) with delta (0, 0)
Screenshot: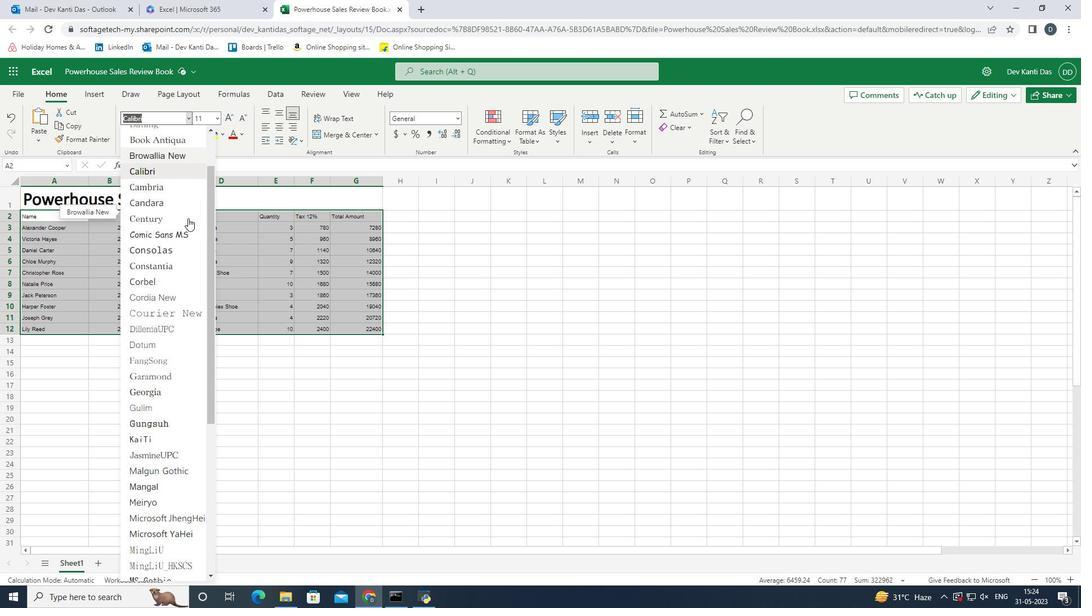 
Action: Mouse moved to (188, 223)
Screenshot: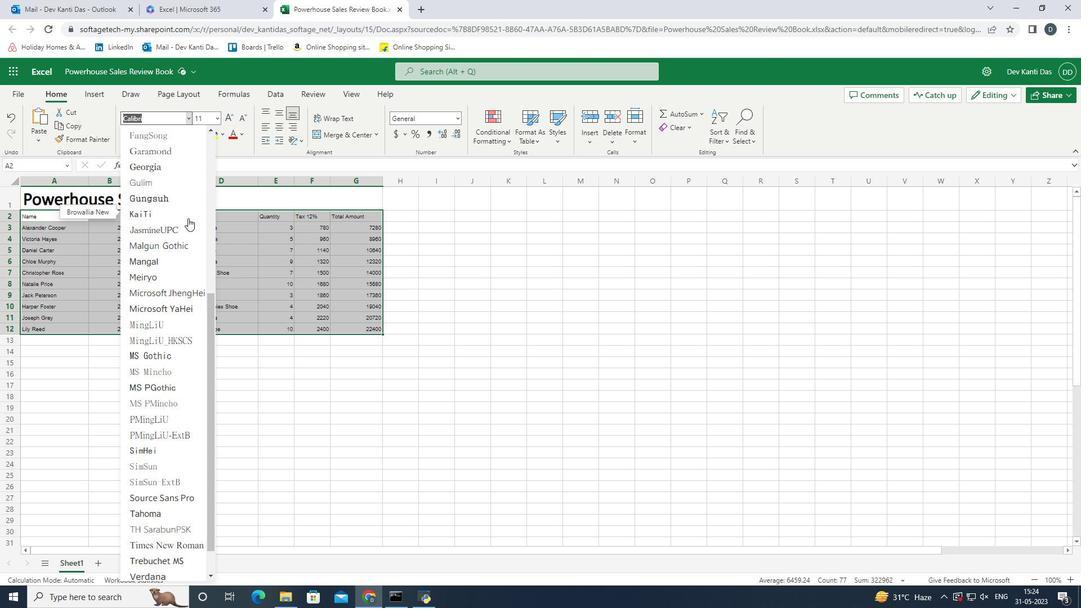 
Action: Mouse scrolled (188, 223) with delta (0, 0)
Screenshot: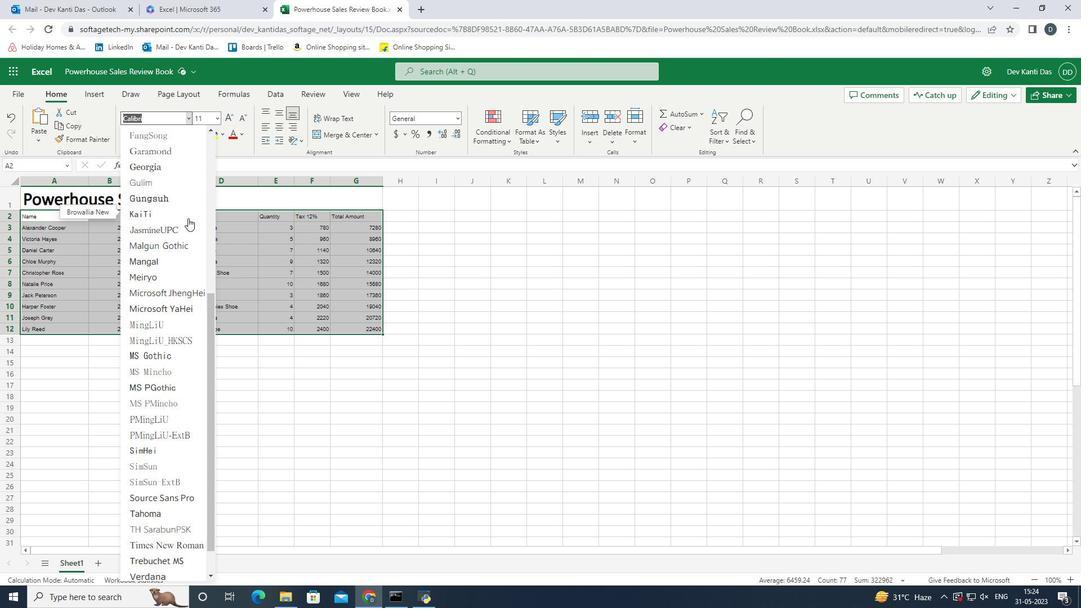 
Action: Mouse moved to (188, 226)
Screenshot: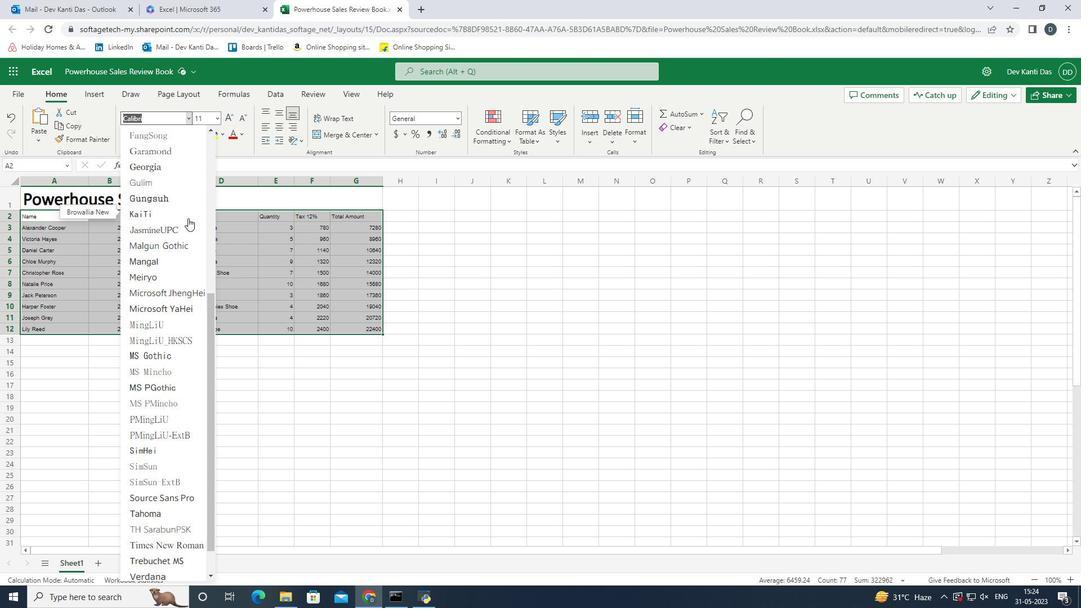 
Action: Mouse scrolled (188, 225) with delta (0, 0)
Screenshot: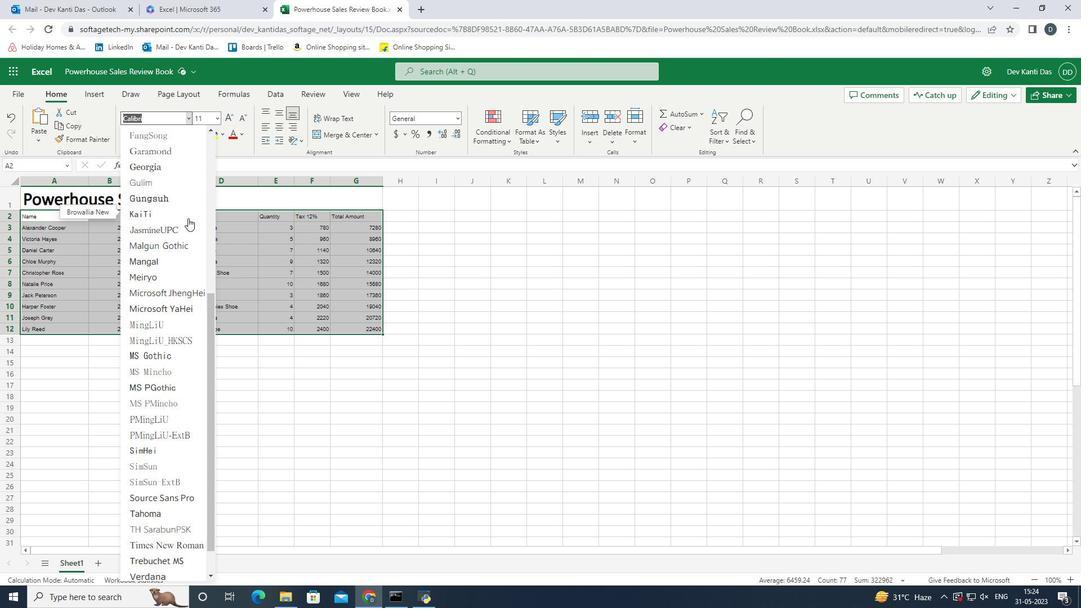 
Action: Mouse scrolled (188, 225) with delta (0, 0)
Screenshot: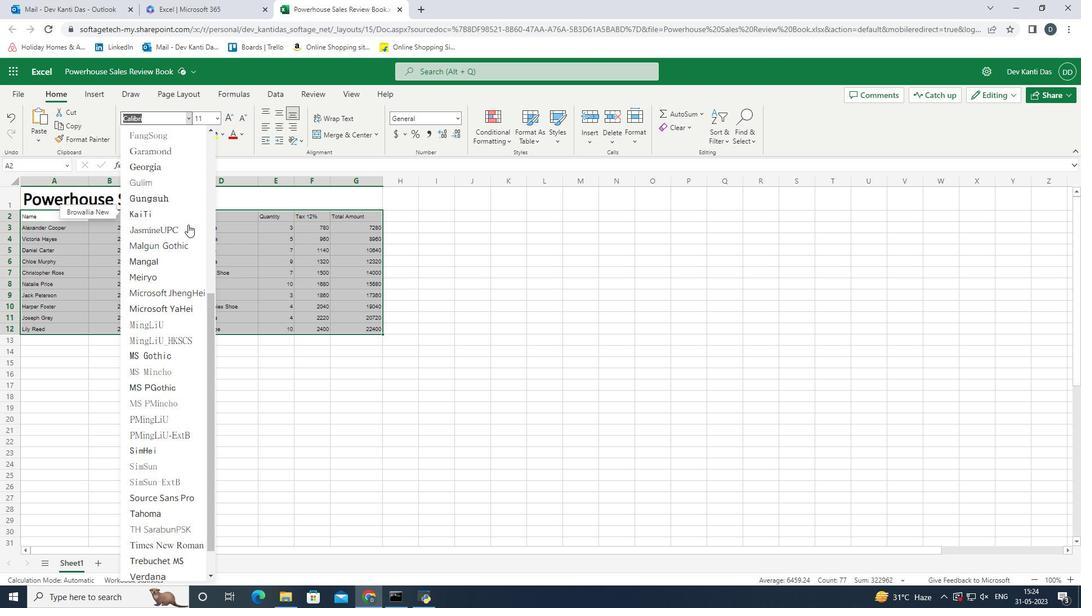 
Action: Mouse moved to (177, 296)
Screenshot: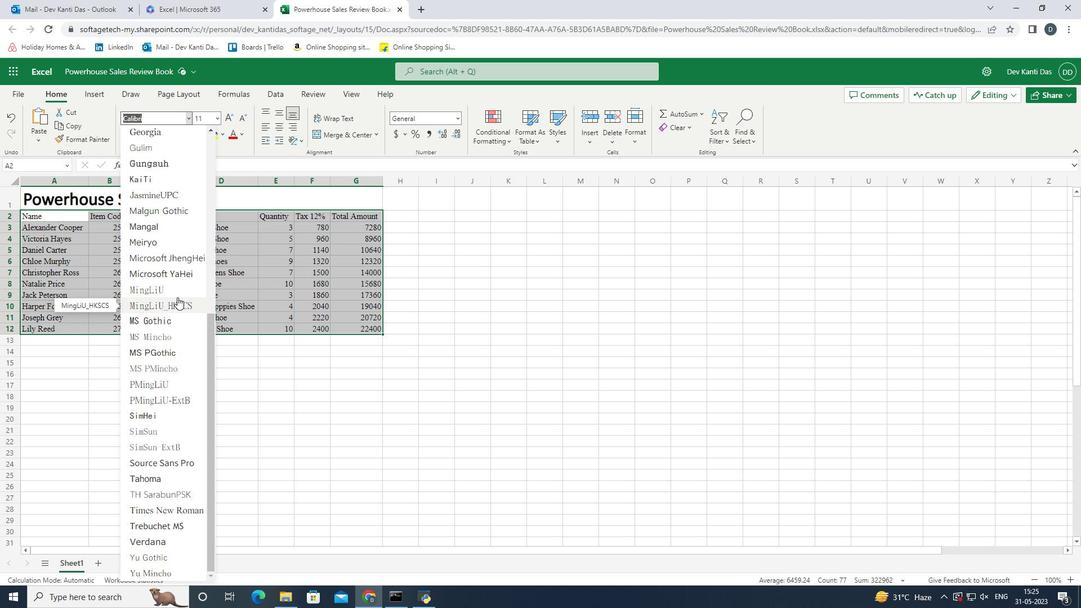 
Action: Mouse scrolled (177, 297) with delta (0, 0)
Screenshot: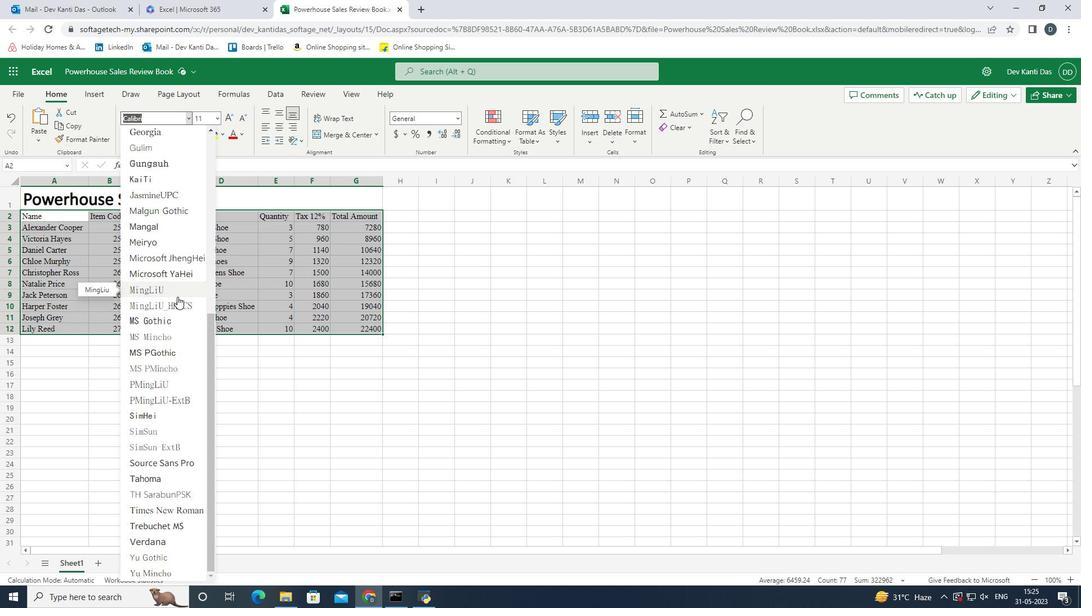 
Action: Mouse scrolled (177, 297) with delta (0, 0)
Screenshot: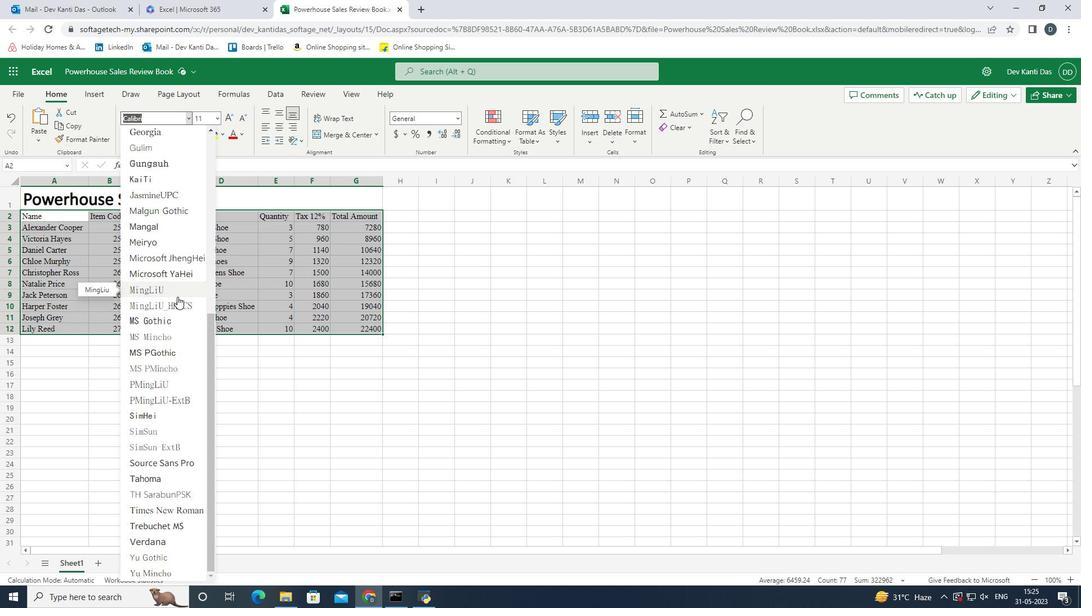 
Action: Mouse scrolled (177, 297) with delta (0, 0)
Screenshot: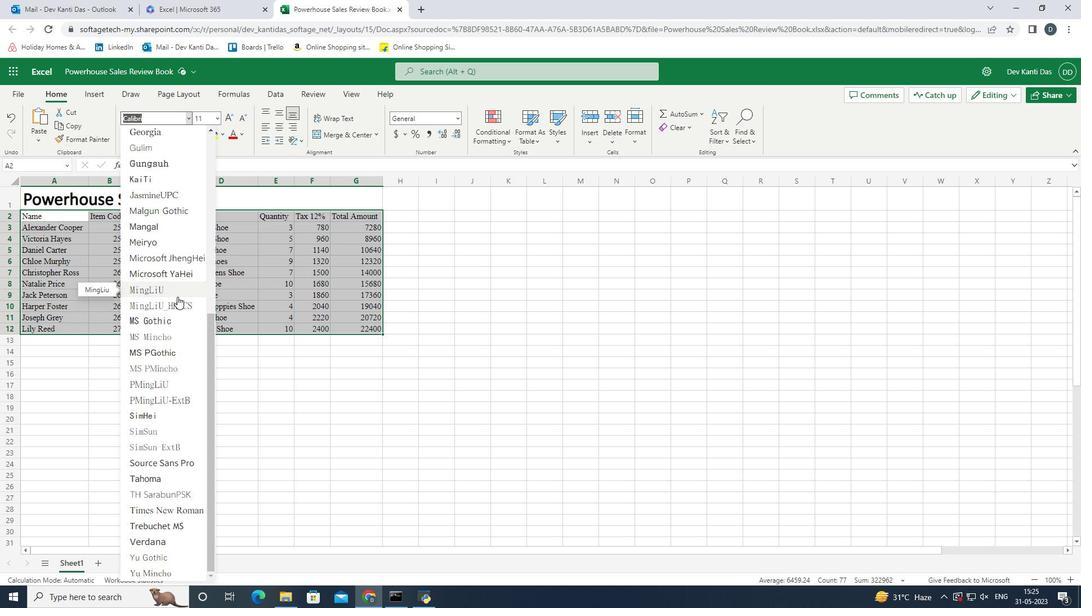 
Action: Mouse scrolled (177, 297) with delta (0, 0)
Screenshot: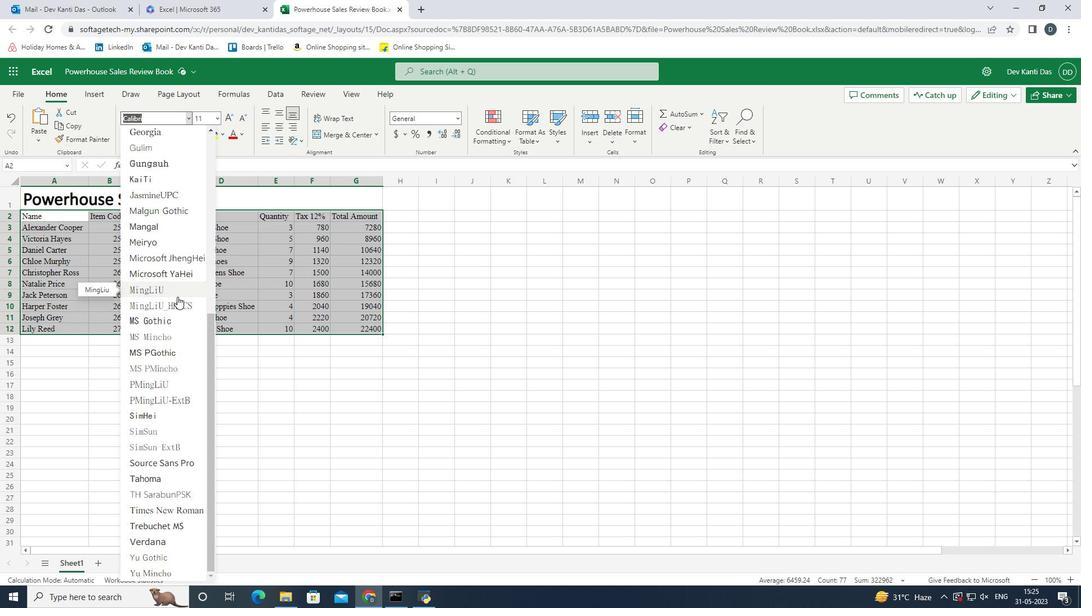 
Action: Mouse scrolled (177, 297) with delta (0, 0)
Screenshot: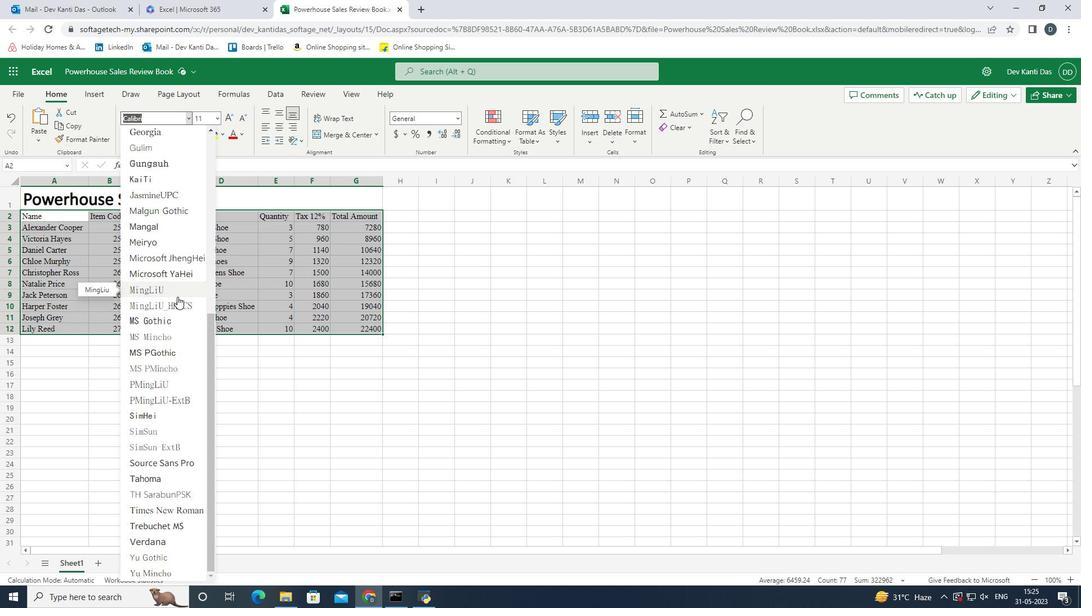 
Action: Mouse scrolled (177, 297) with delta (0, 0)
Screenshot: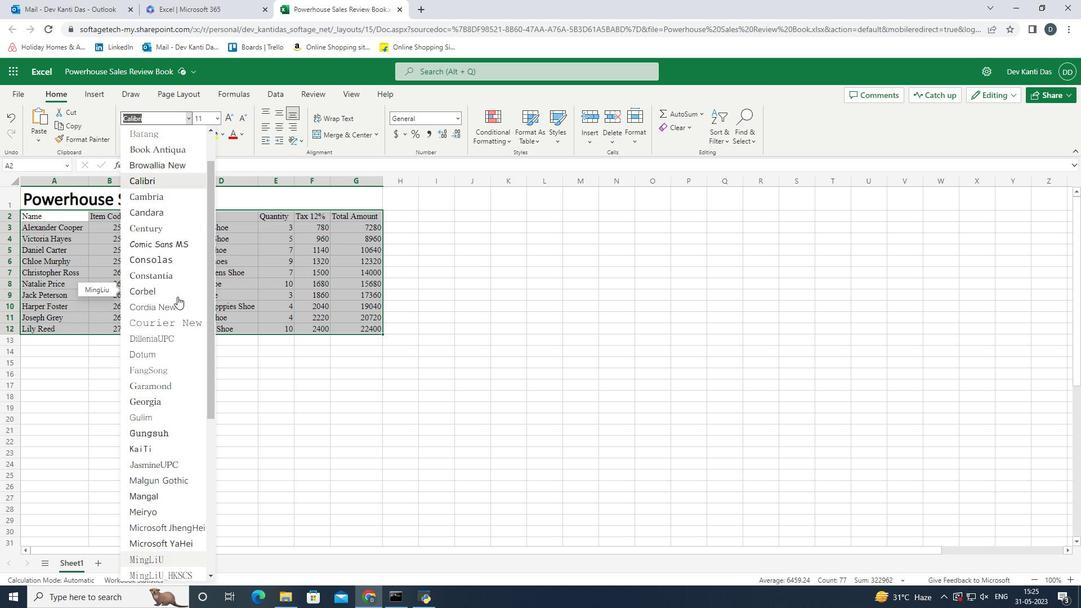 
Action: Mouse scrolled (177, 297) with delta (0, 0)
Screenshot: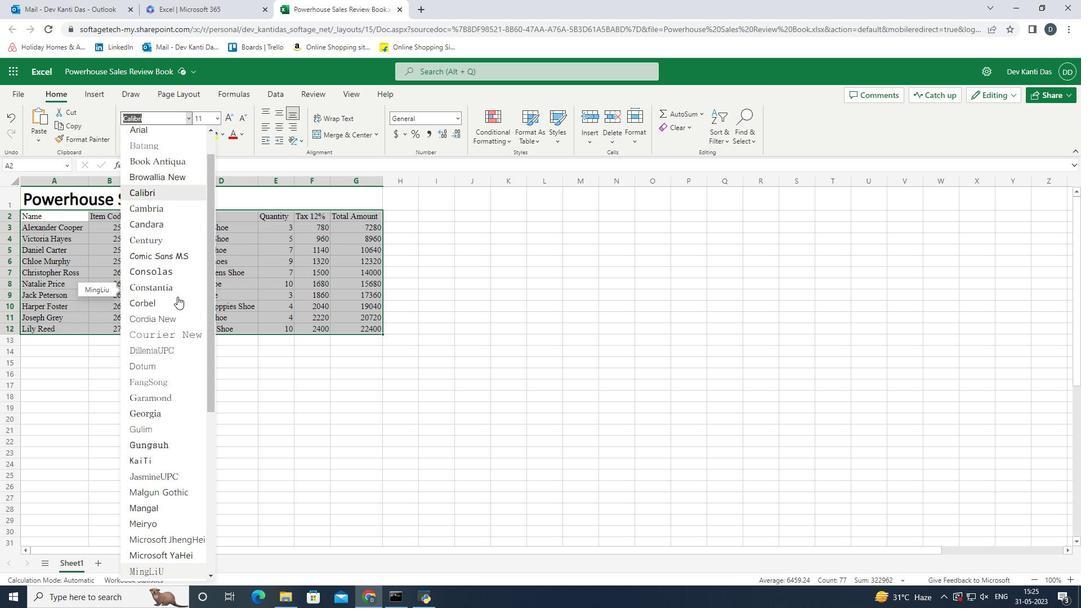 
Action: Mouse scrolled (177, 297) with delta (0, 0)
Screenshot: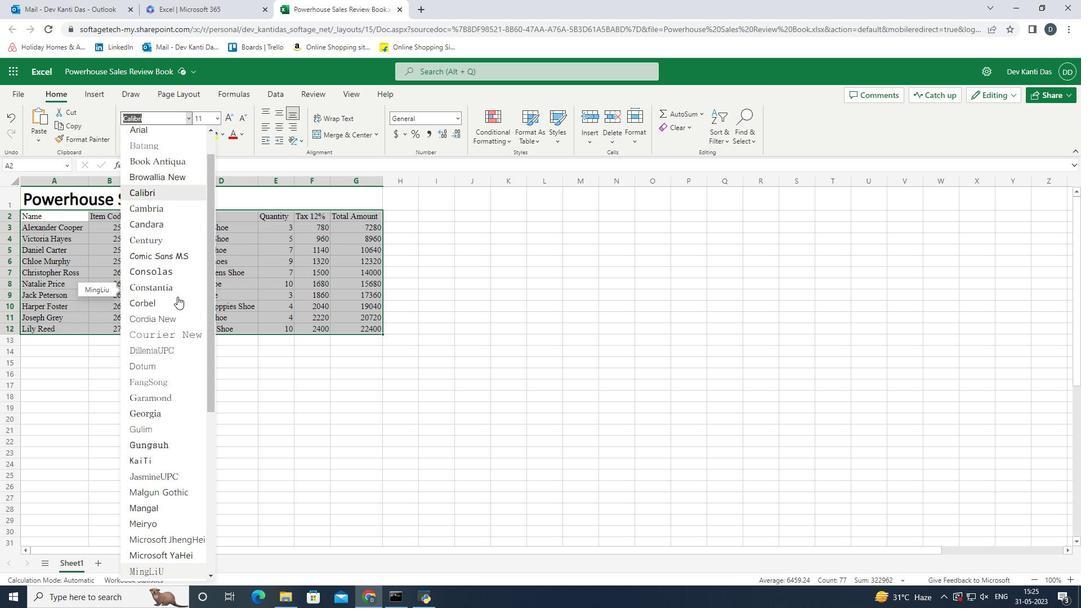 
Action: Mouse scrolled (177, 297) with delta (0, 0)
Screenshot: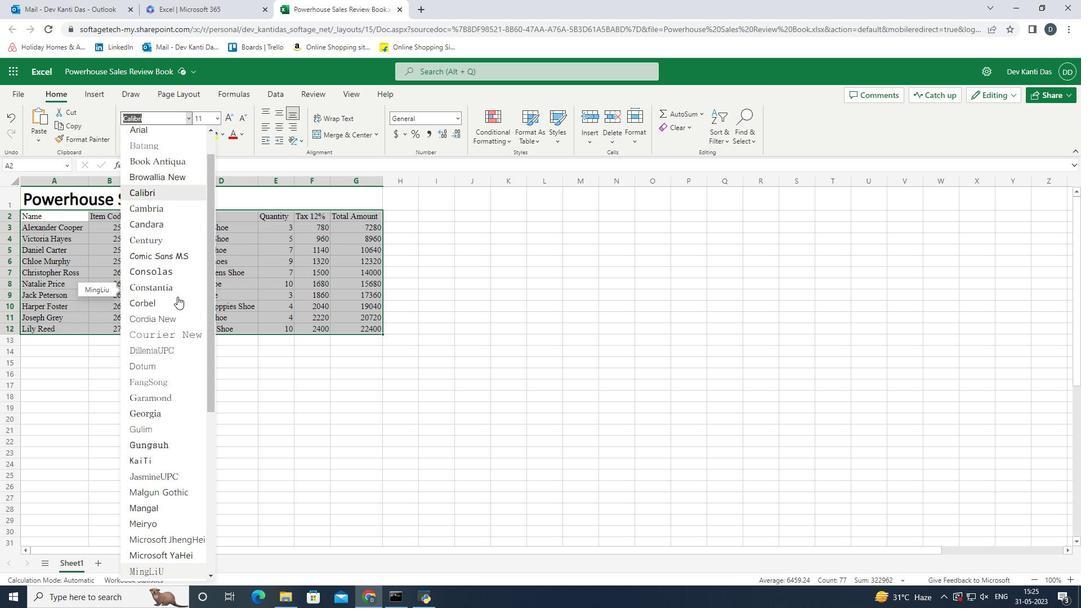 
Action: Mouse scrolled (177, 297) with delta (0, 0)
Screenshot: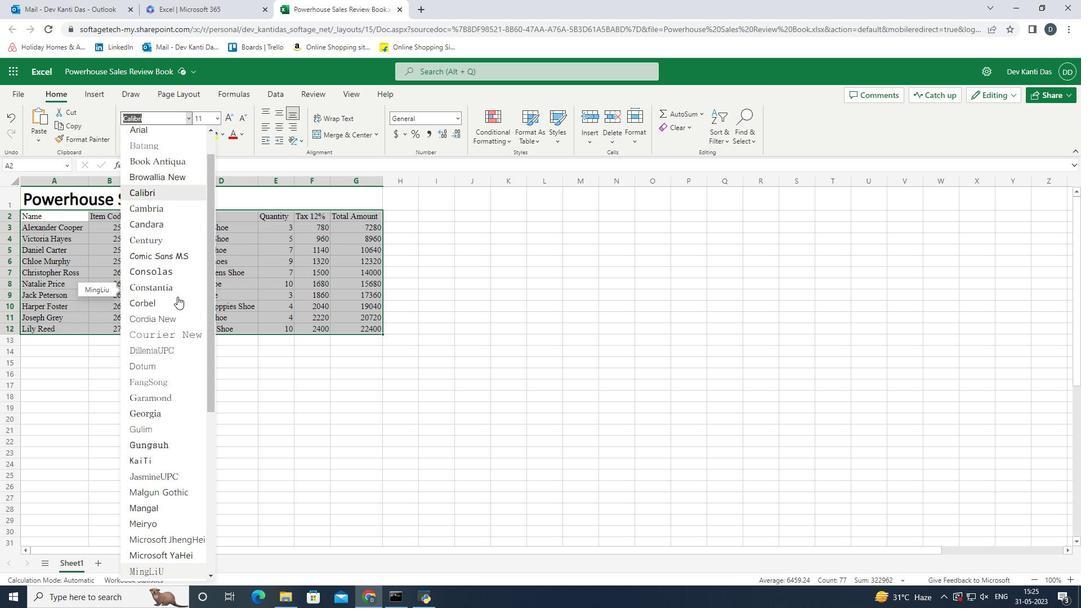 
Action: Mouse scrolled (177, 297) with delta (0, 0)
Screenshot: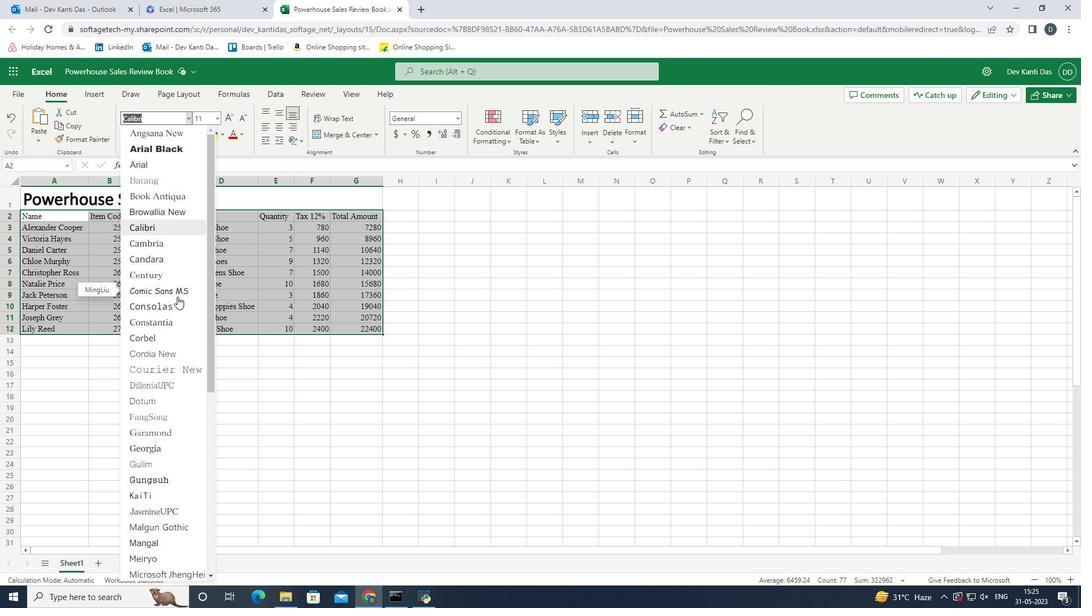 
Action: Mouse scrolled (177, 297) with delta (0, 0)
Screenshot: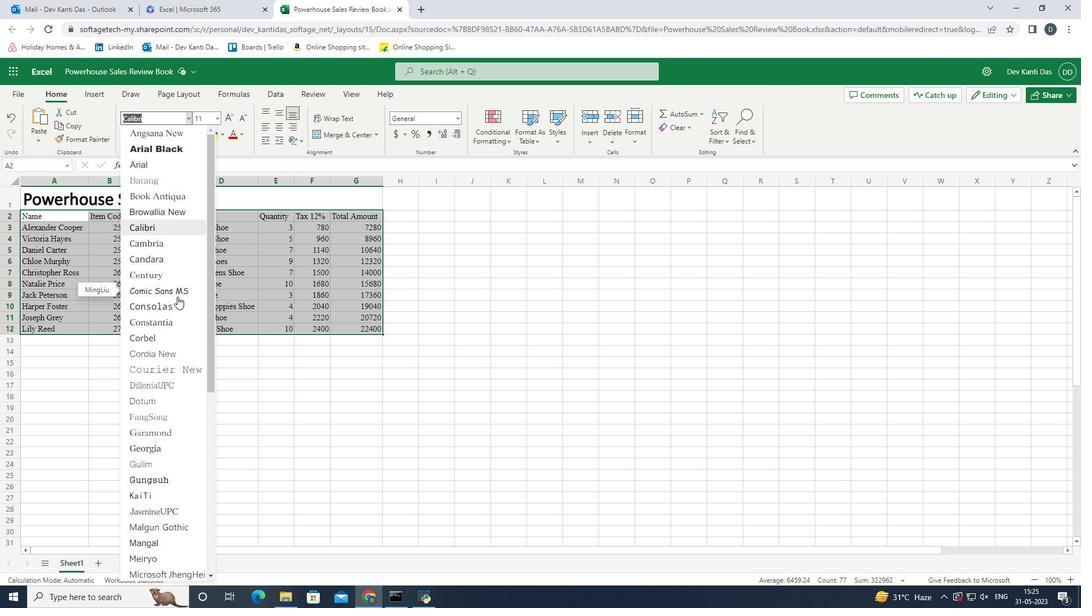 
Action: Mouse scrolled (177, 297) with delta (0, 0)
Screenshot: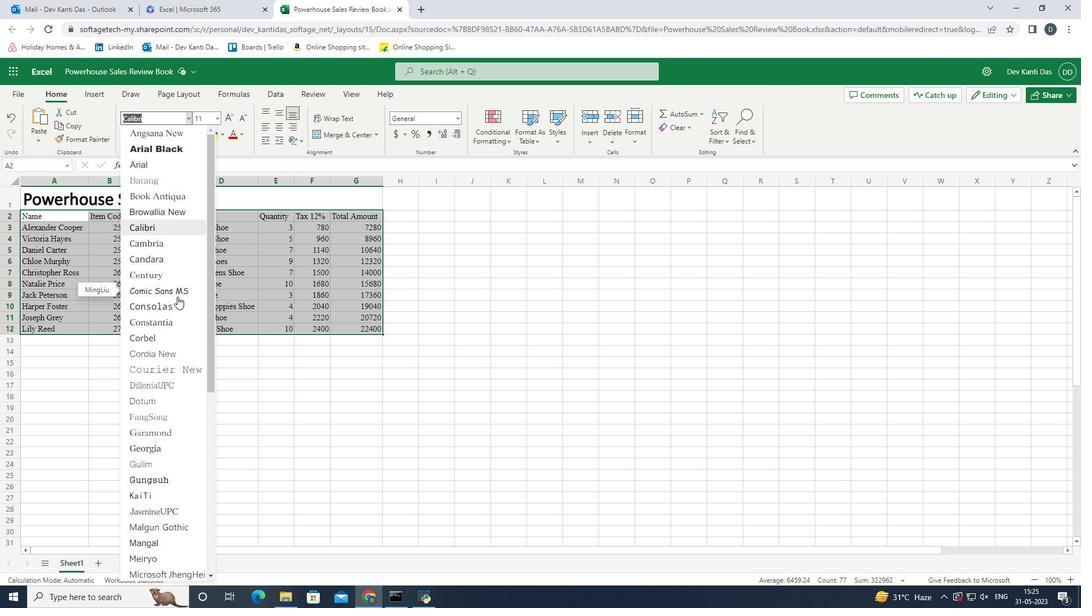 
Action: Mouse scrolled (177, 297) with delta (0, 0)
Screenshot: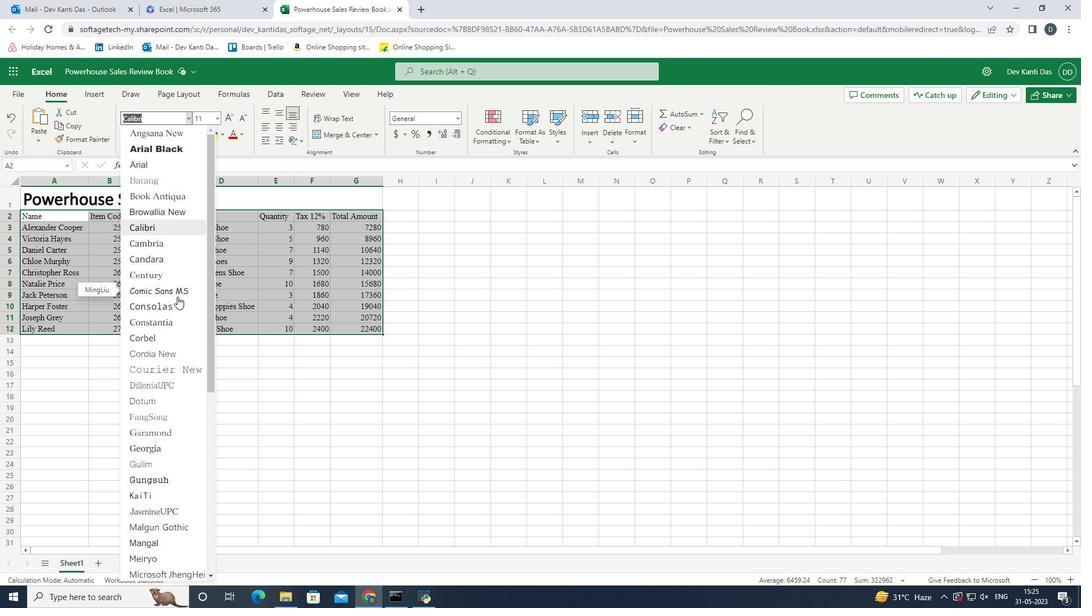 
Action: Mouse moved to (184, 185)
Screenshot: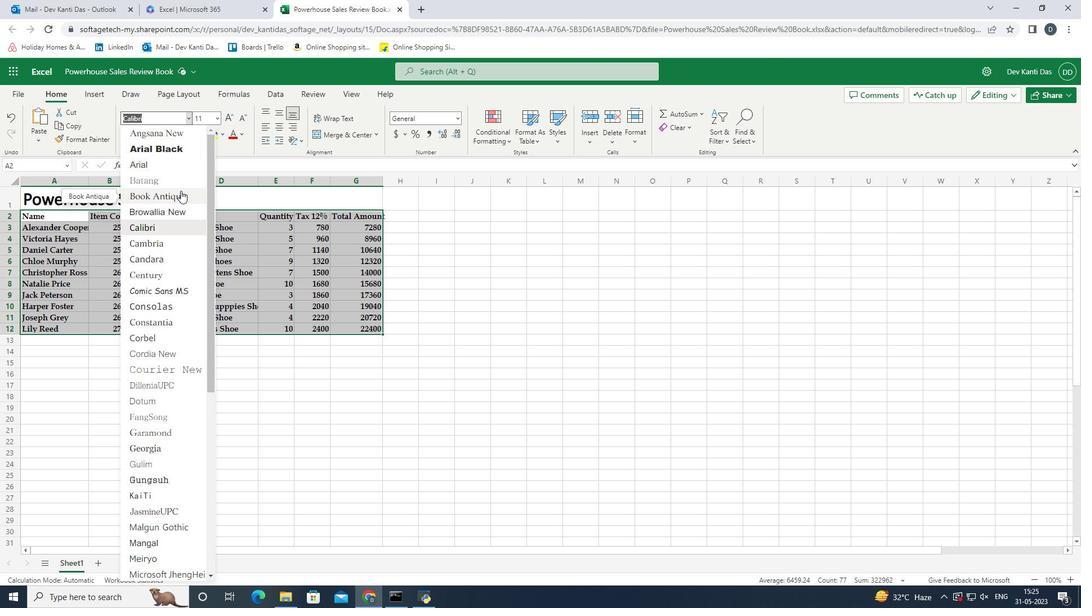 
Action: Mouse pressed left at (184, 185)
Screenshot: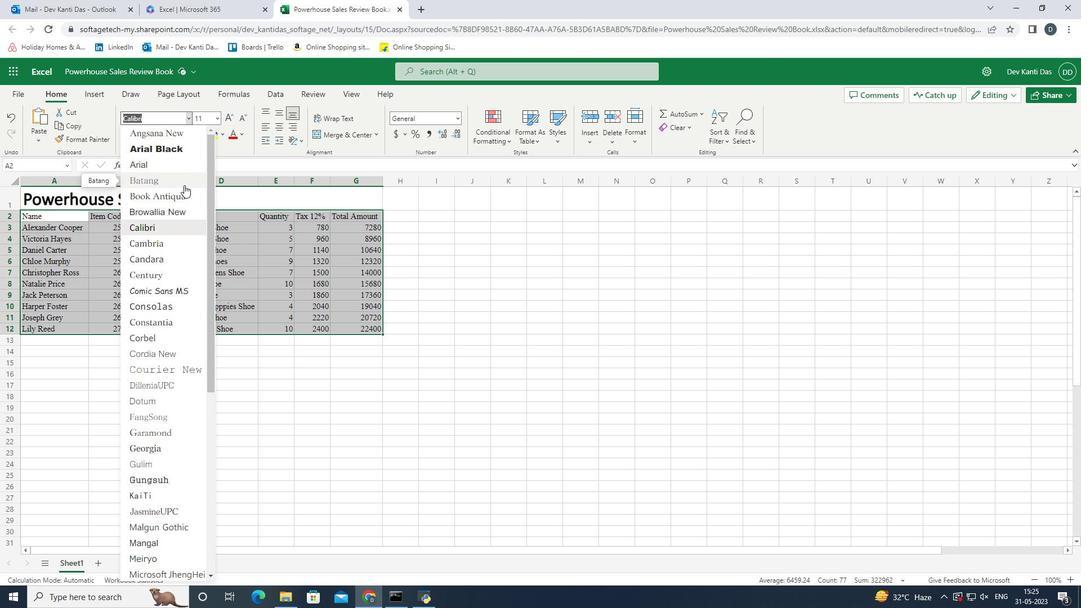 
Action: Mouse moved to (218, 116)
Screenshot: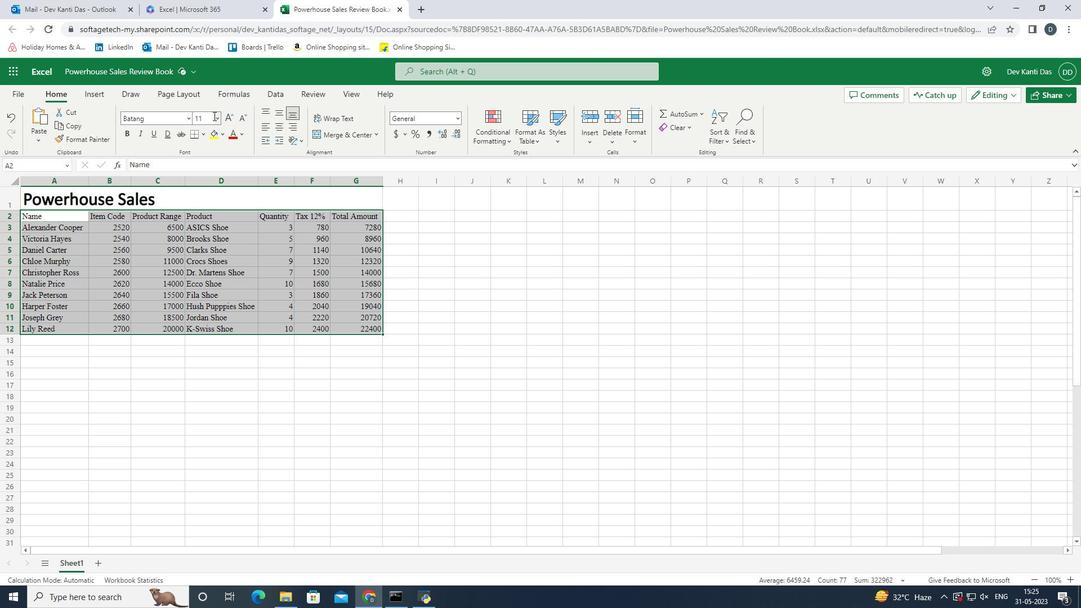 
Action: Mouse pressed left at (218, 116)
Screenshot: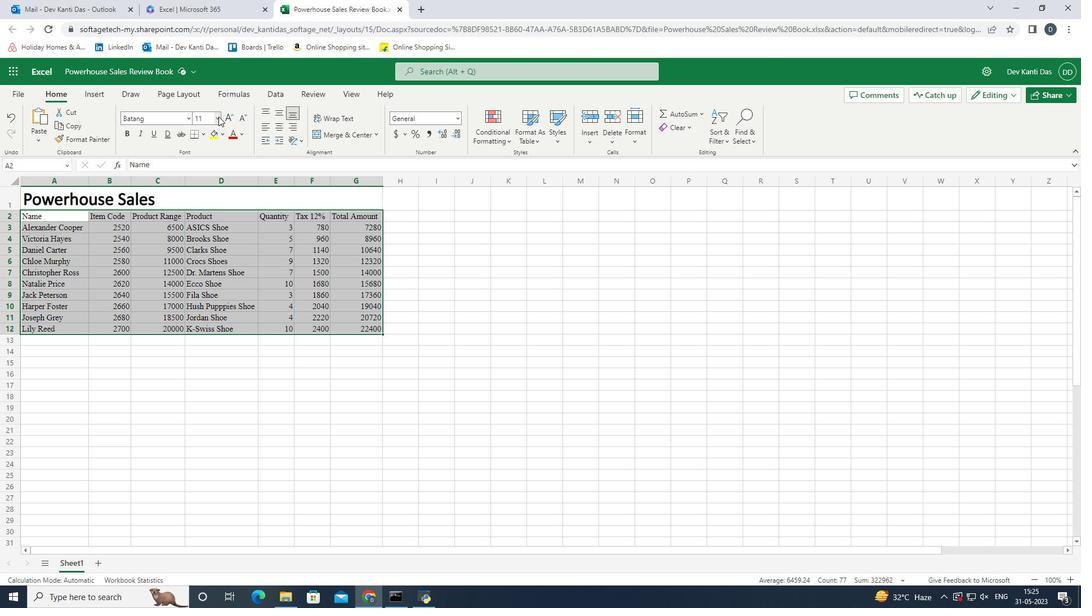 
Action: Mouse moved to (214, 231)
Screenshot: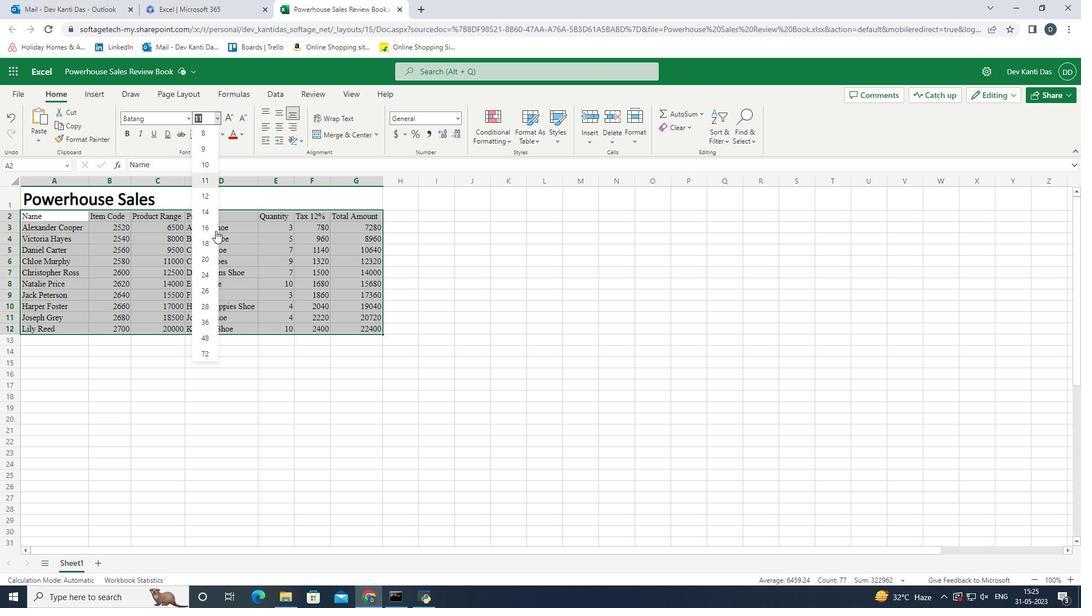 
Action: Mouse pressed left at (214, 231)
Screenshot: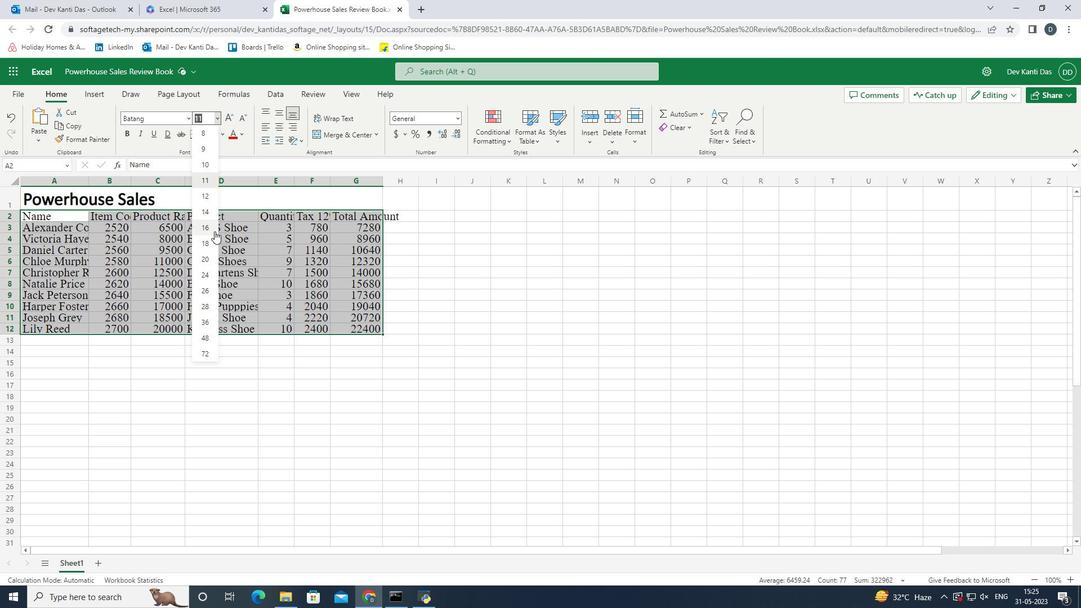 
Action: Mouse moved to (89, 179)
Screenshot: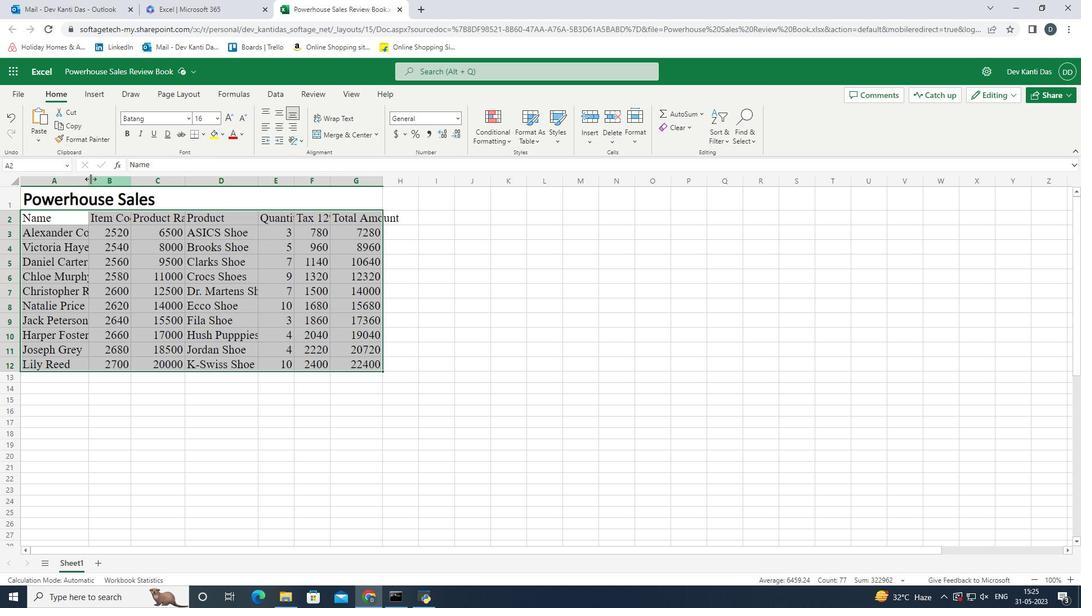 
Action: Mouse pressed left at (89, 179)
Screenshot: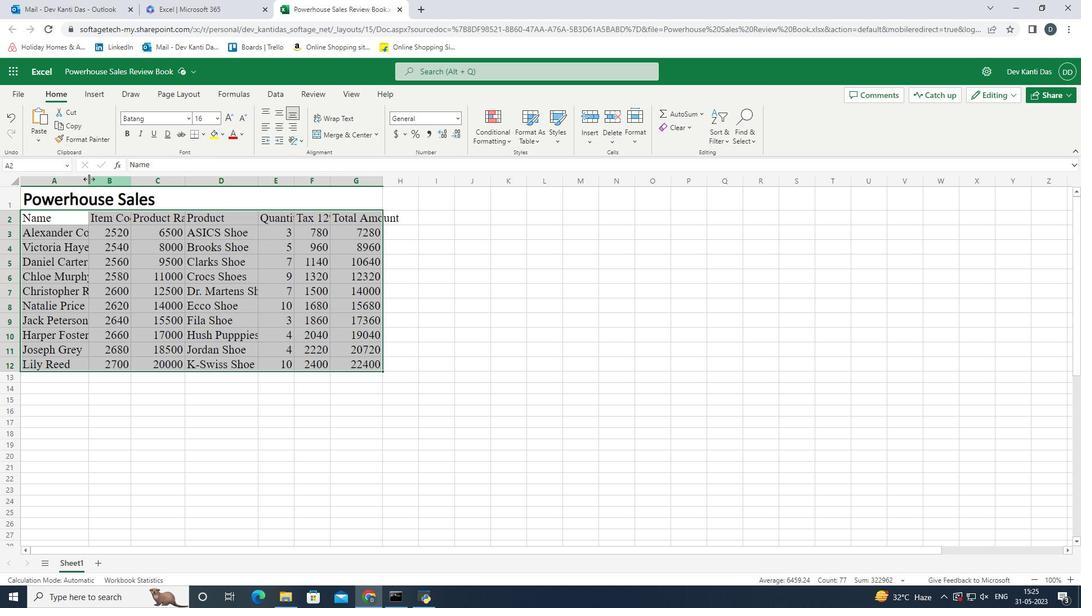 
Action: Mouse moved to (116, 179)
Screenshot: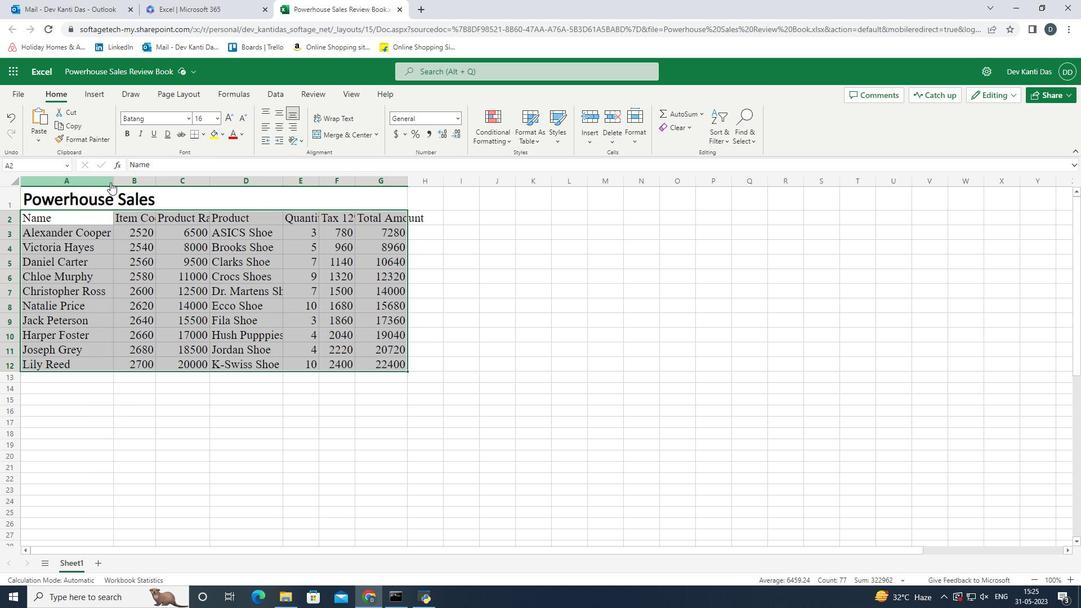 
Action: Mouse pressed left at (116, 179)
Screenshot: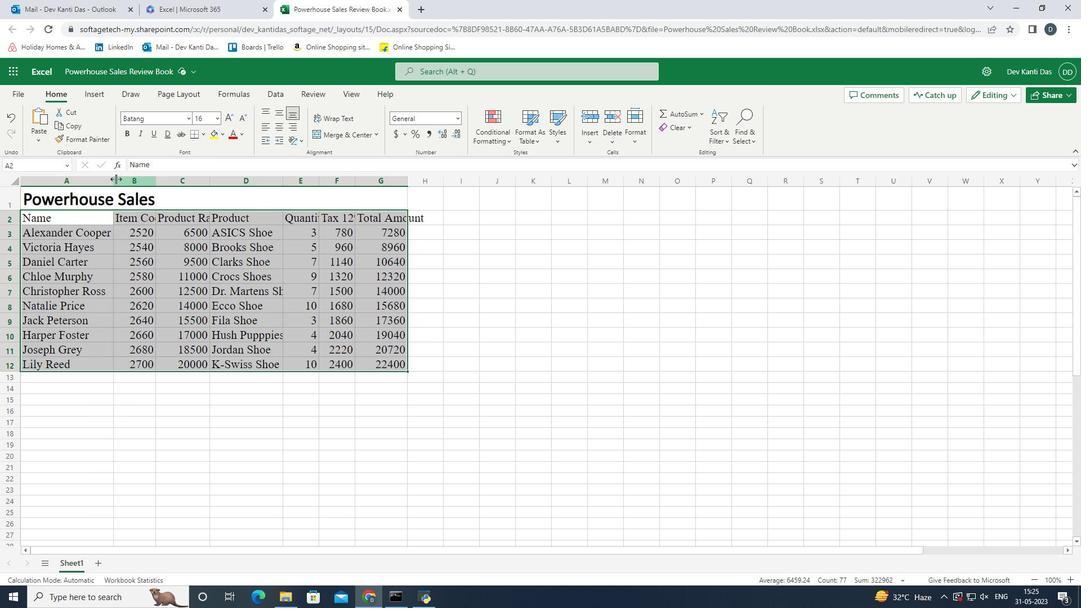 
Action: Mouse moved to (289, 181)
Screenshot: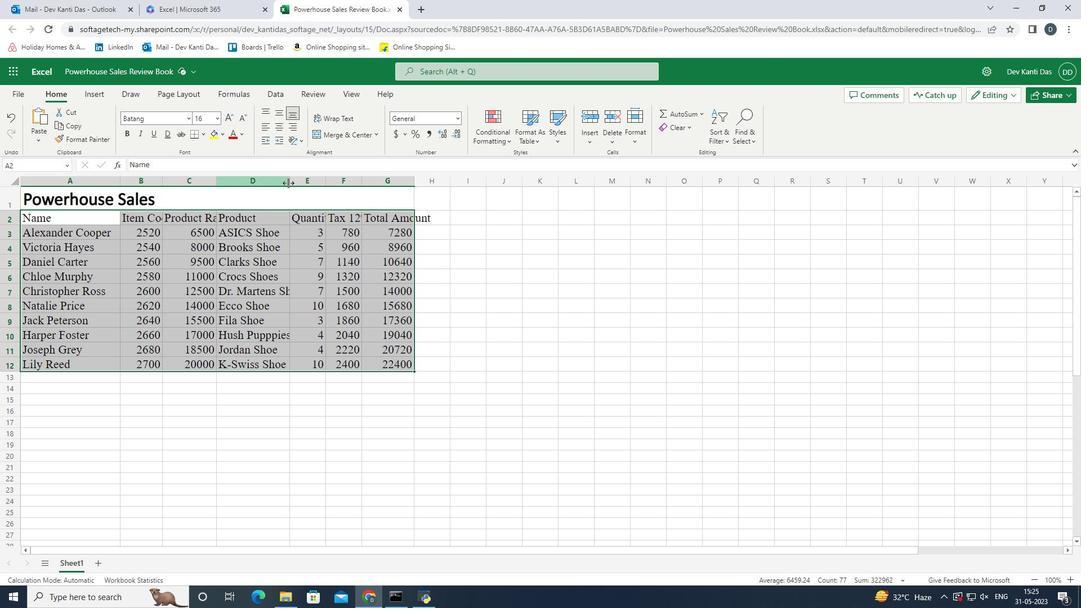 
Action: Mouse pressed left at (289, 181)
Screenshot: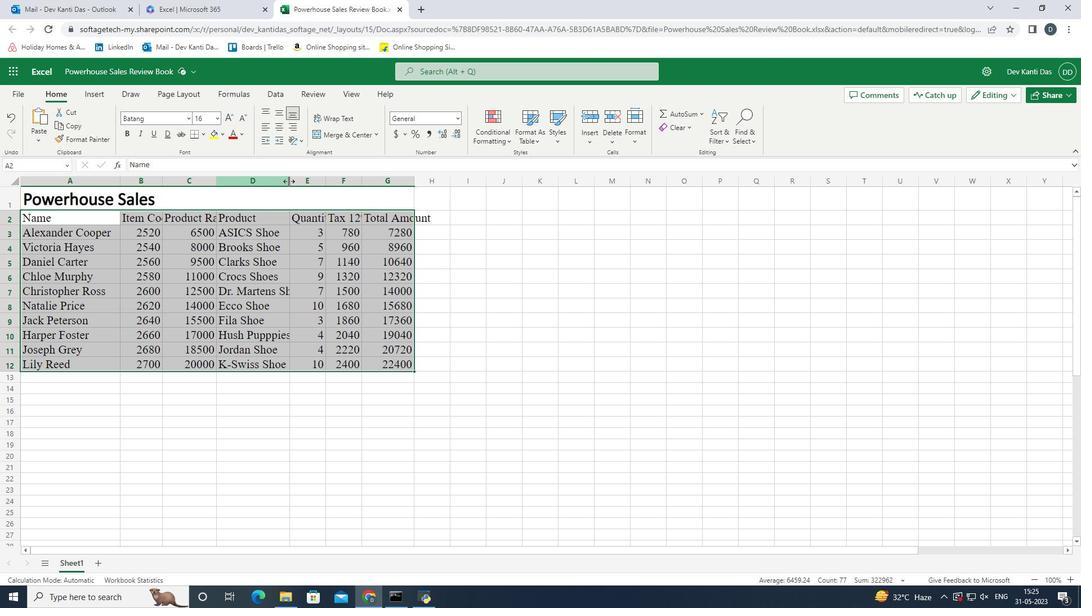 
Action: Mouse moved to (309, 185)
Screenshot: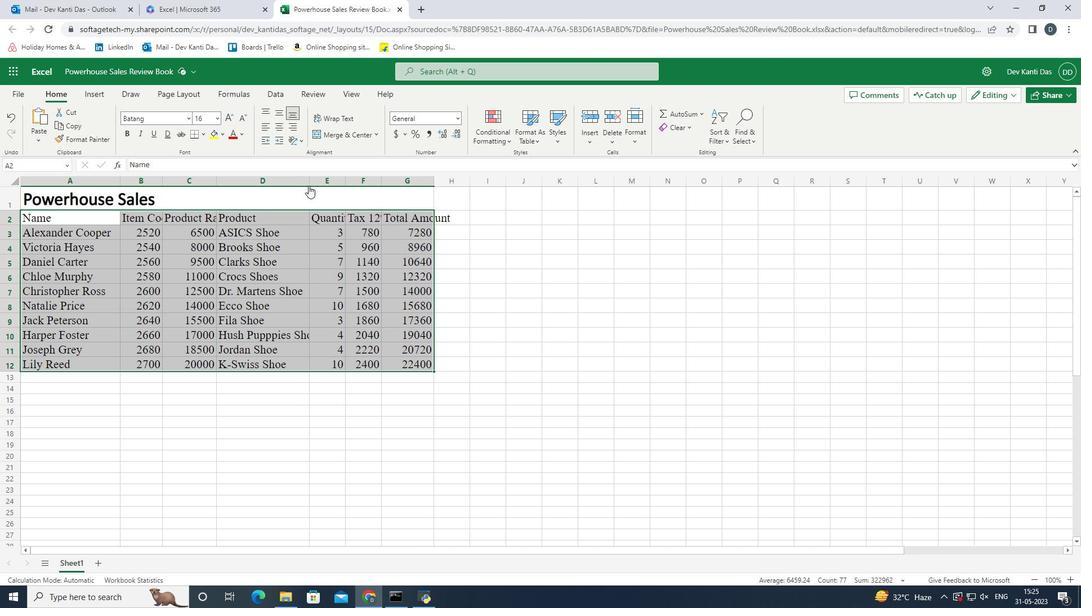 
Action: Mouse pressed left at (309, 185)
Screenshot: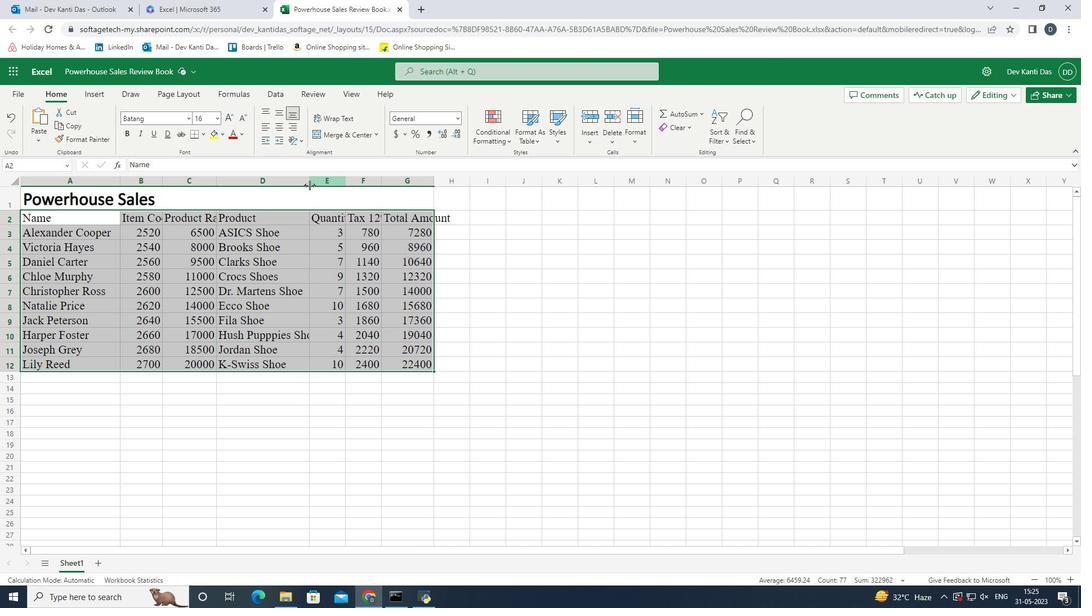 
Action: Mouse moved to (361, 184)
Screenshot: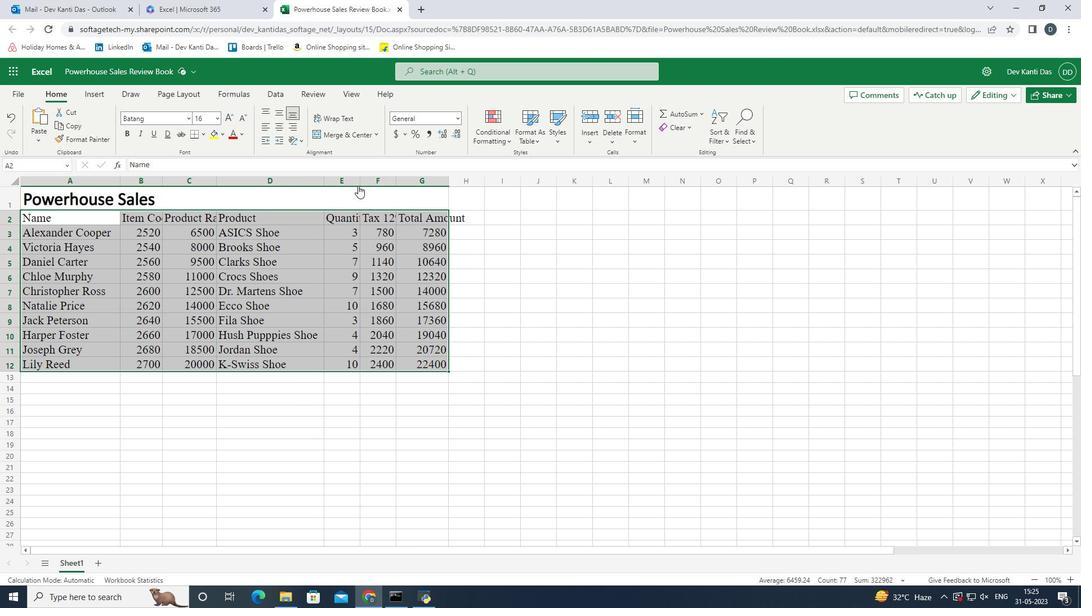 
Action: Mouse pressed left at (361, 184)
Screenshot: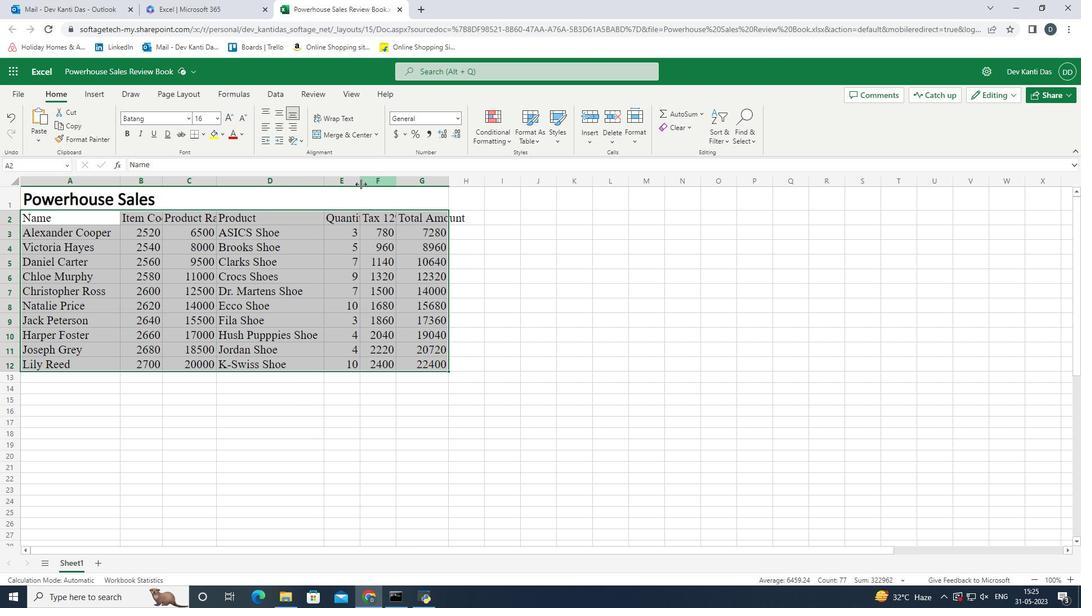 
Action: Mouse moved to (410, 181)
Screenshot: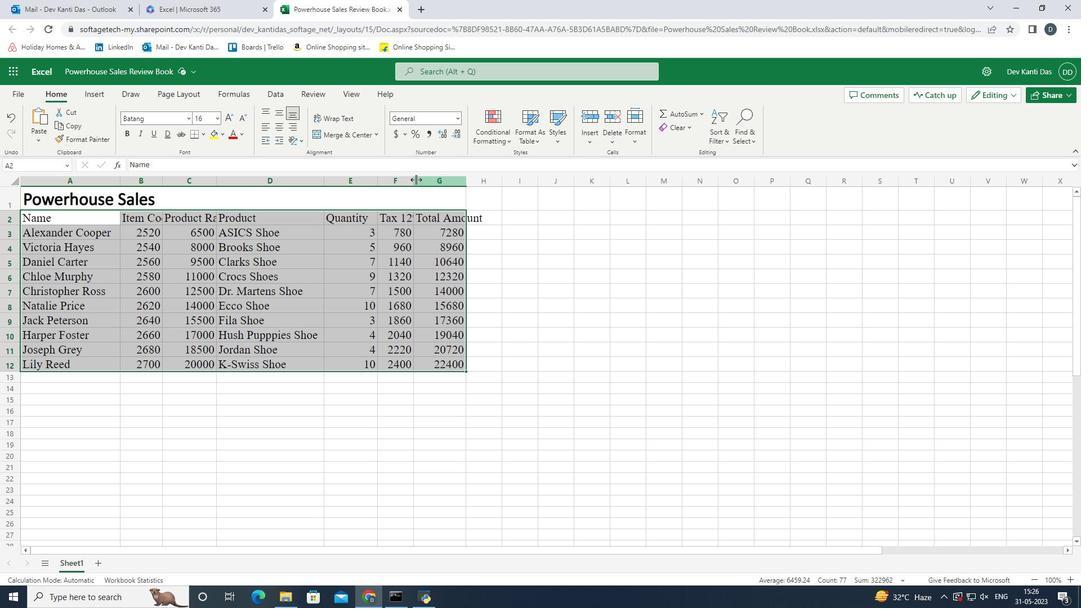 
Action: Mouse pressed left at (410, 181)
Screenshot: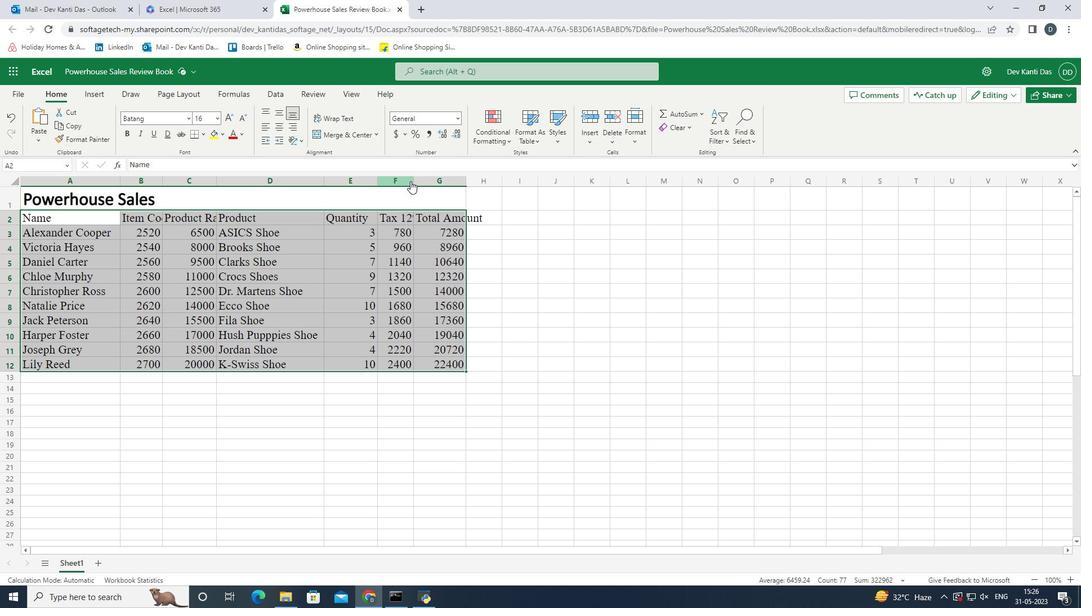
Action: Mouse moved to (413, 180)
Screenshot: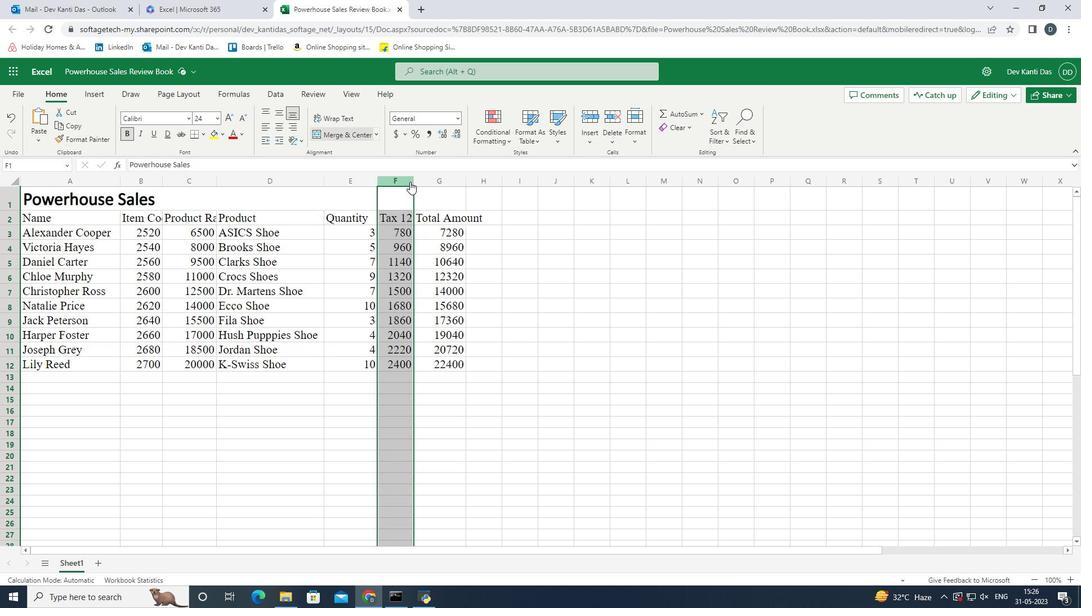 
Action: Mouse pressed left at (413, 180)
Screenshot: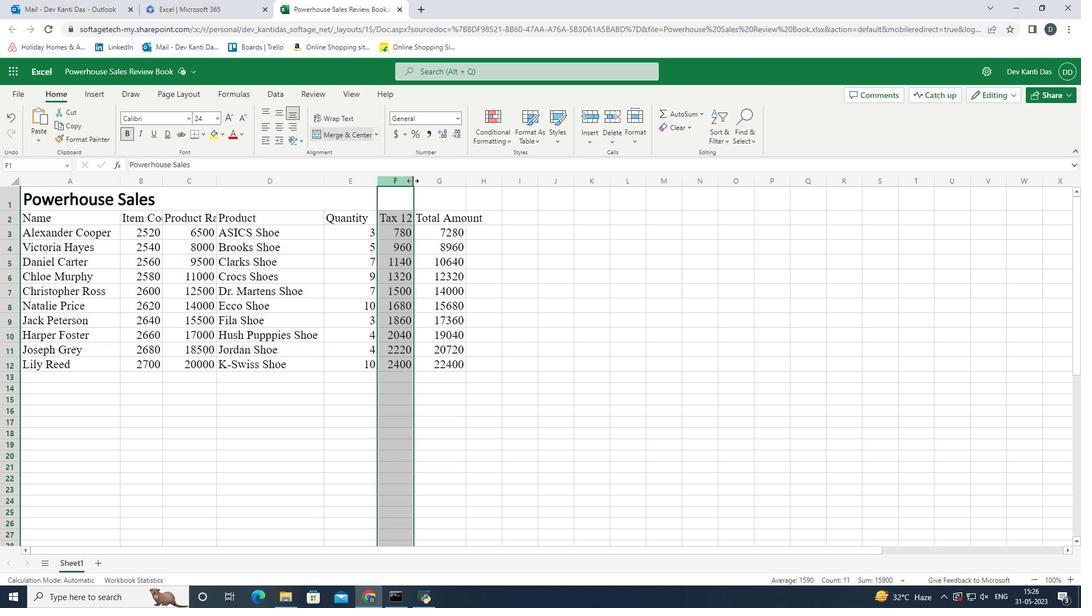 
Action: Mouse moved to (419, 180)
Screenshot: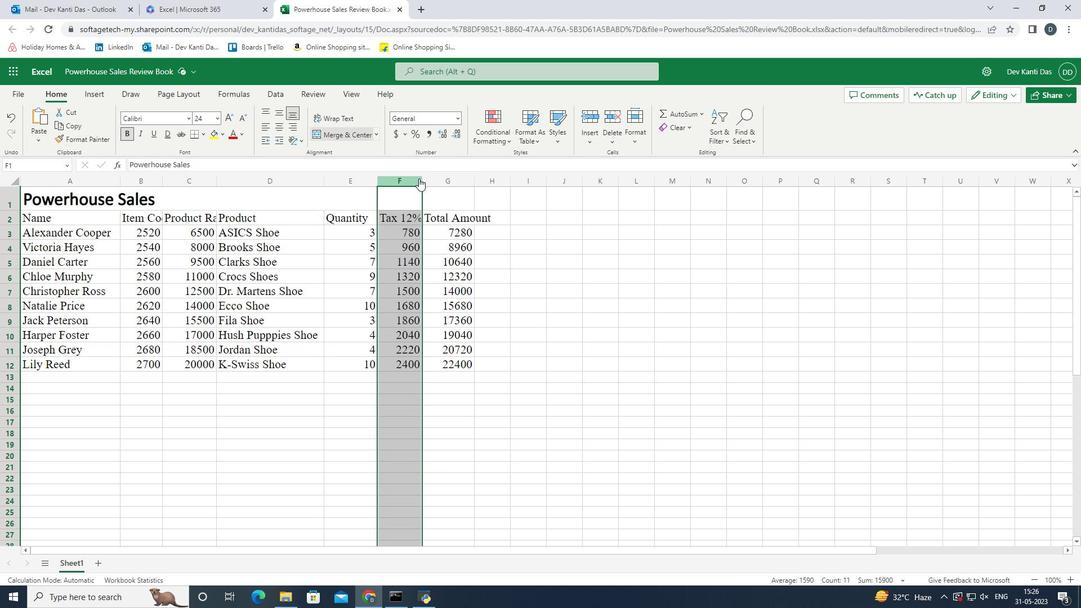 
Action: Mouse pressed left at (419, 180)
Screenshot: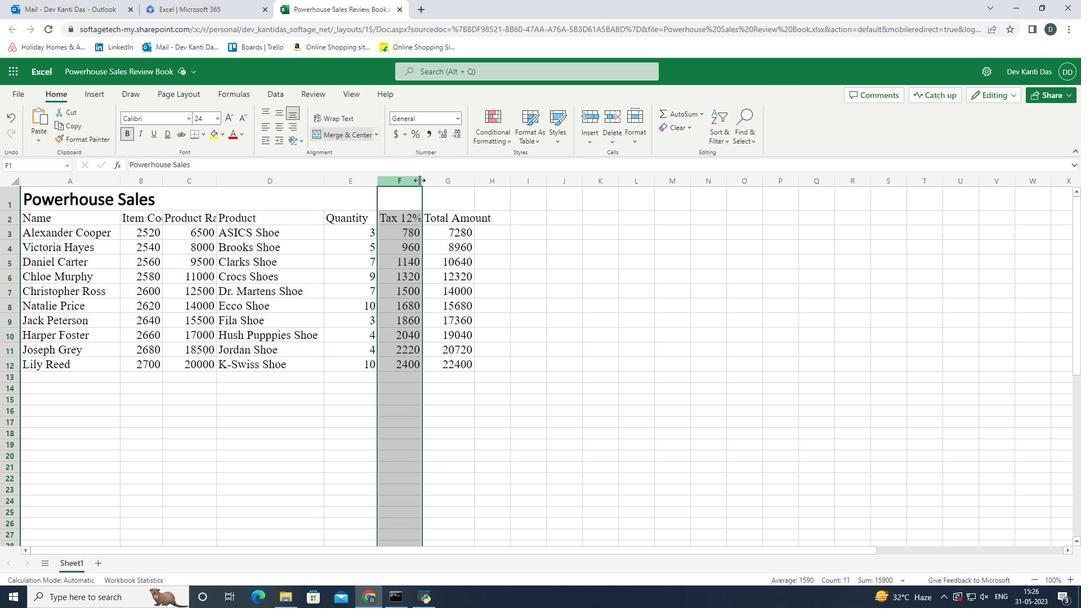 
Action: Mouse moved to (485, 177)
Screenshot: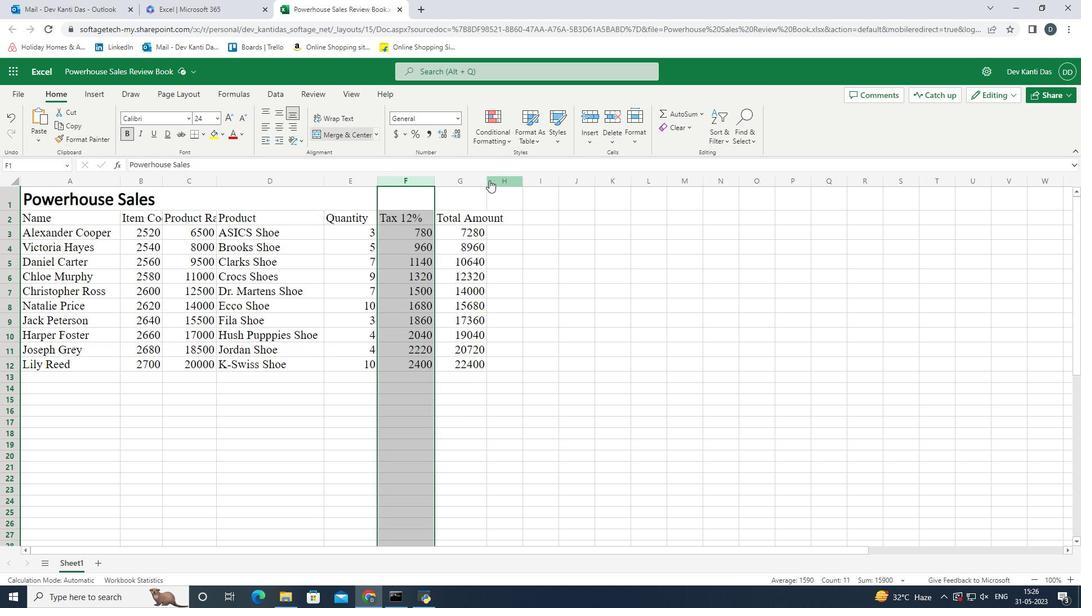 
Action: Mouse pressed left at (485, 177)
Screenshot: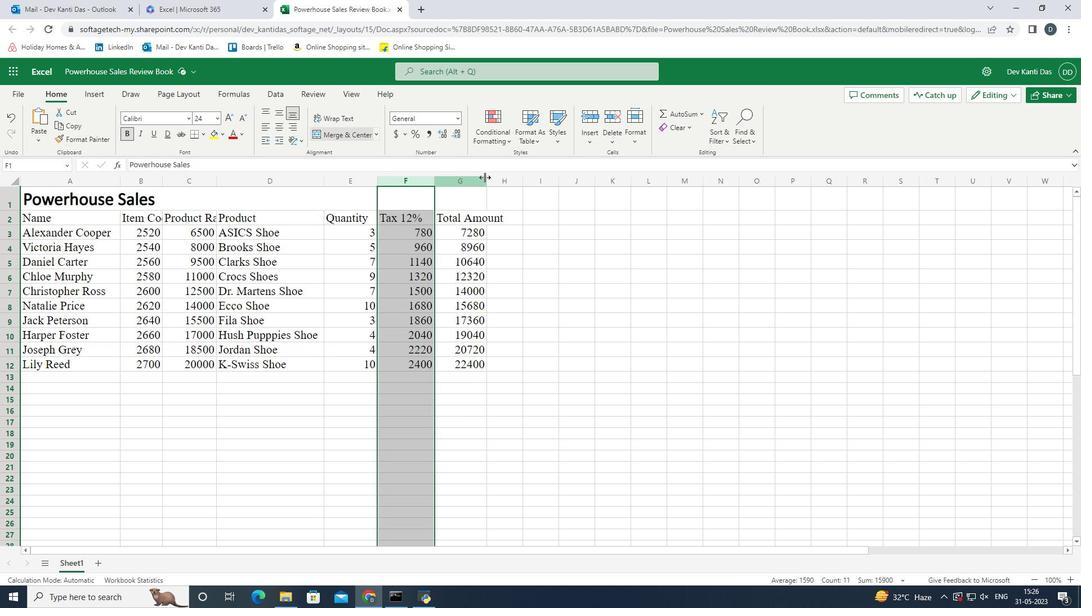 
Action: Mouse moved to (68, 223)
Screenshot: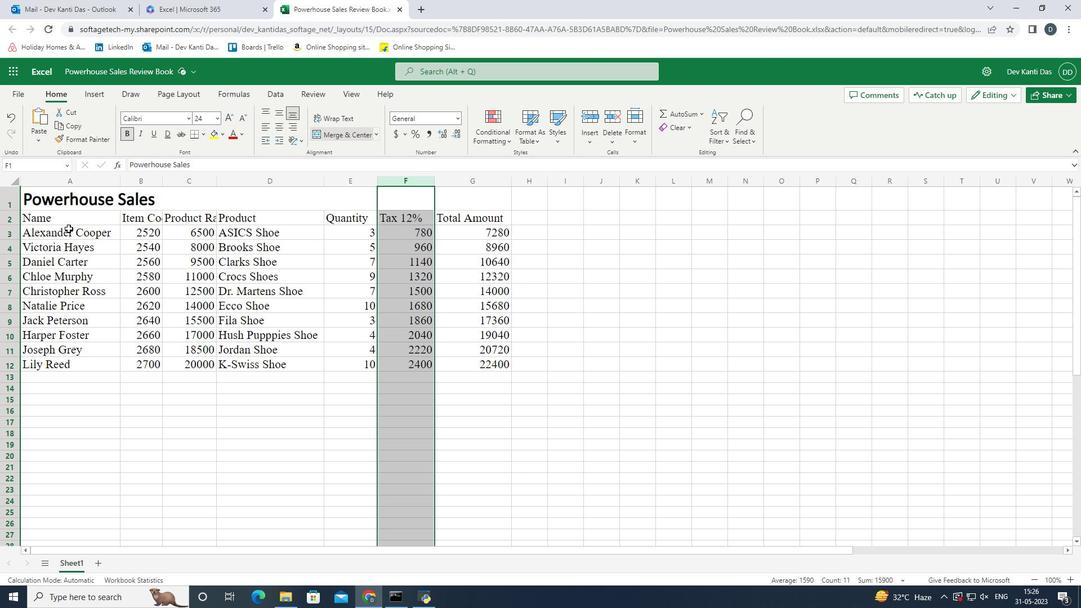 
Action: Mouse pressed left at (68, 223)
Screenshot: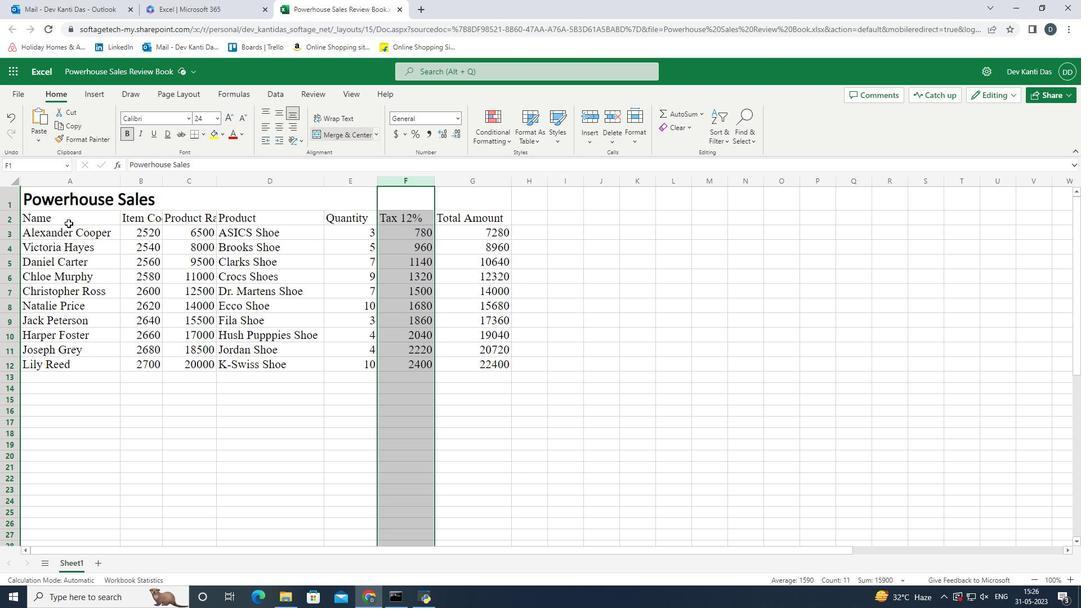 
Action: Mouse moved to (94, 203)
Screenshot: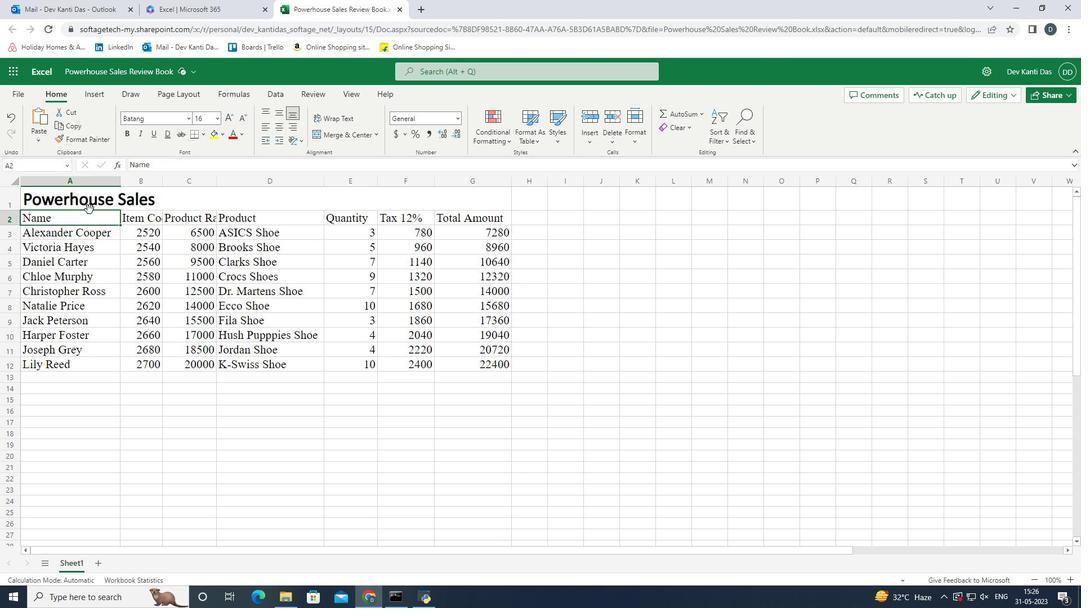 
Action: Mouse pressed left at (94, 203)
Screenshot: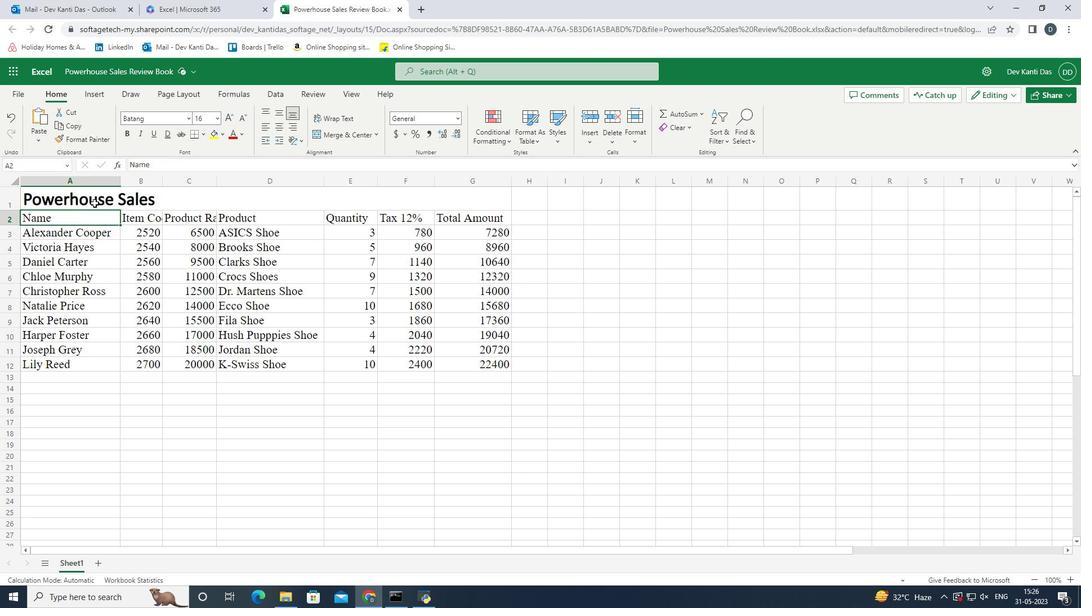 
Action: Mouse moved to (103, 198)
Screenshot: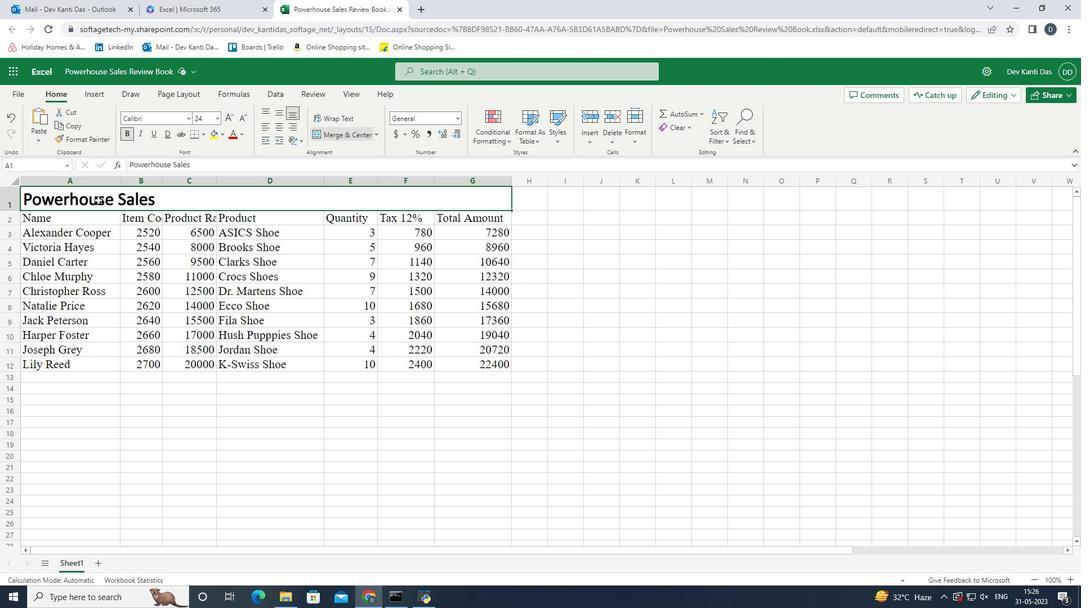 
Action: Mouse pressed left at (103, 198)
Screenshot: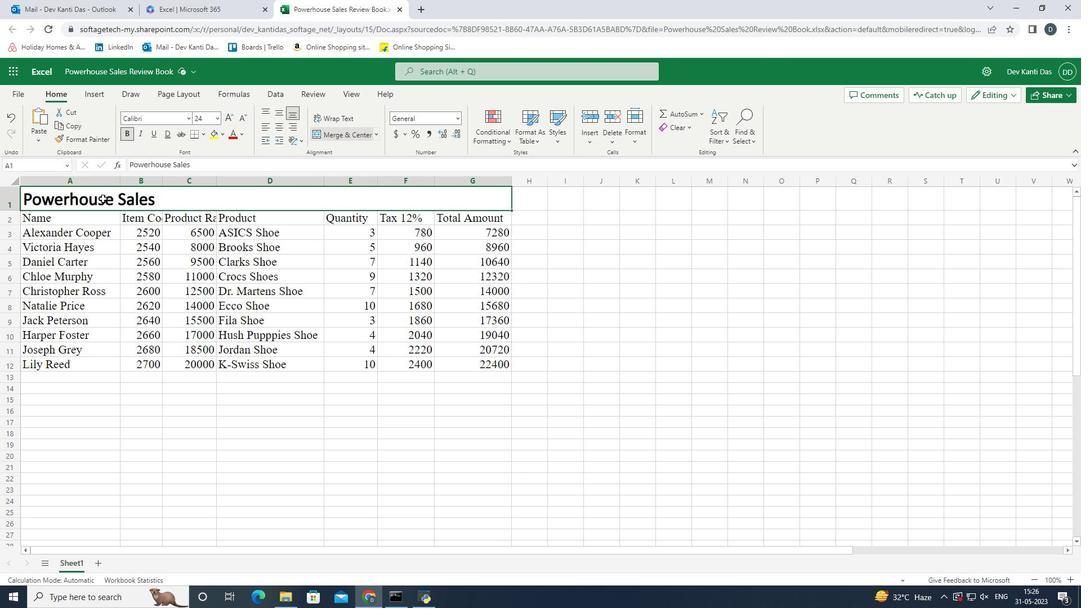 
Action: Mouse moved to (278, 117)
Screenshot: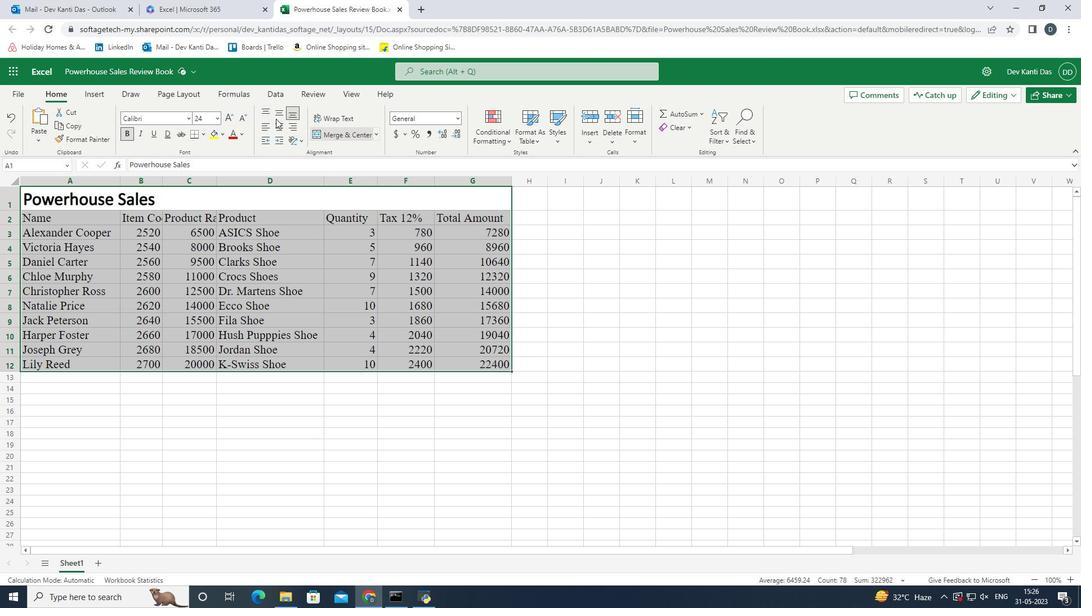 
Action: Mouse pressed left at (278, 117)
Screenshot: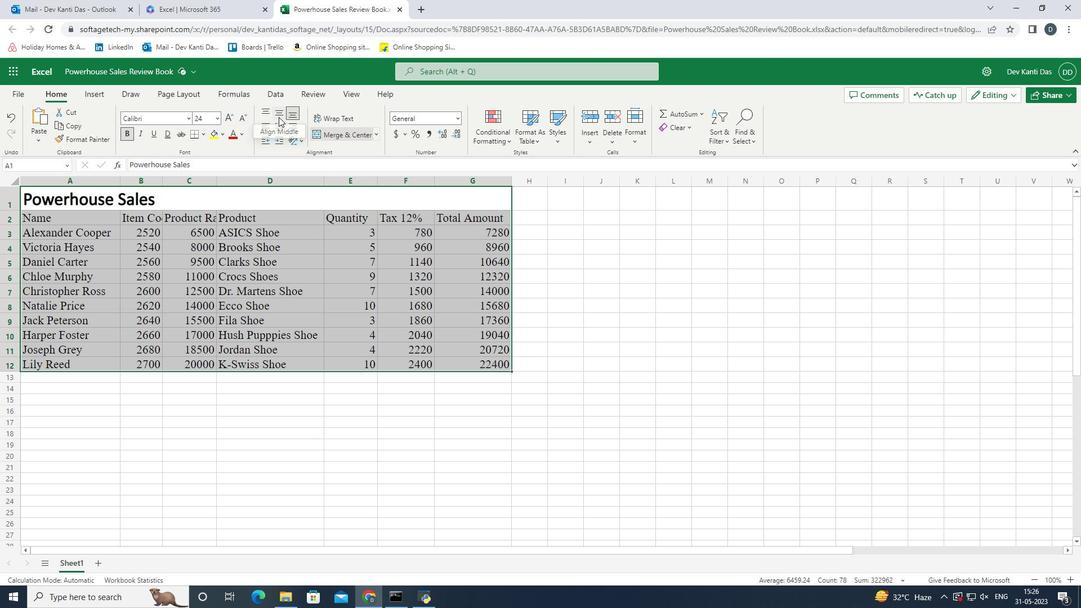 
Action: Mouse moved to (279, 130)
Screenshot: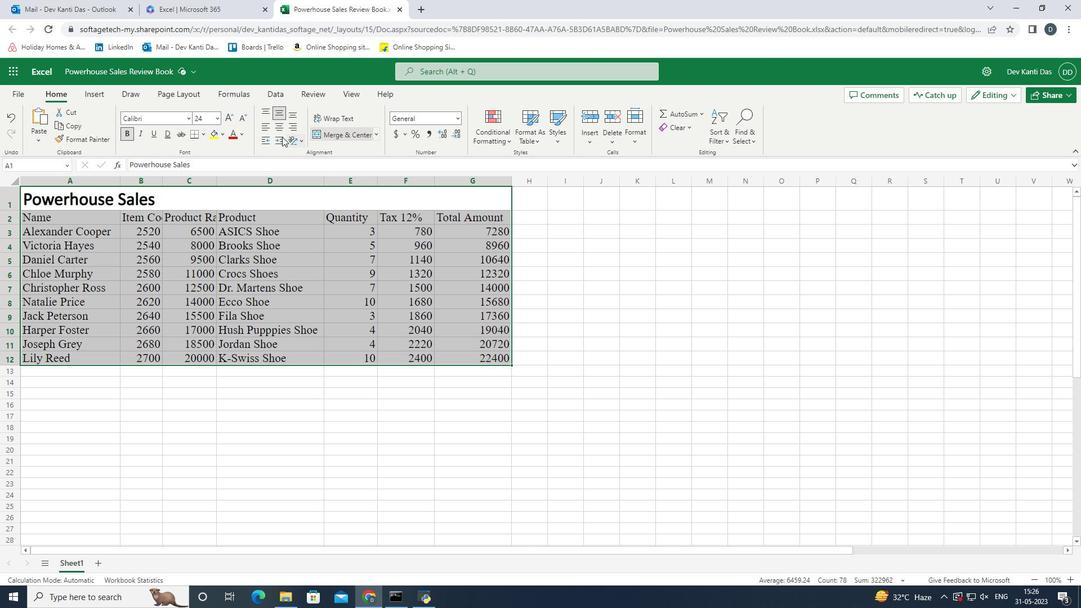 
Action: Mouse pressed left at (279, 130)
Screenshot: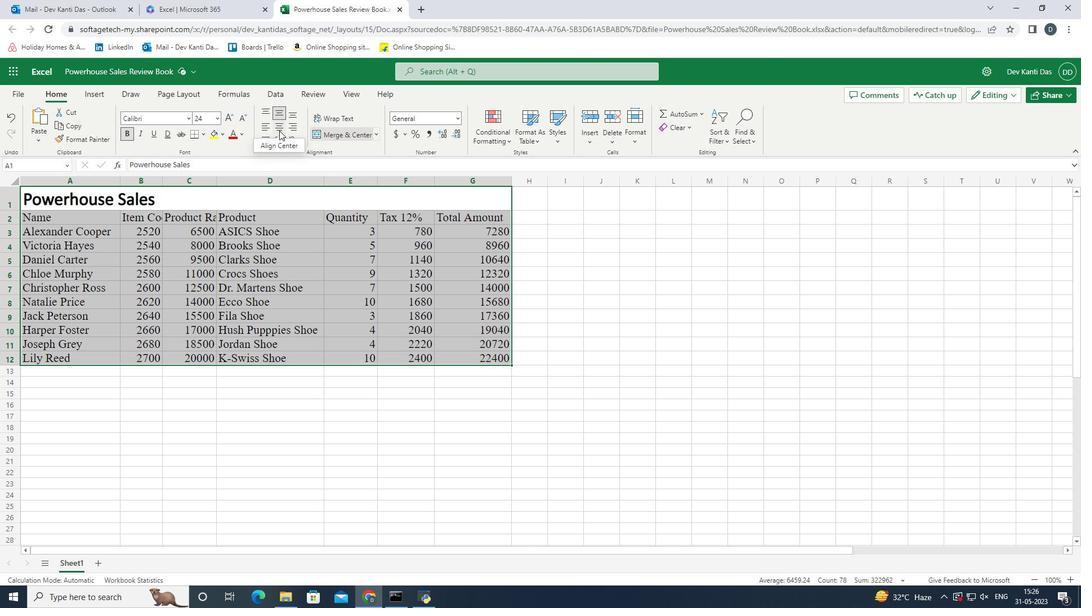
Action: Mouse moved to (491, 361)
Screenshot: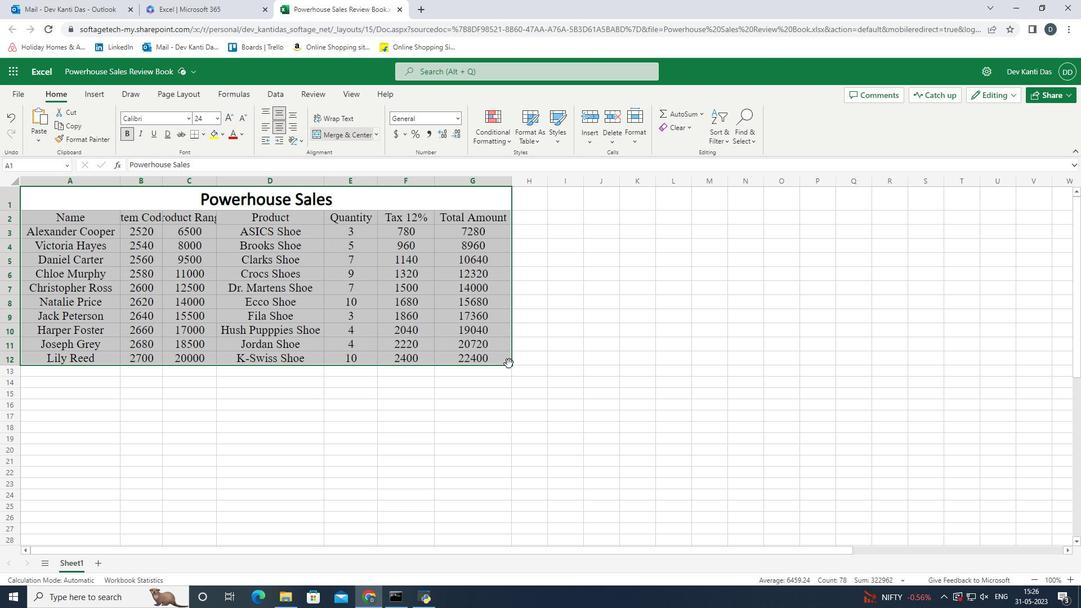
Action: Mouse pressed left at (491, 361)
Screenshot: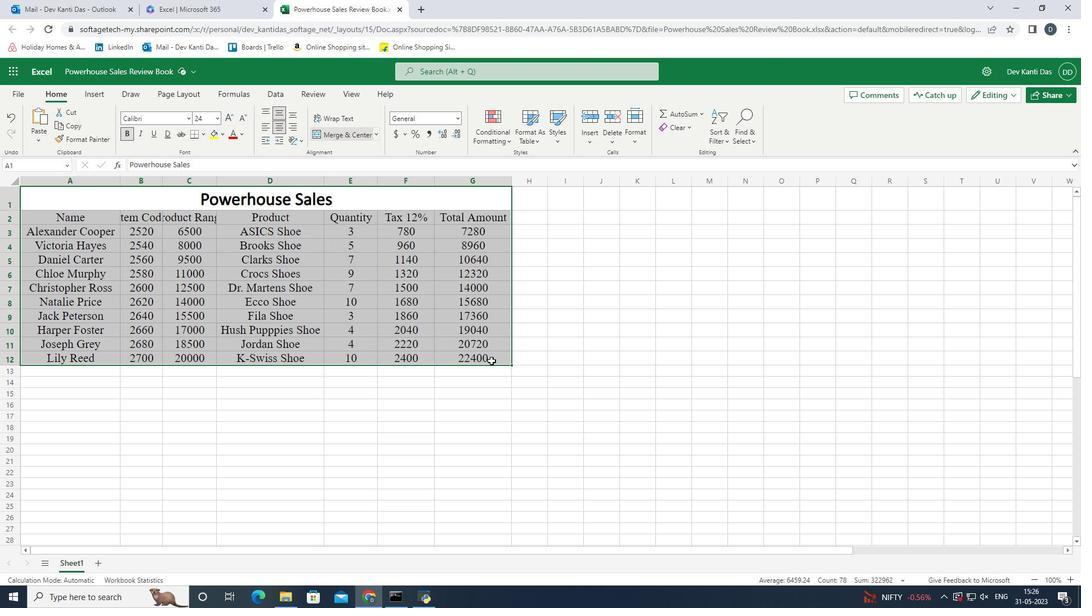 
Action: Mouse moved to (531, 360)
Screenshot: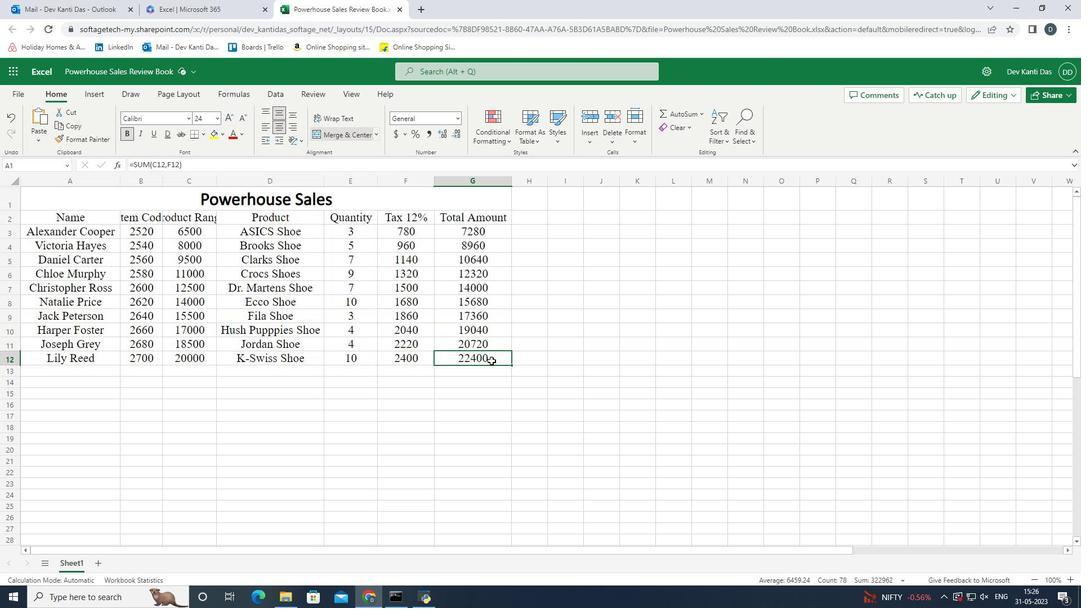 
